 Task: Find connections with filter location Cofradía with filter topic #coachingwith filter profile language English with filter current company Jio with filter school Model Engineering College with filter industry Waste Collection with filter service category DJing with filter keywords title Business Manager
Action: Mouse moved to (662, 93)
Screenshot: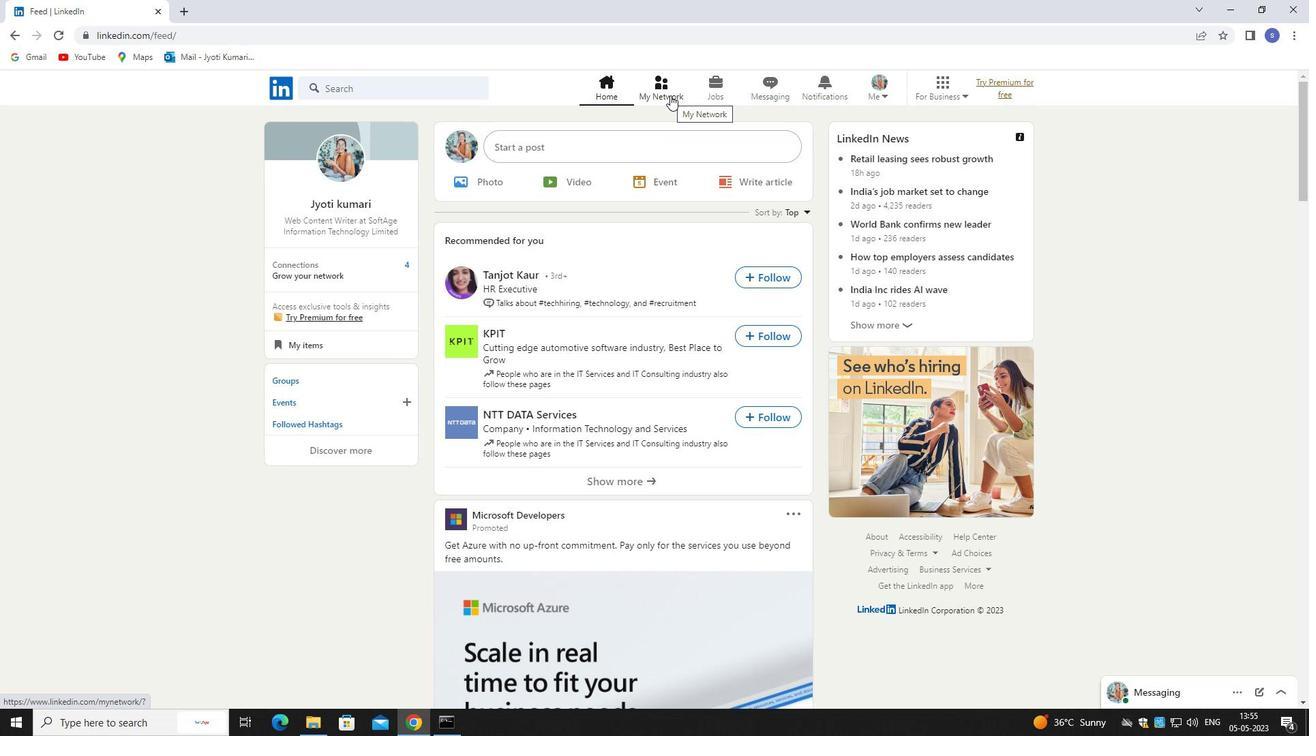 
Action: Mouse pressed left at (662, 93)
Screenshot: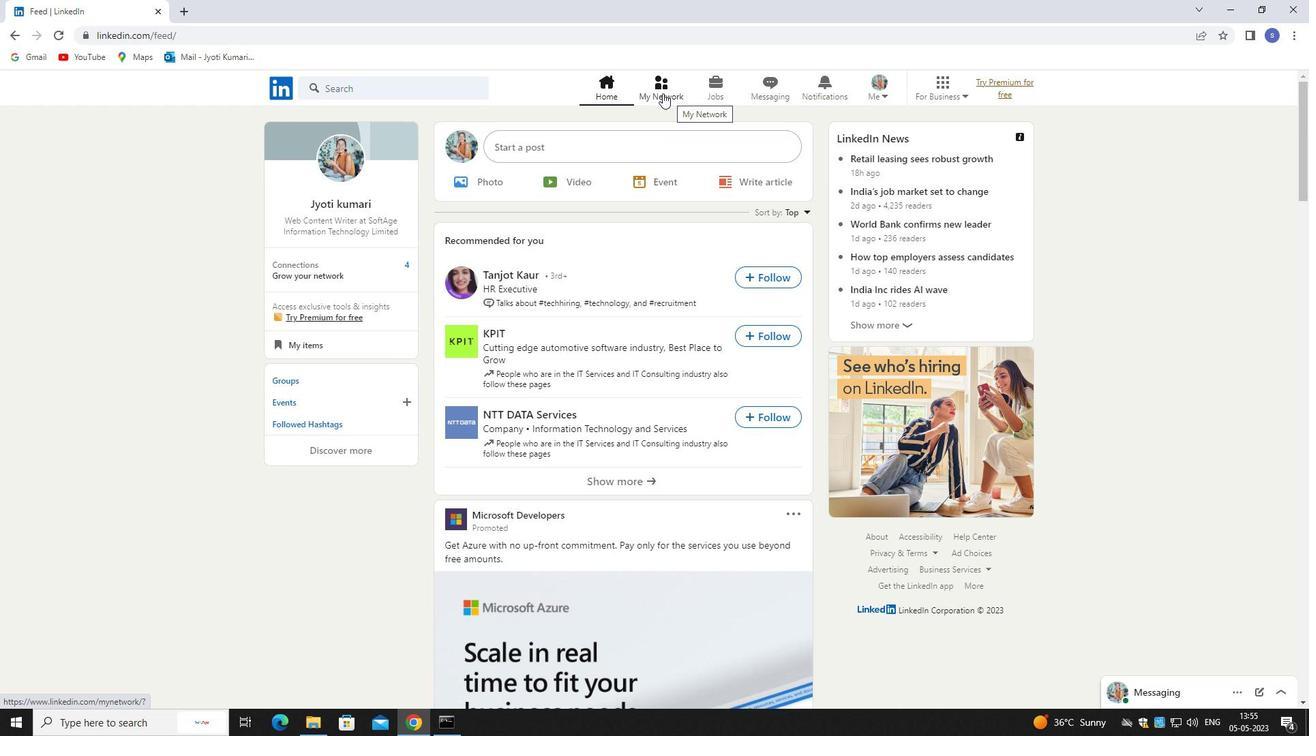 
Action: Mouse moved to (431, 160)
Screenshot: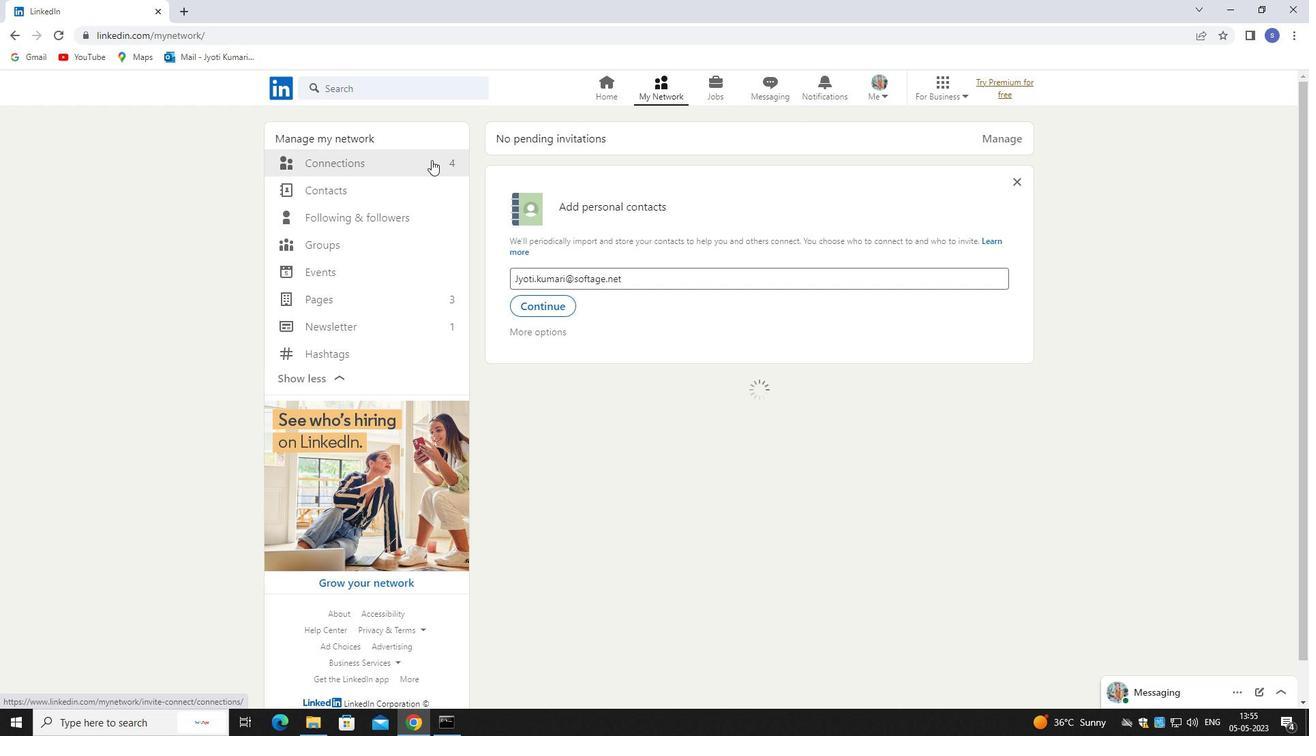 
Action: Mouse pressed left at (431, 160)
Screenshot: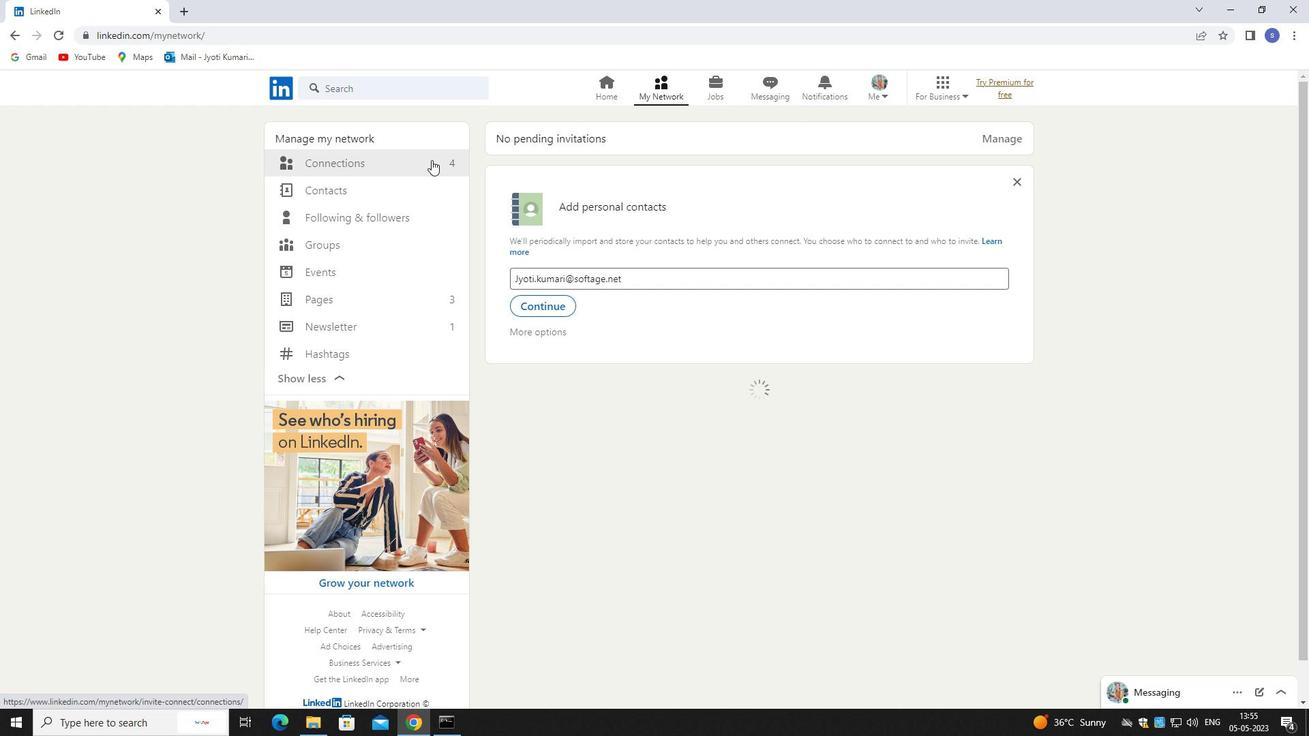 
Action: Mouse moved to (432, 160)
Screenshot: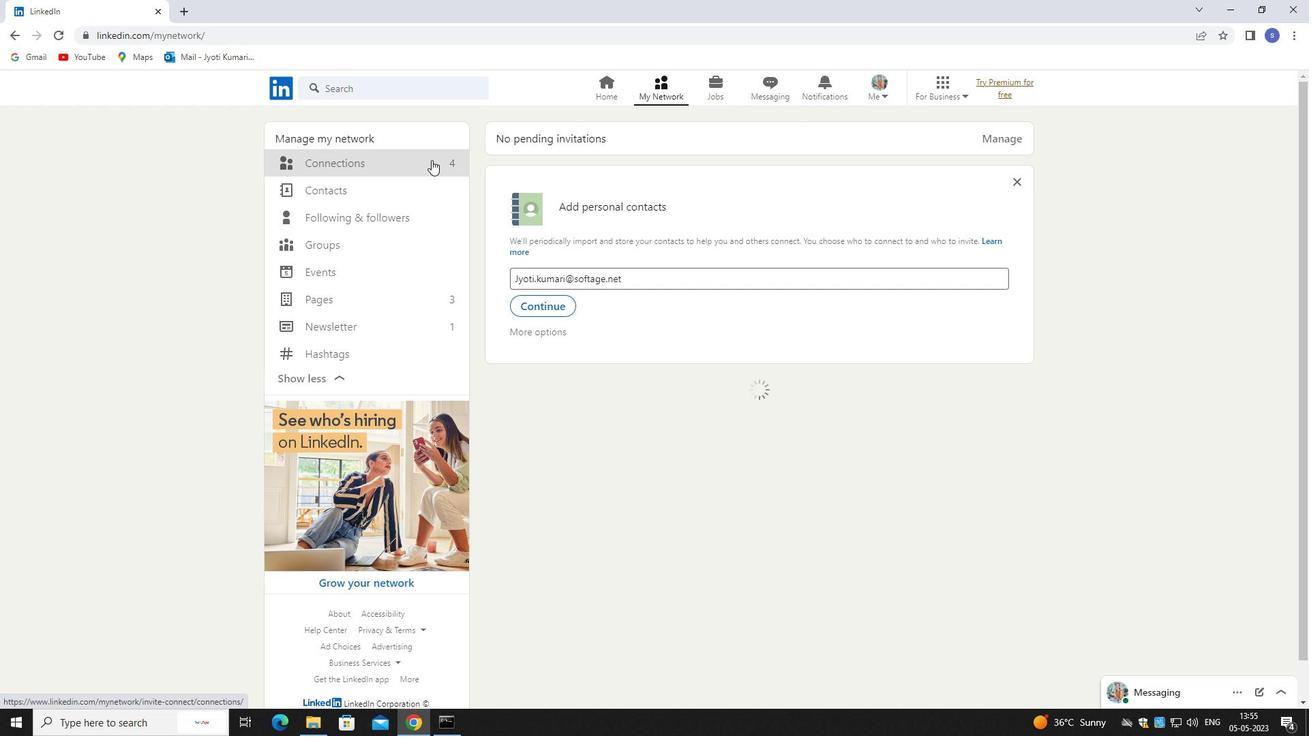 
Action: Mouse pressed left at (432, 160)
Screenshot: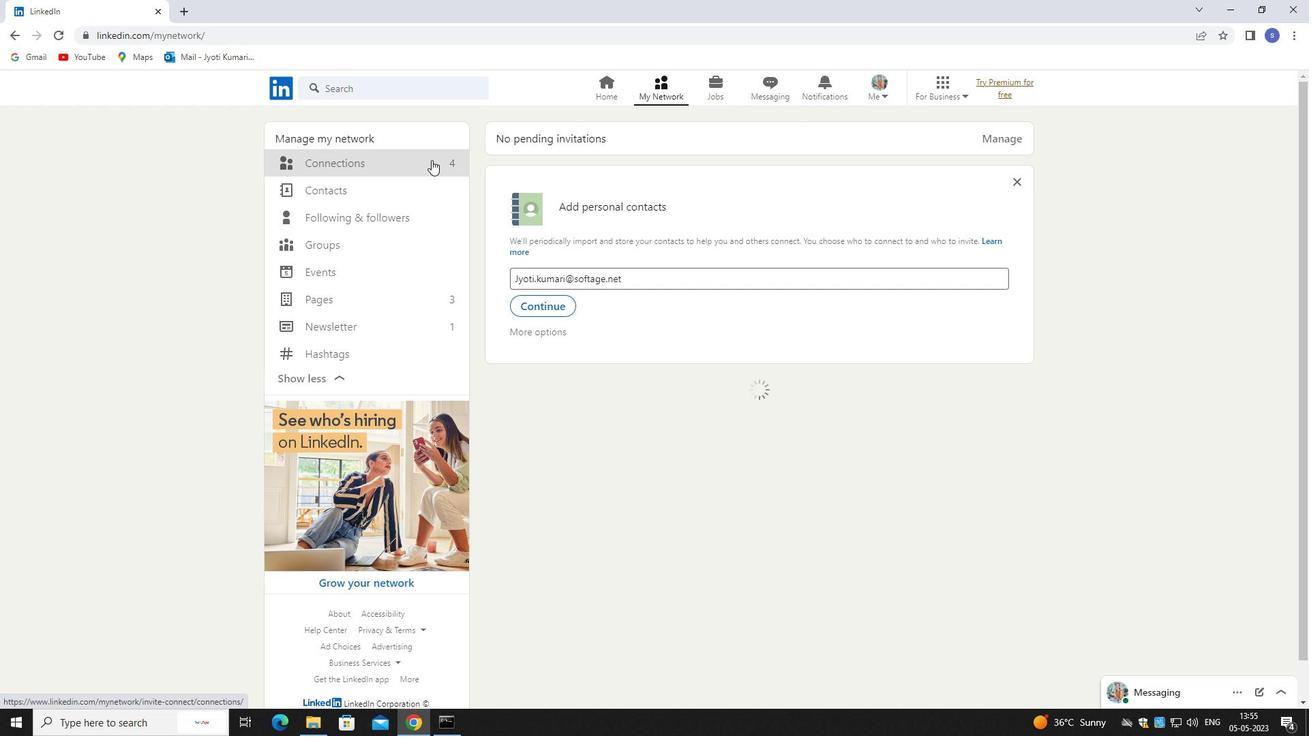 
Action: Mouse moved to (723, 167)
Screenshot: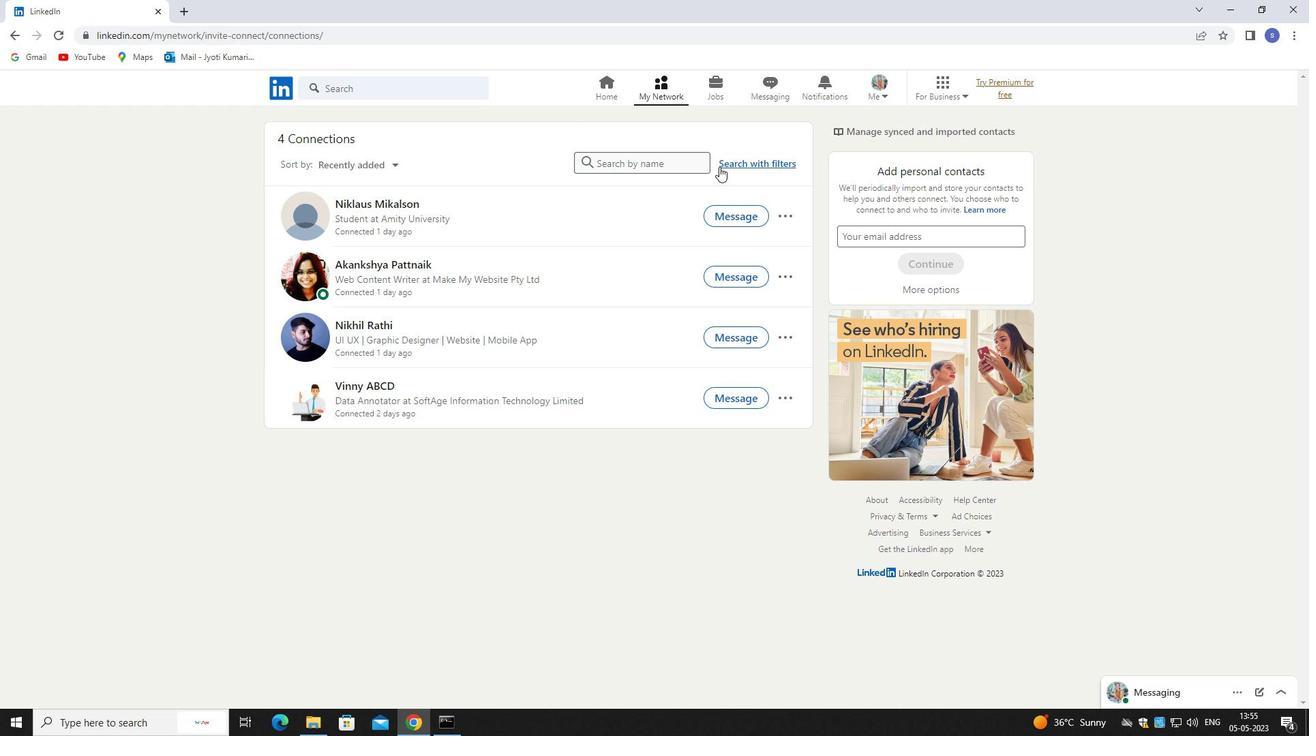 
Action: Mouse pressed left at (723, 167)
Screenshot: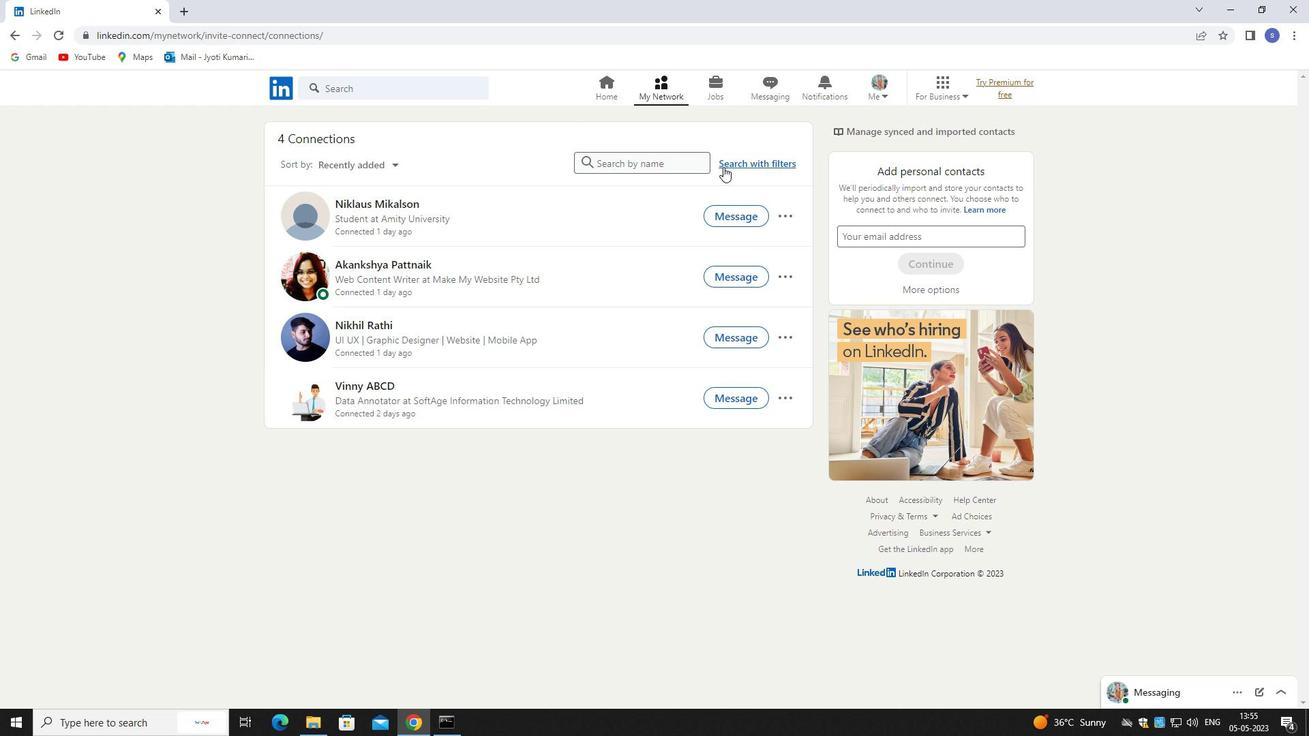 
Action: Mouse moved to (703, 121)
Screenshot: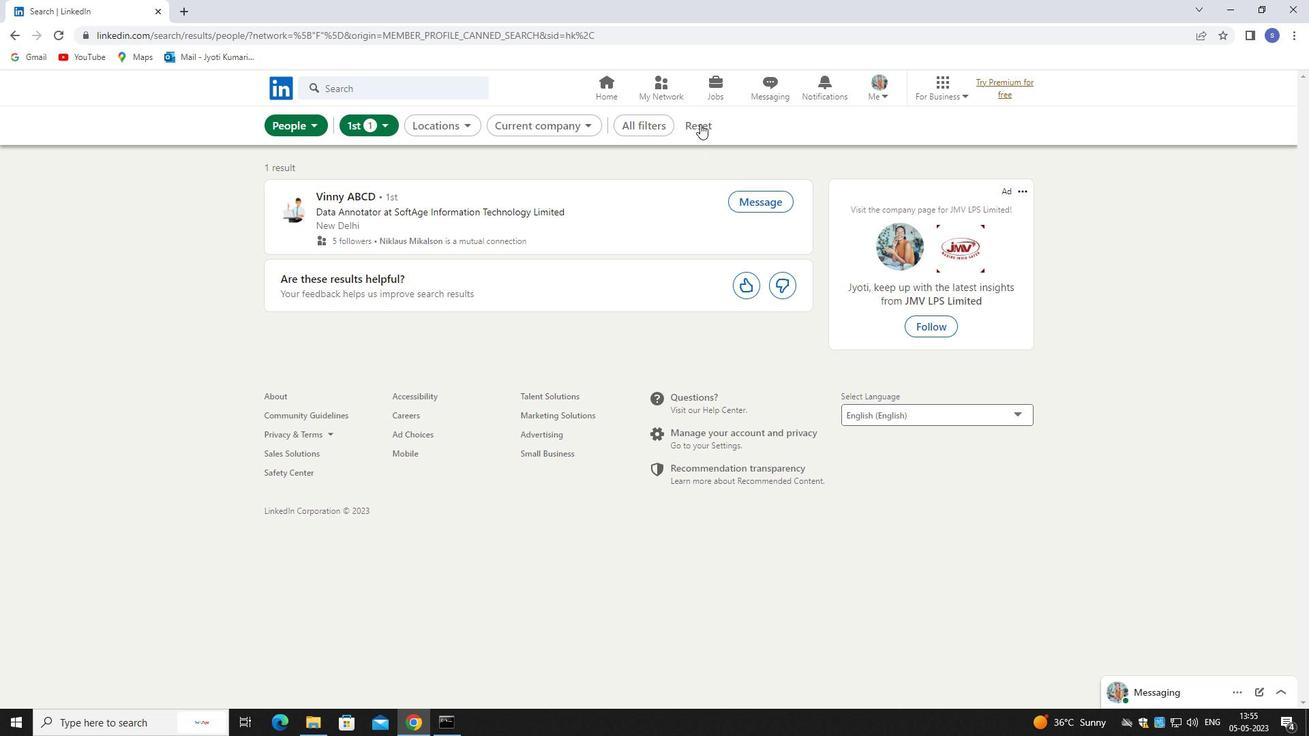
Action: Mouse pressed left at (703, 121)
Screenshot: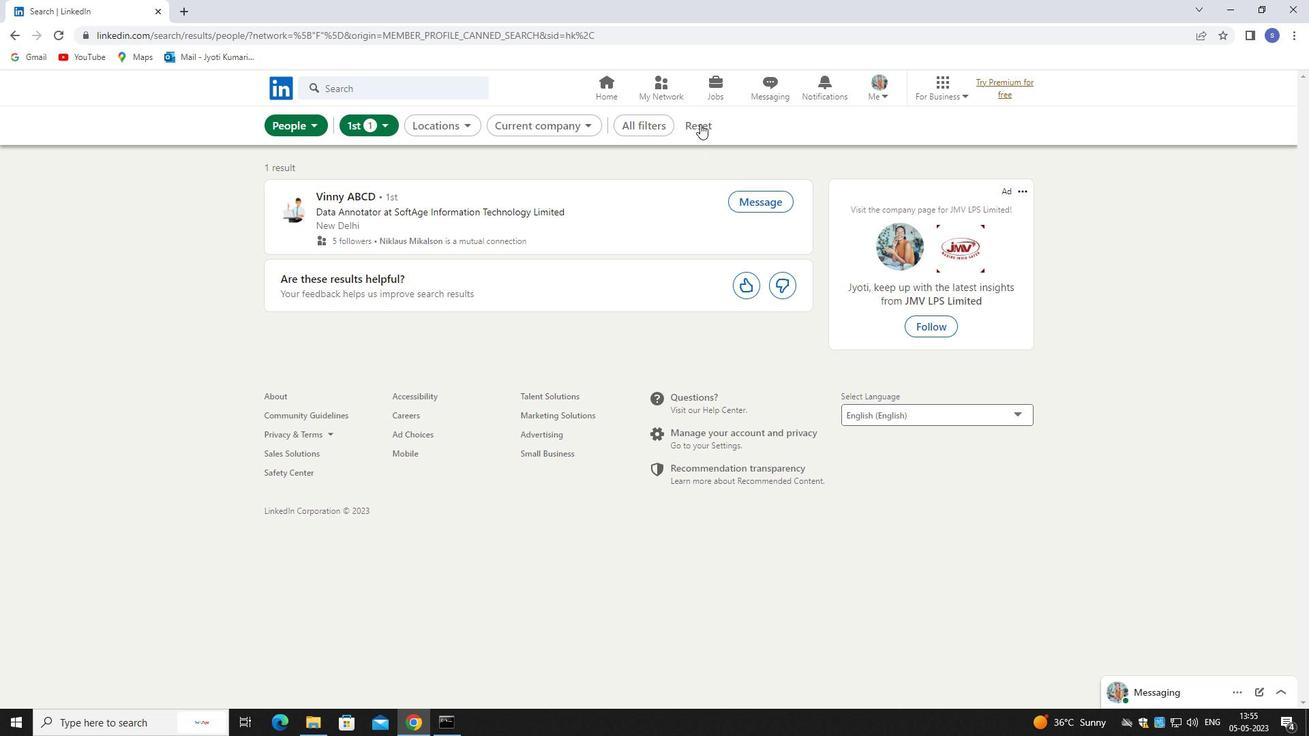
Action: Mouse moved to (659, 125)
Screenshot: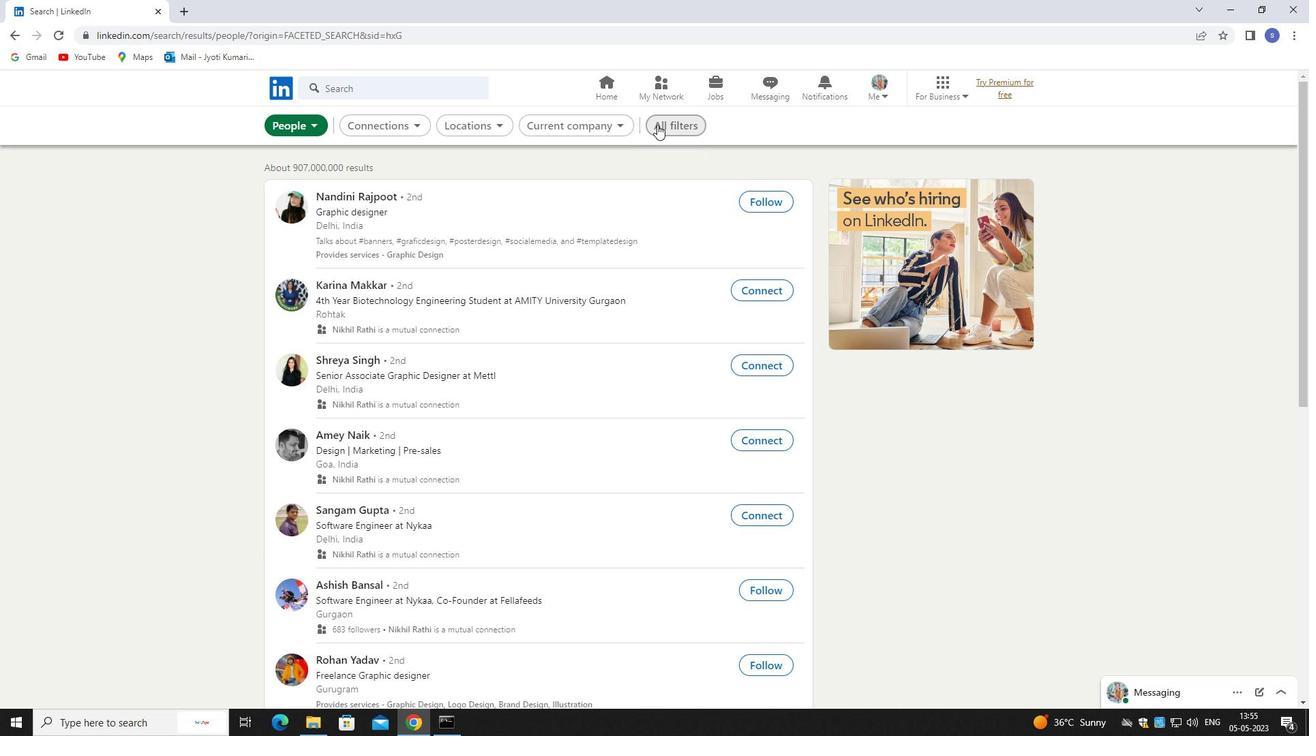 
Action: Mouse pressed left at (659, 125)
Screenshot: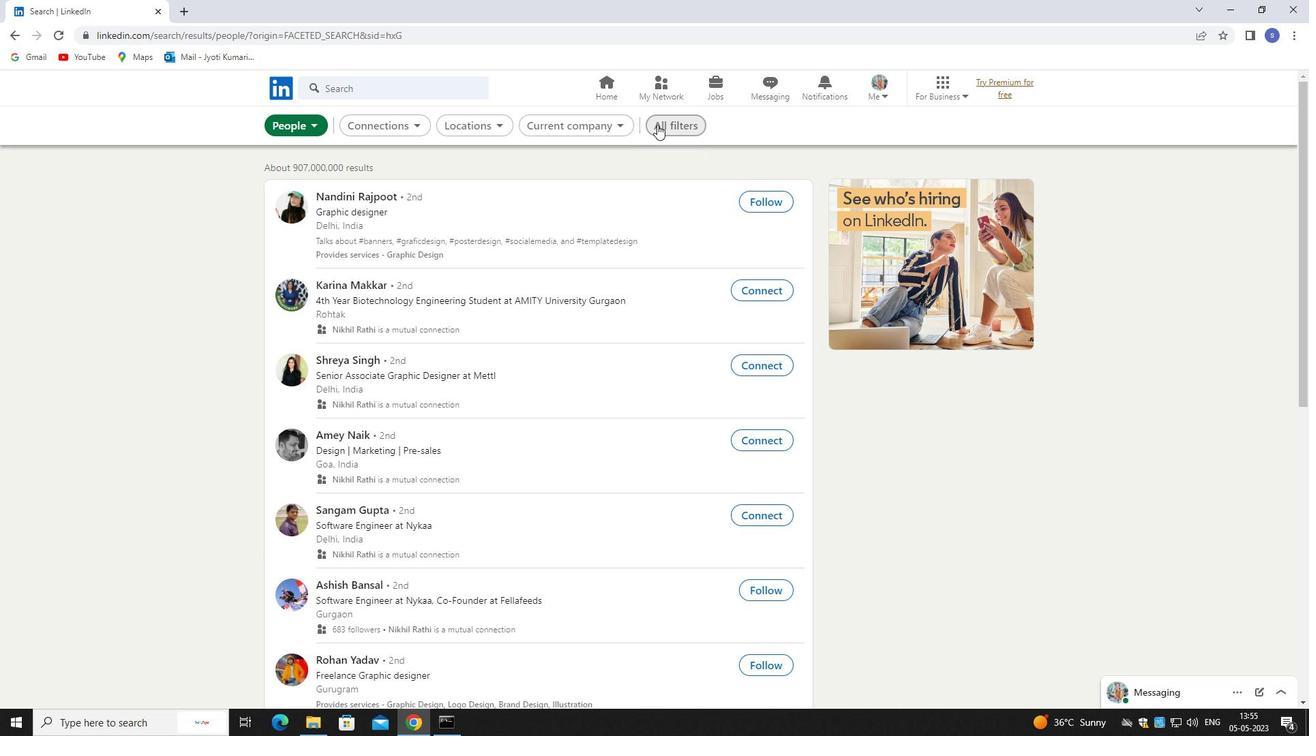 
Action: Mouse moved to (1137, 536)
Screenshot: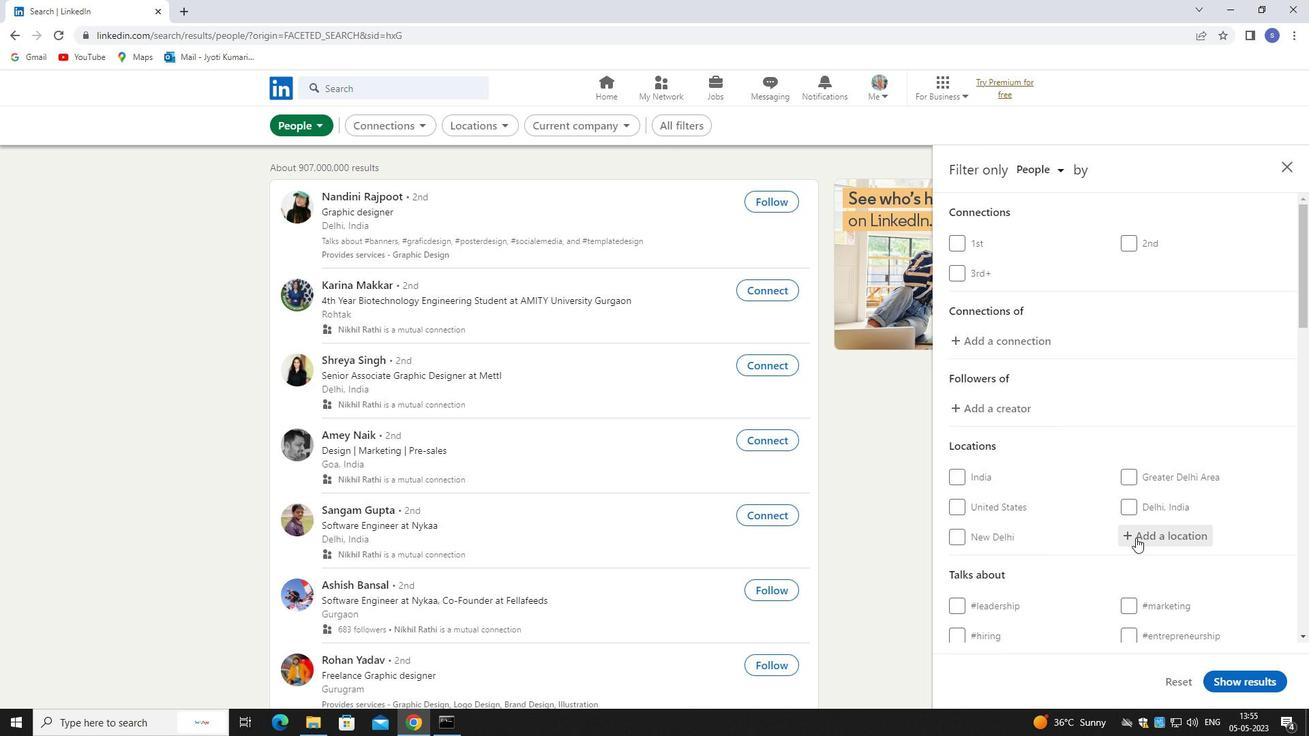 
Action: Mouse pressed left at (1137, 536)
Screenshot: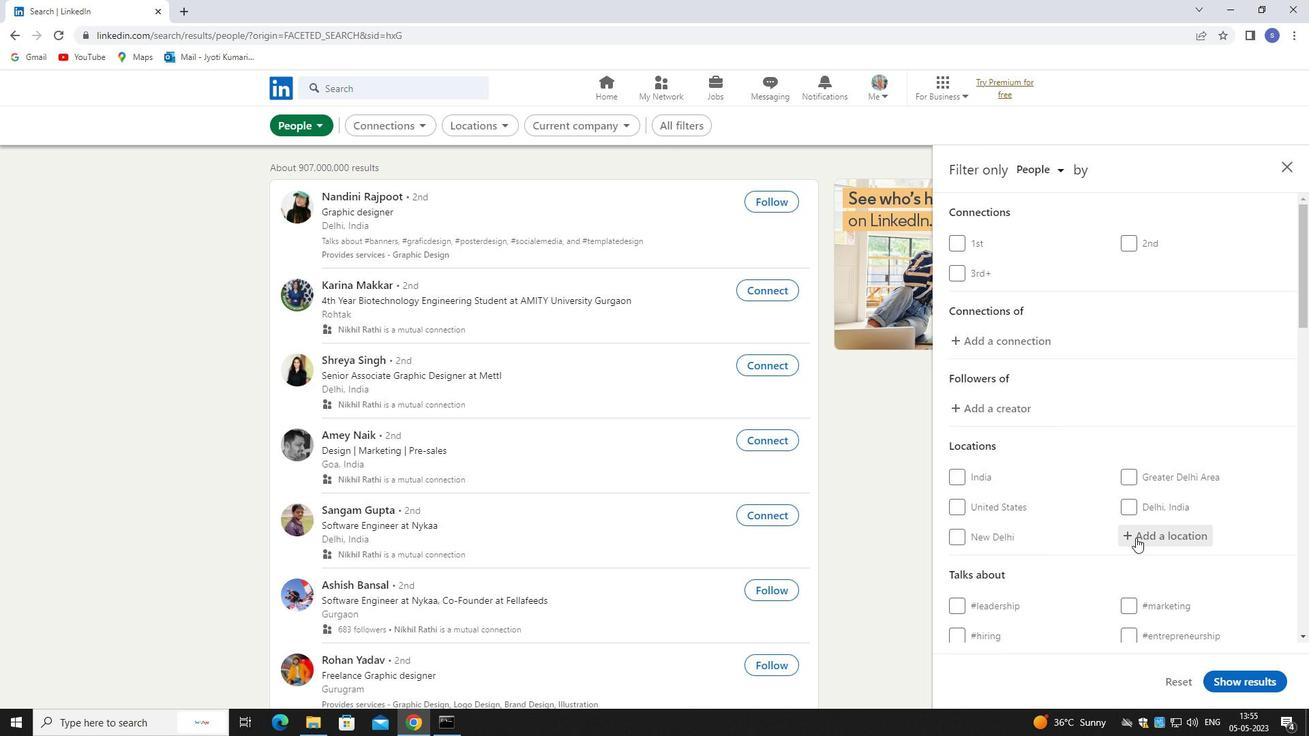 
Action: Key pressed cofra
Screenshot: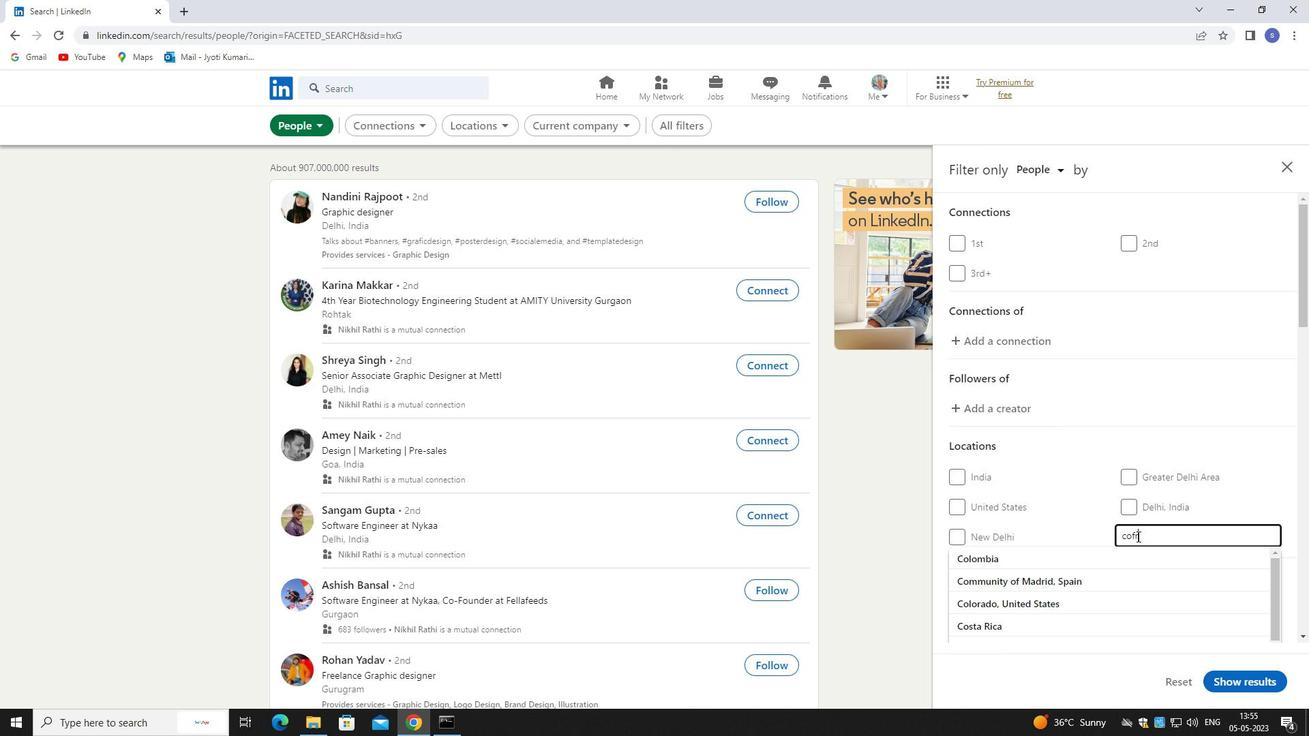 
Action: Mouse moved to (1154, 555)
Screenshot: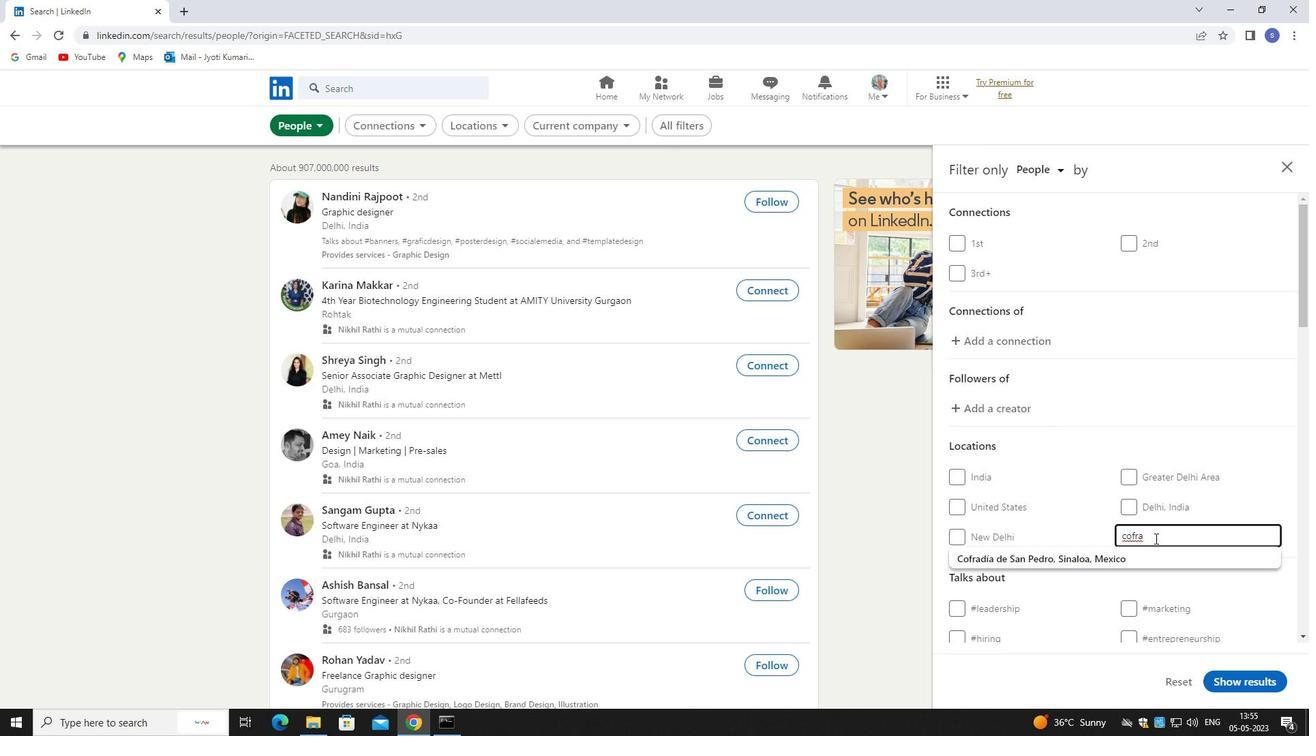 
Action: Mouse pressed left at (1154, 555)
Screenshot: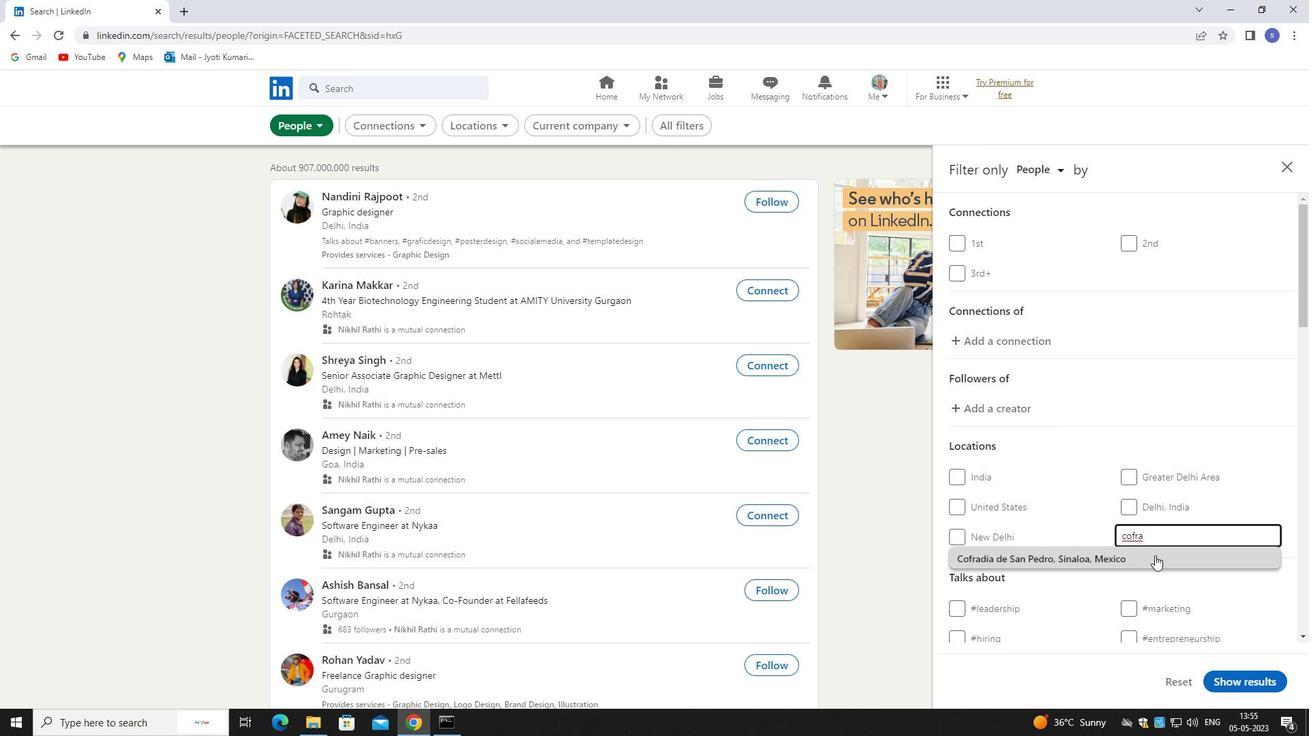 
Action: Mouse moved to (1154, 556)
Screenshot: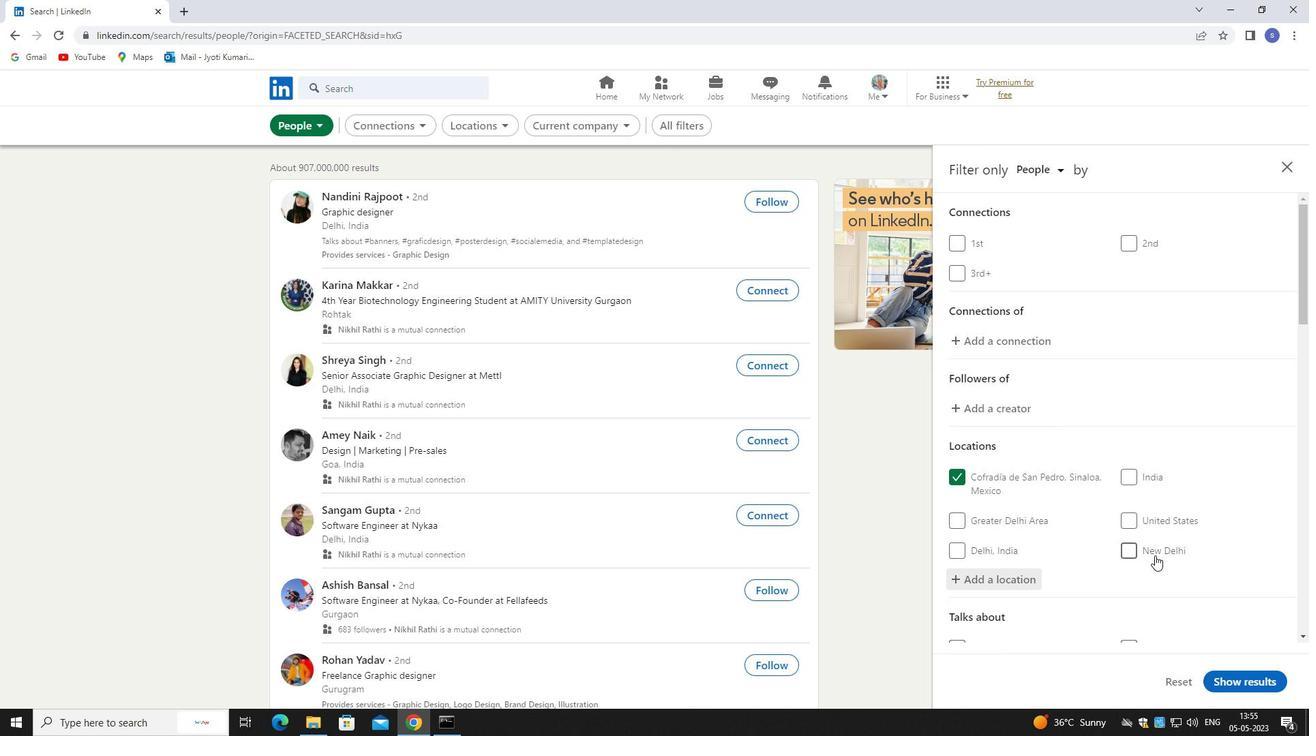
Action: Mouse scrolled (1154, 555) with delta (0, 0)
Screenshot: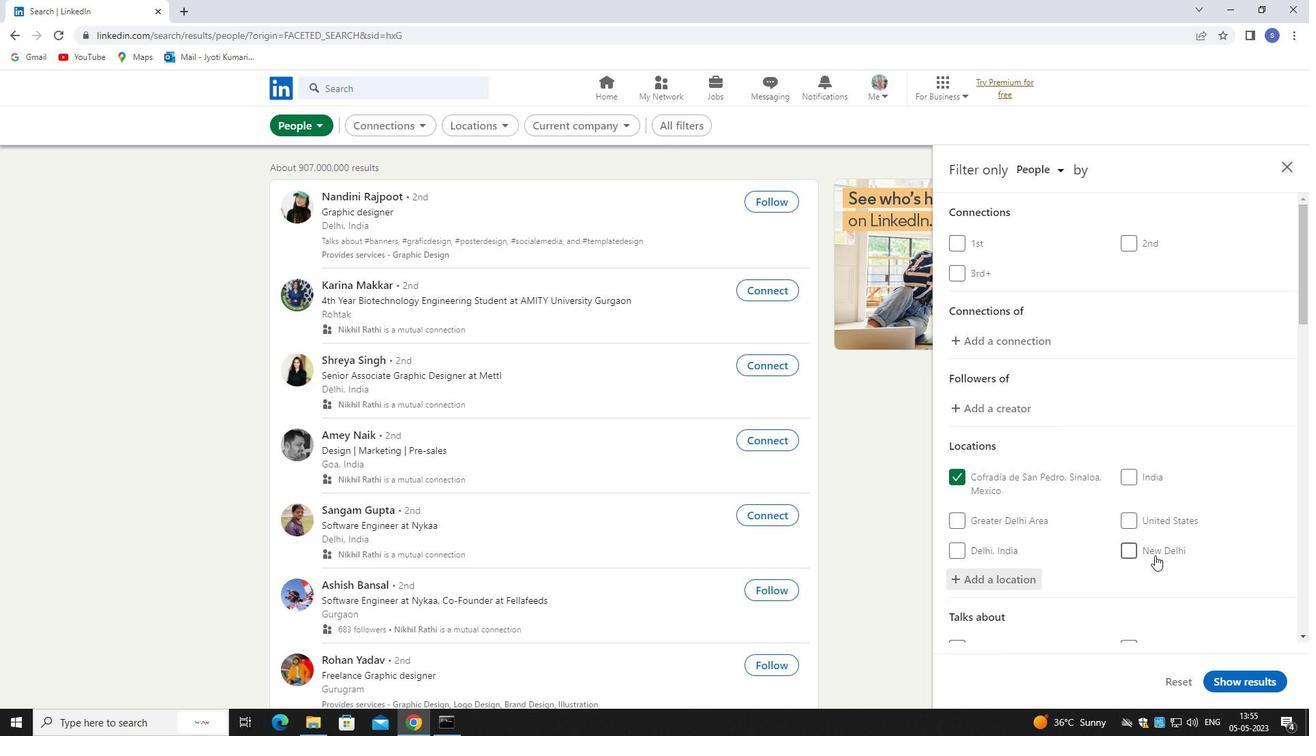 
Action: Mouse moved to (1154, 556)
Screenshot: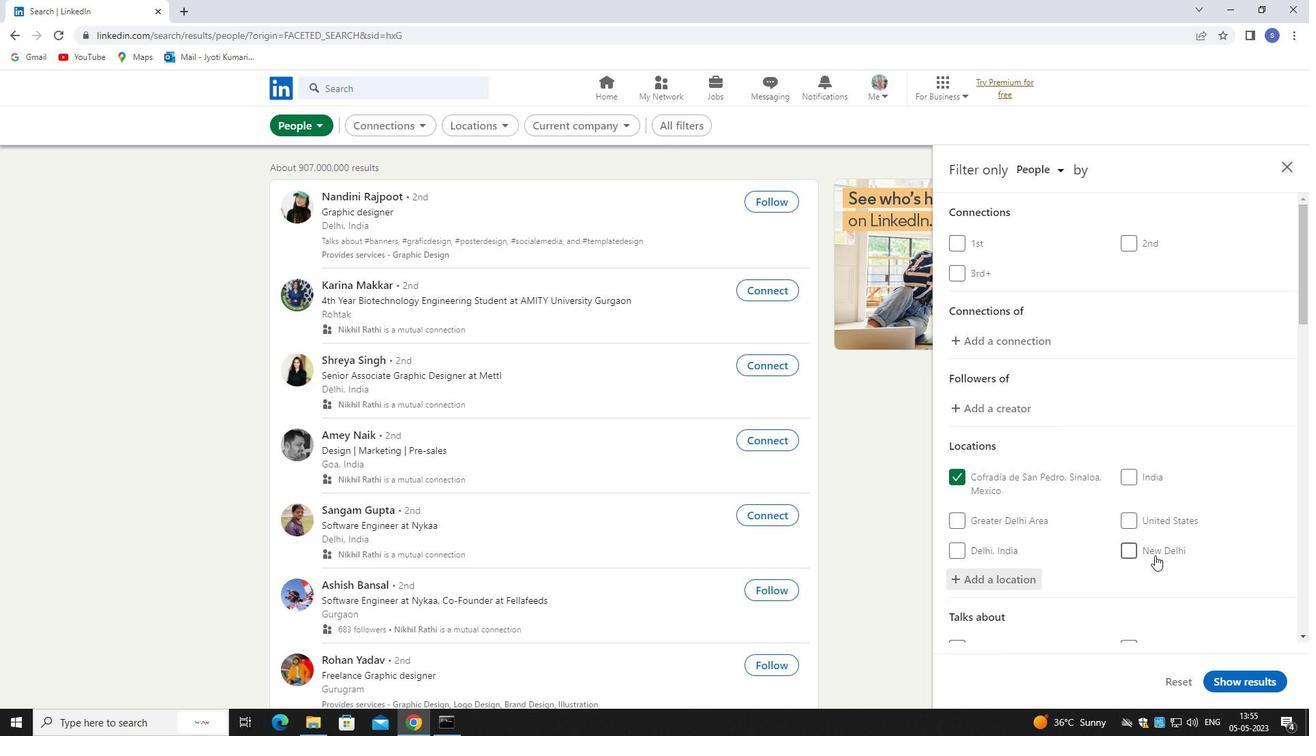 
Action: Mouse scrolled (1154, 555) with delta (0, 0)
Screenshot: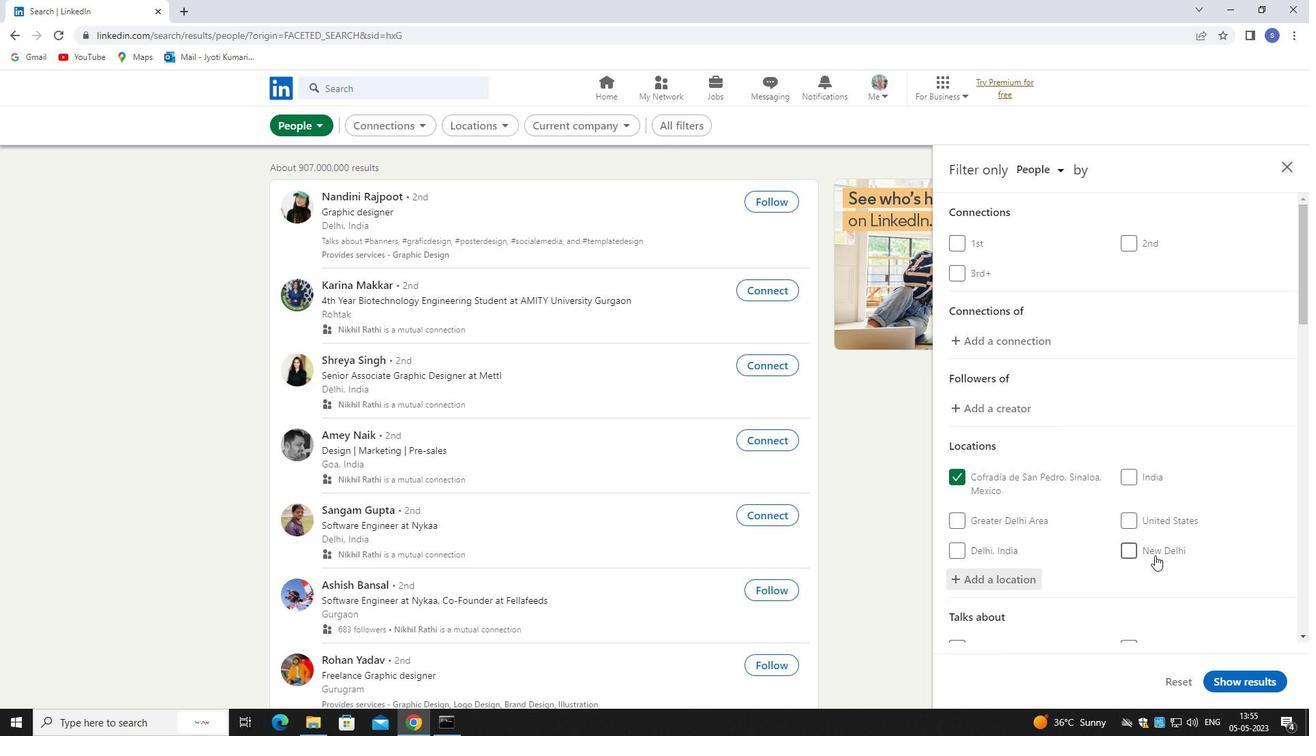 
Action: Mouse moved to (1152, 554)
Screenshot: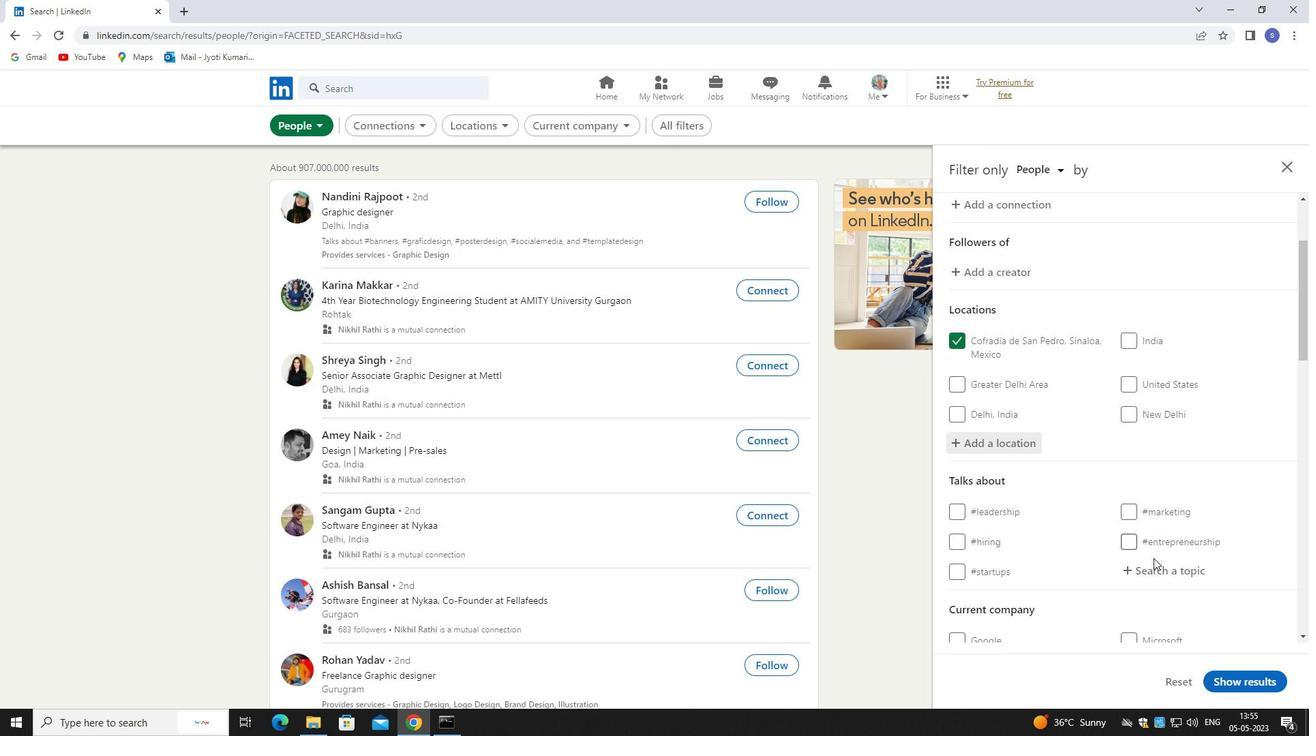 
Action: Mouse scrolled (1152, 554) with delta (0, 0)
Screenshot: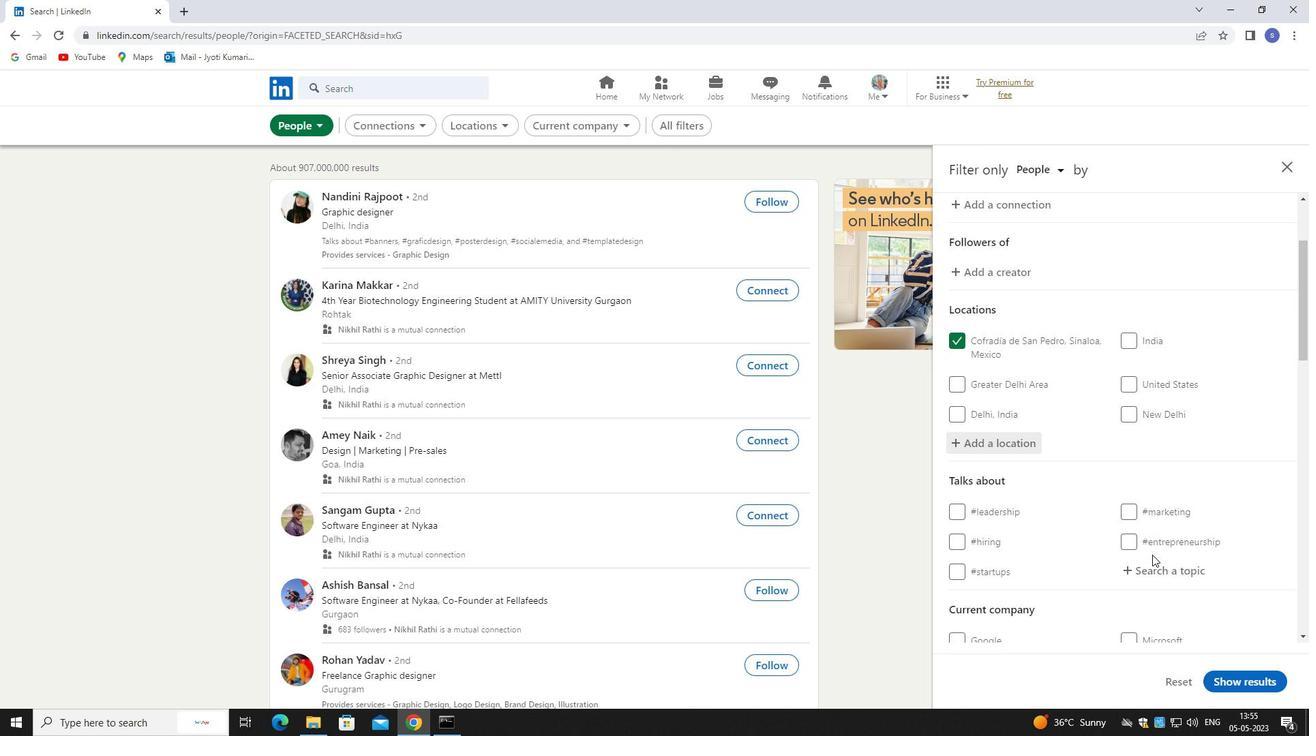 
Action: Mouse moved to (1170, 504)
Screenshot: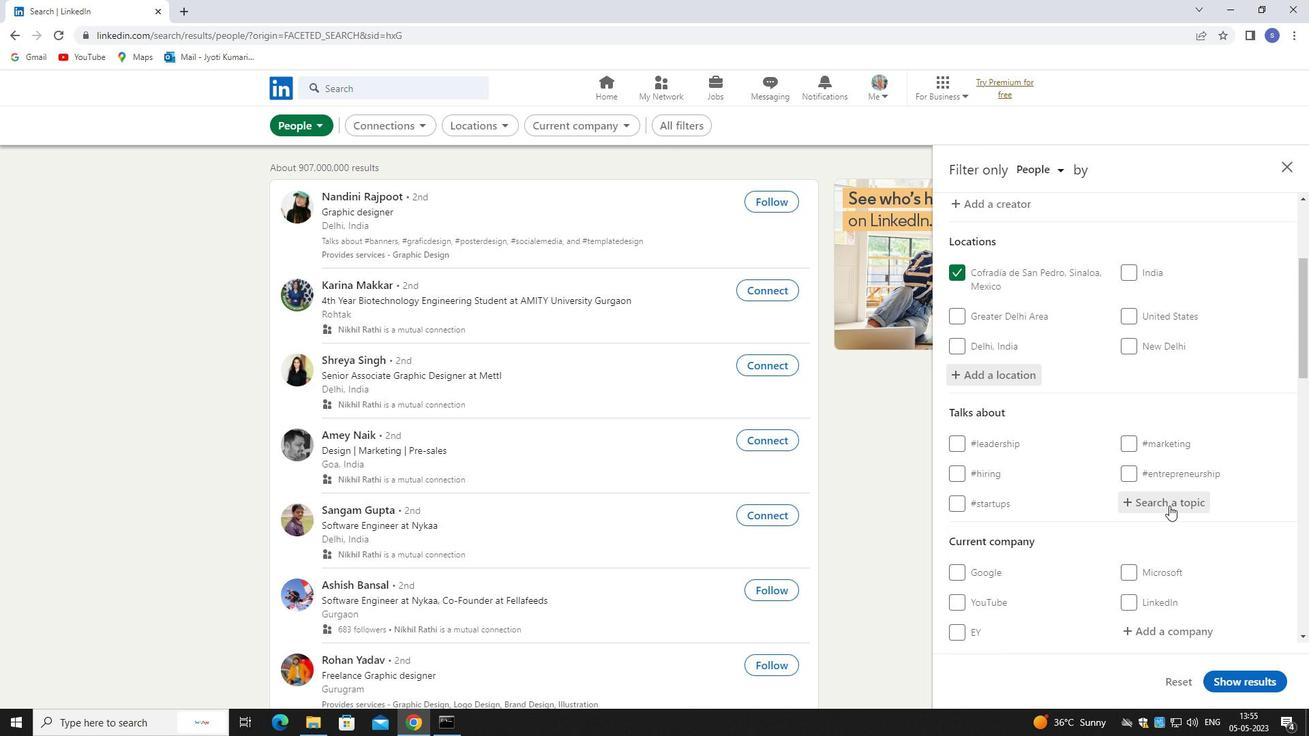 
Action: Mouse pressed left at (1170, 504)
Screenshot: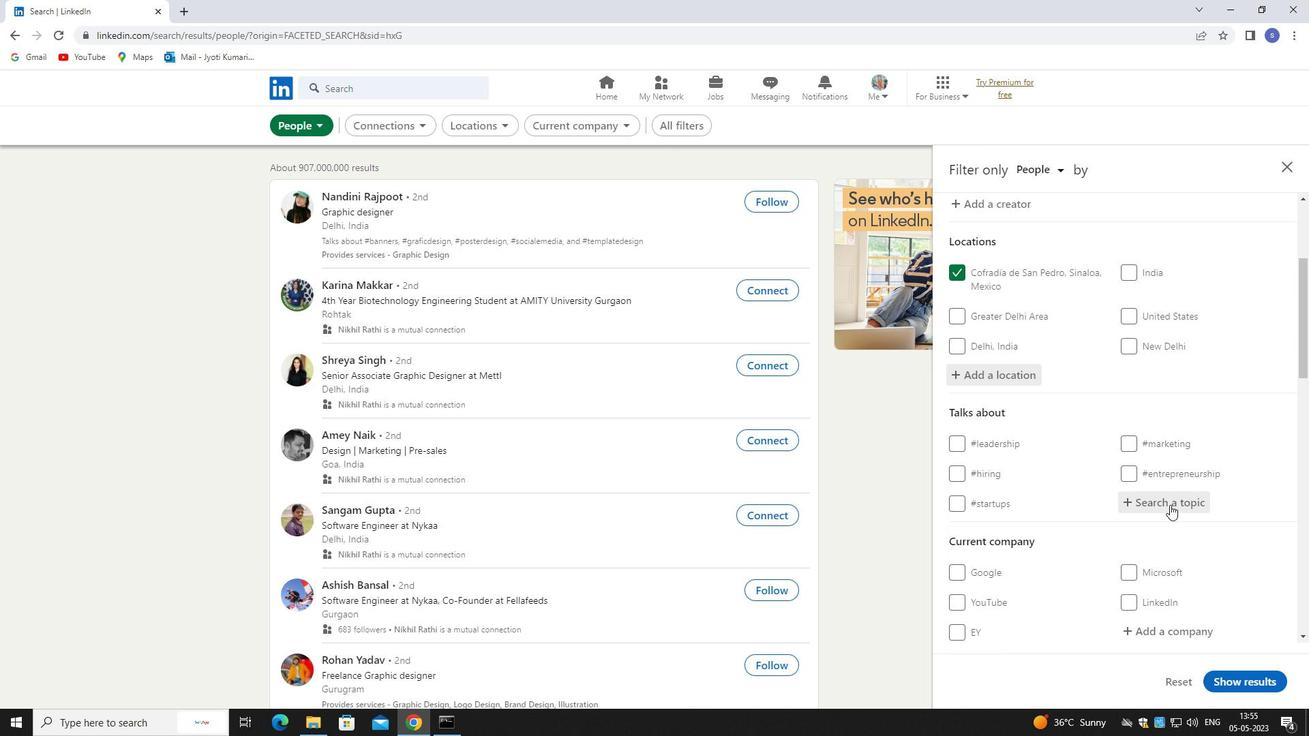 
Action: Mouse moved to (1168, 503)
Screenshot: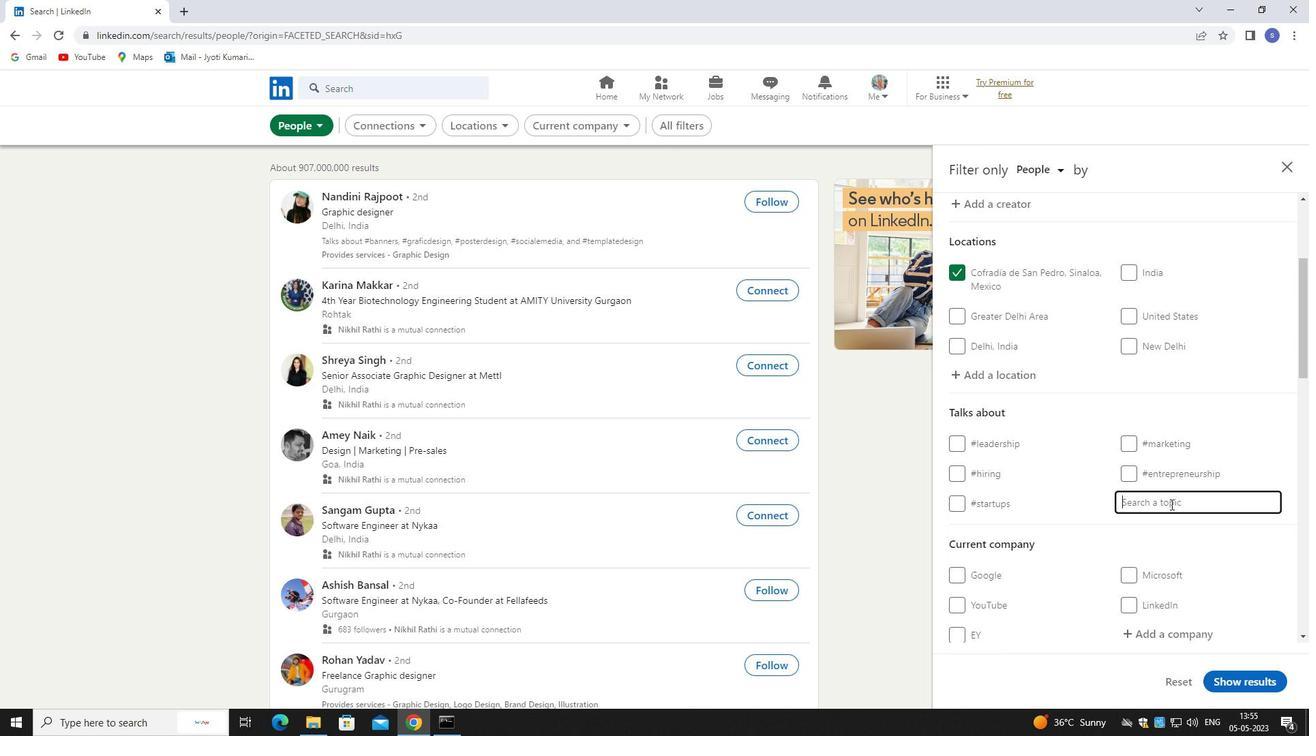 
Action: Key pressed coachin
Screenshot: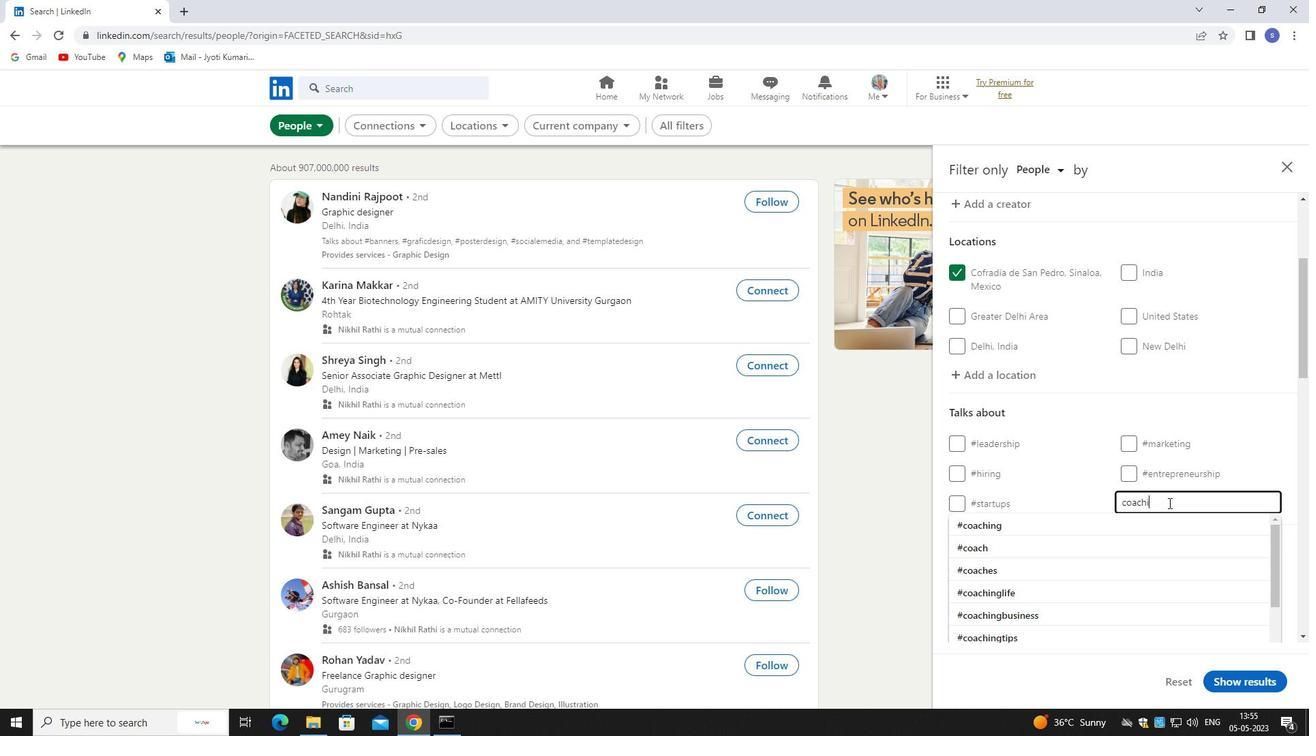 
Action: Mouse moved to (1016, 518)
Screenshot: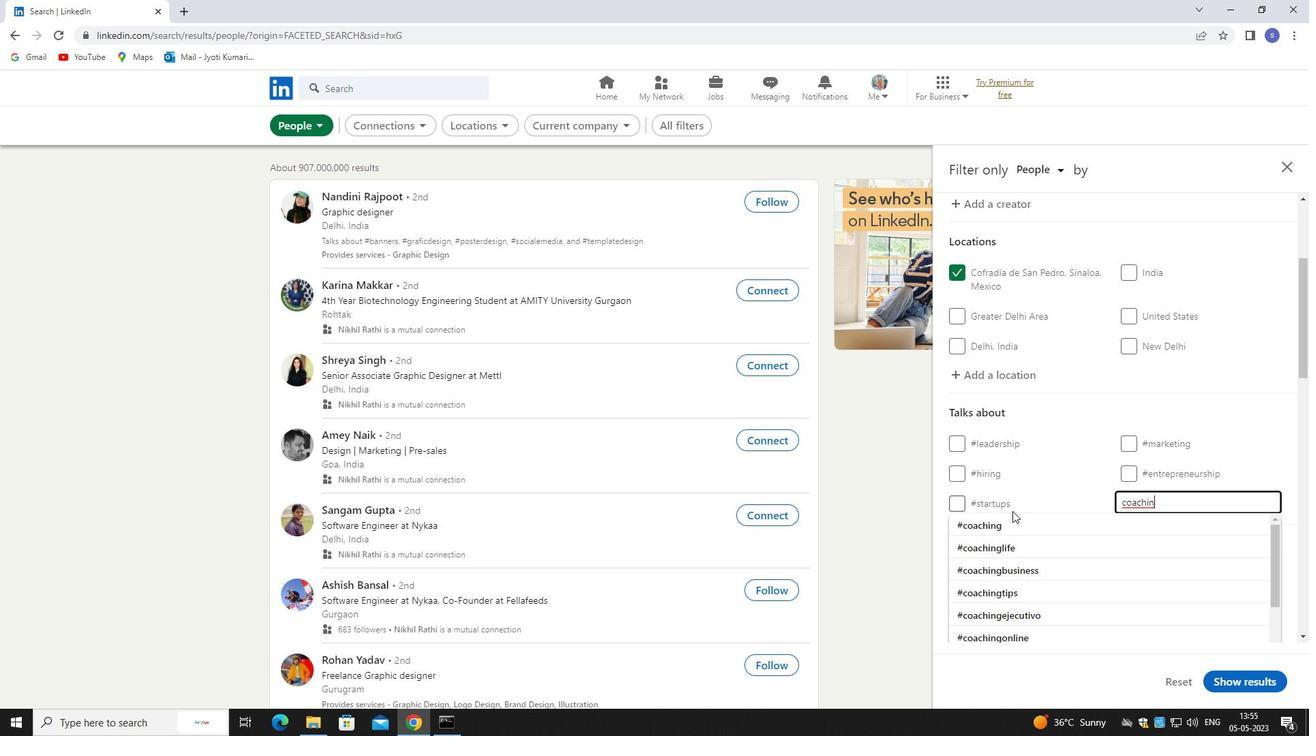 
Action: Mouse pressed left at (1016, 518)
Screenshot: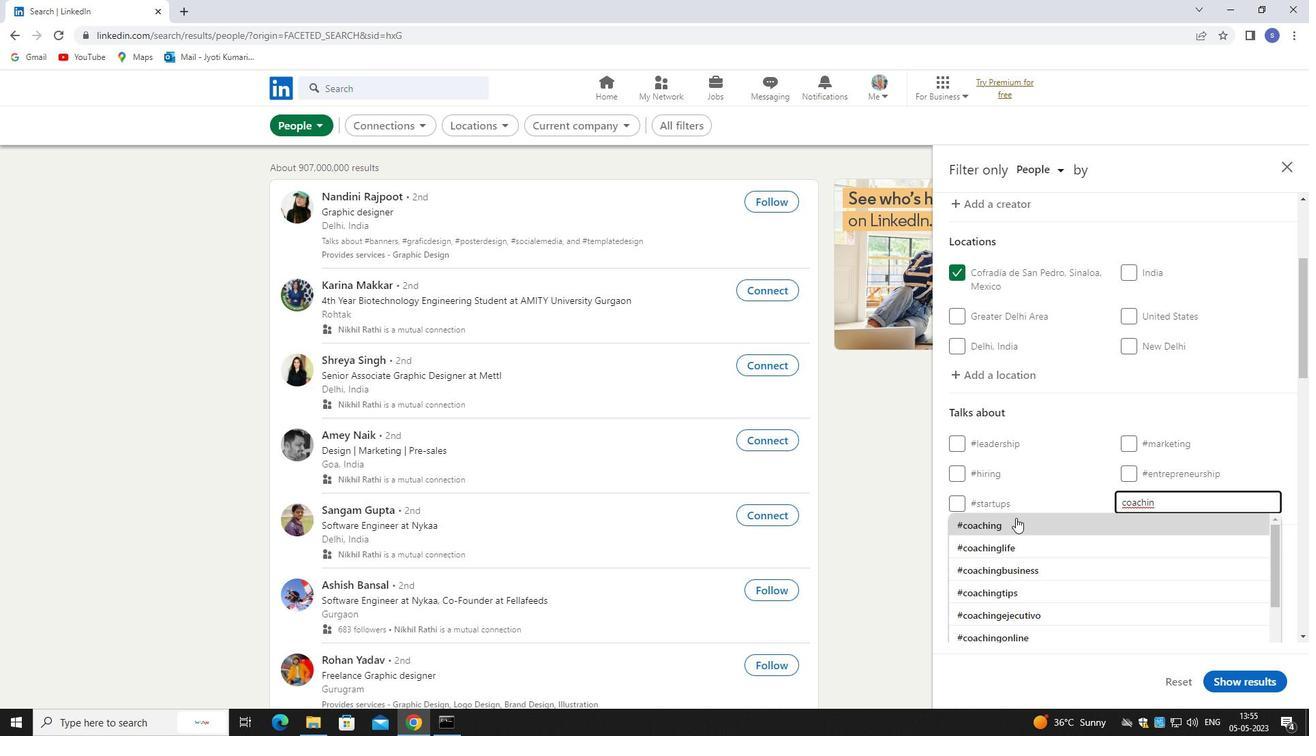 
Action: Mouse moved to (1025, 543)
Screenshot: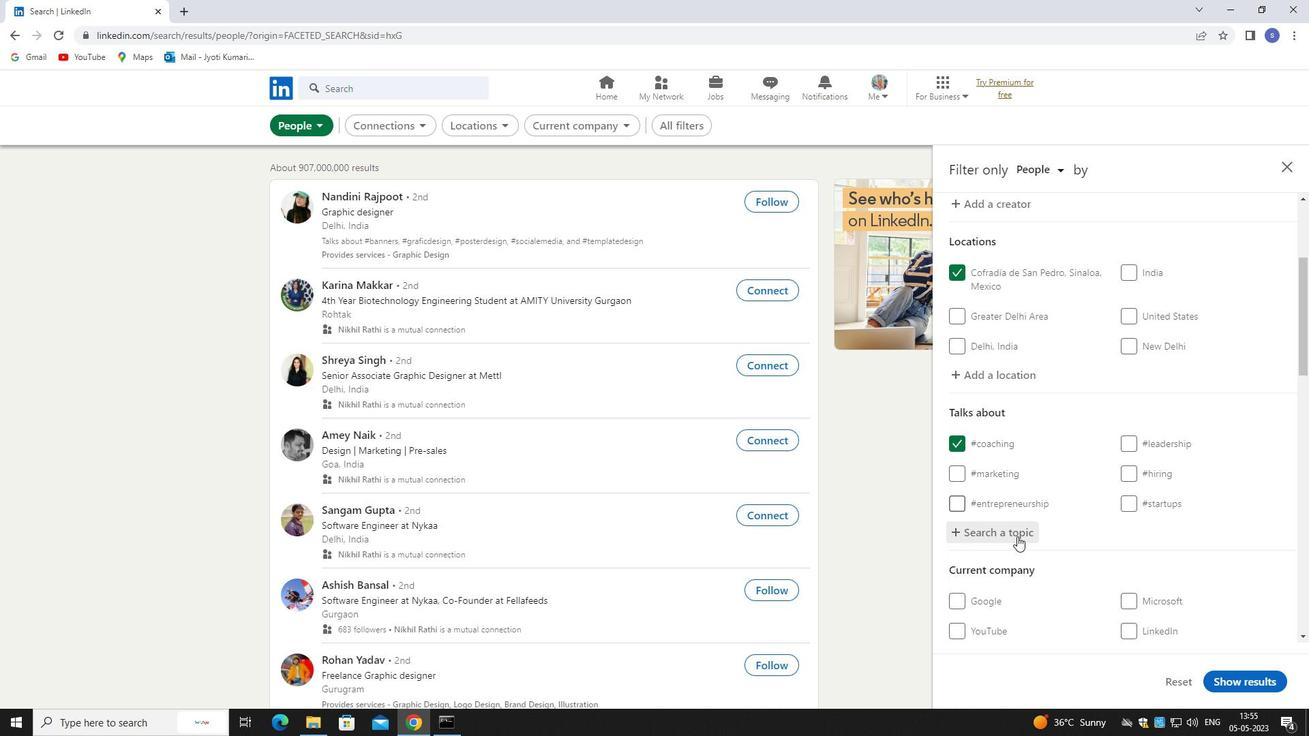 
Action: Mouse scrolled (1025, 542) with delta (0, 0)
Screenshot: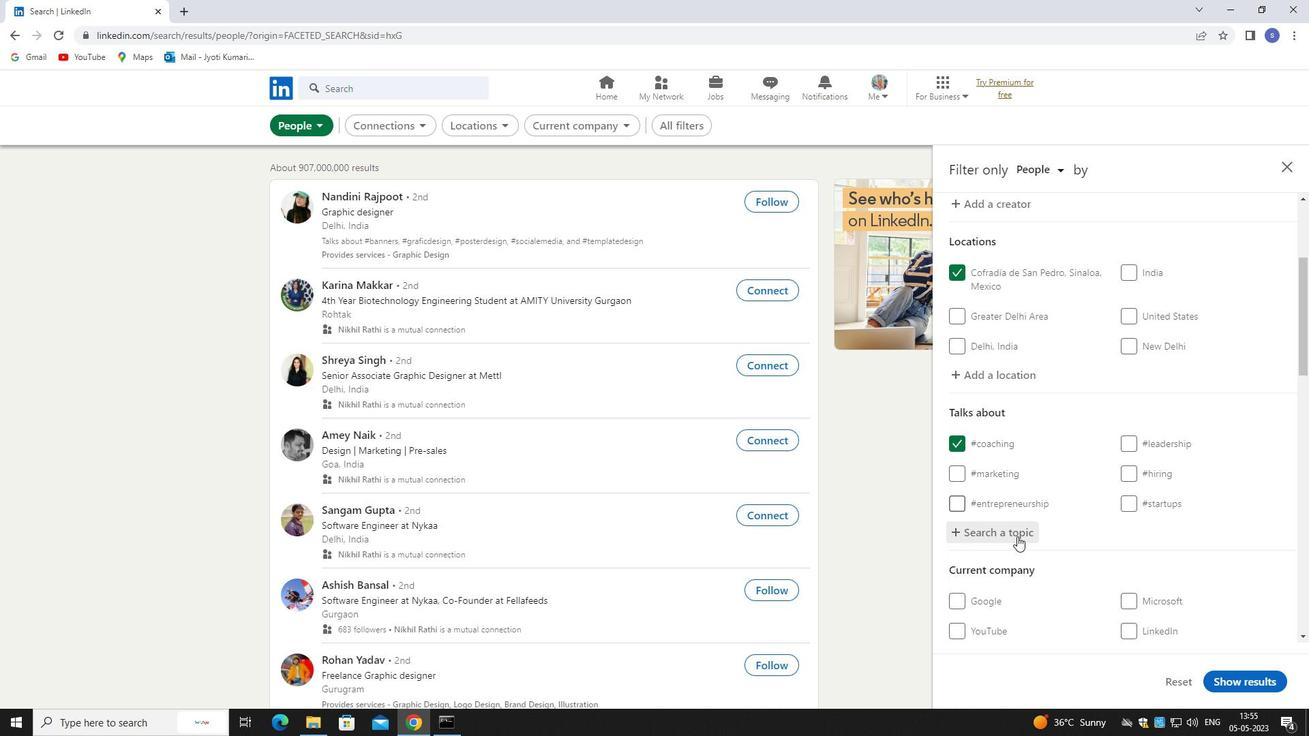 
Action: Mouse moved to (1036, 544)
Screenshot: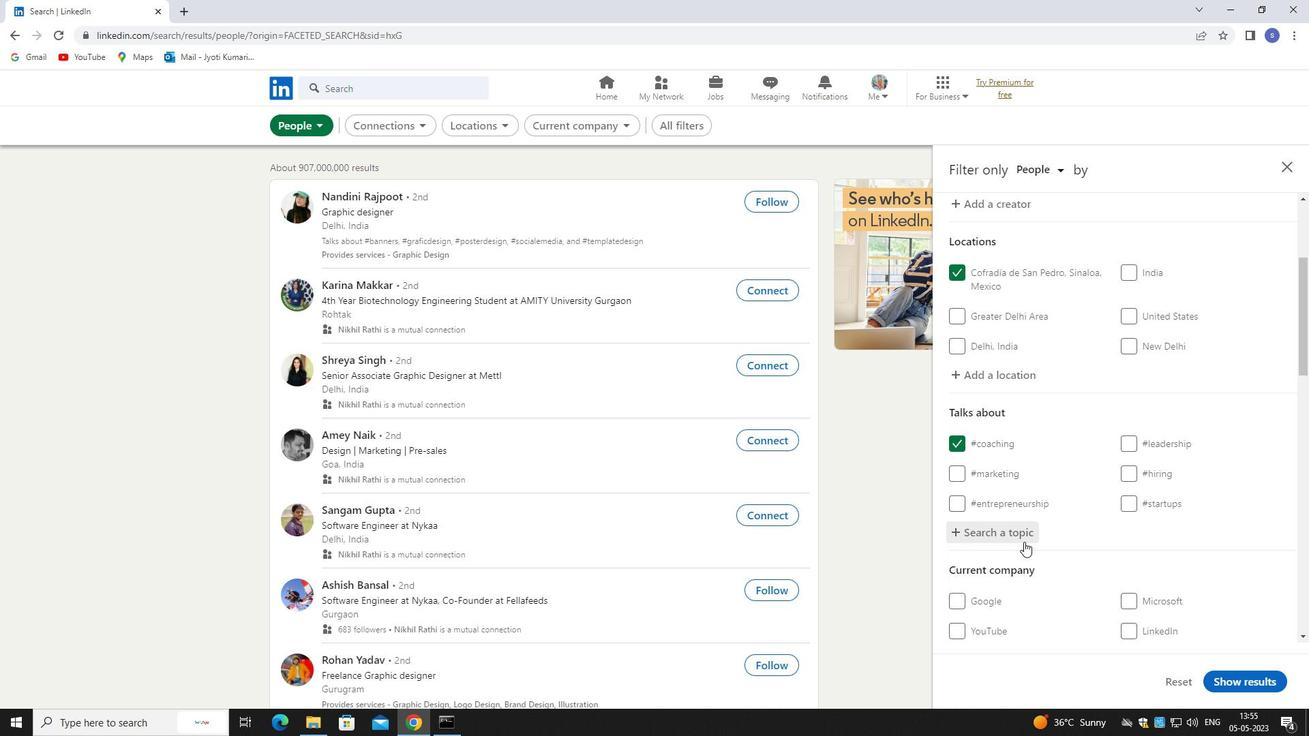 
Action: Mouse scrolled (1036, 543) with delta (0, 0)
Screenshot: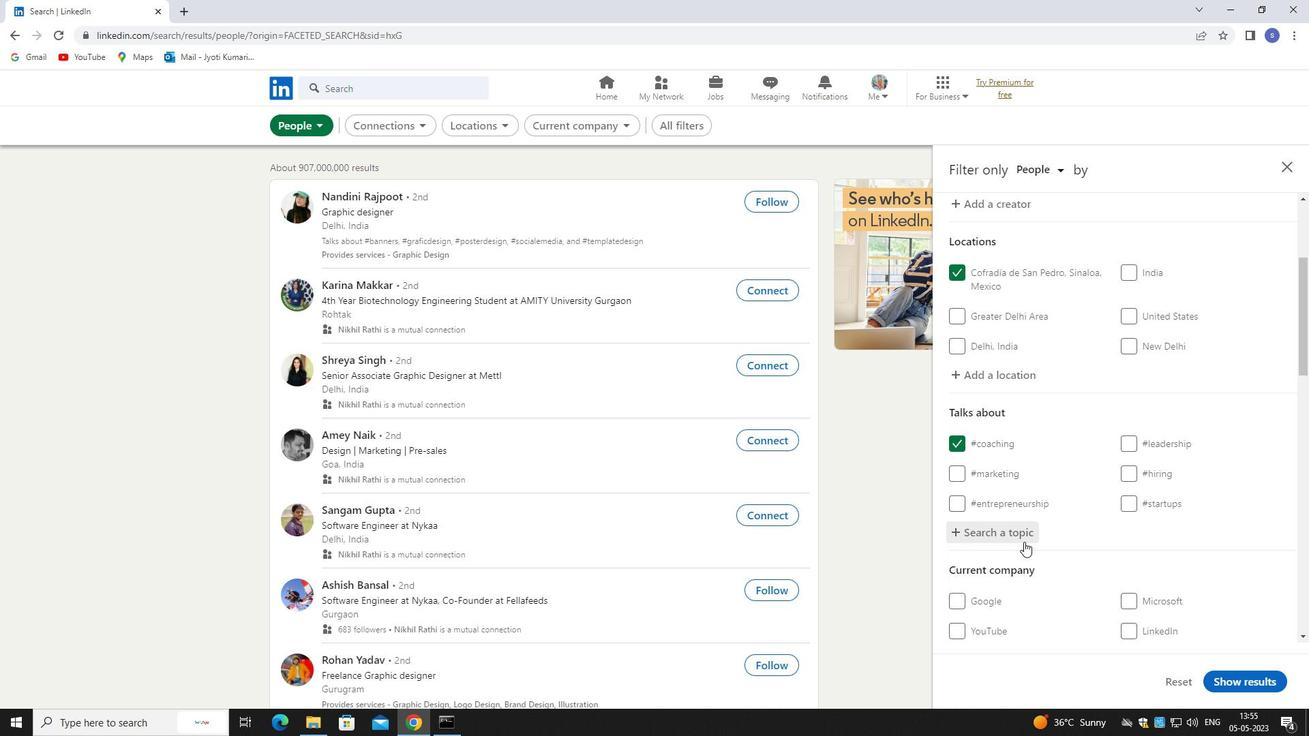 
Action: Mouse moved to (1036, 544)
Screenshot: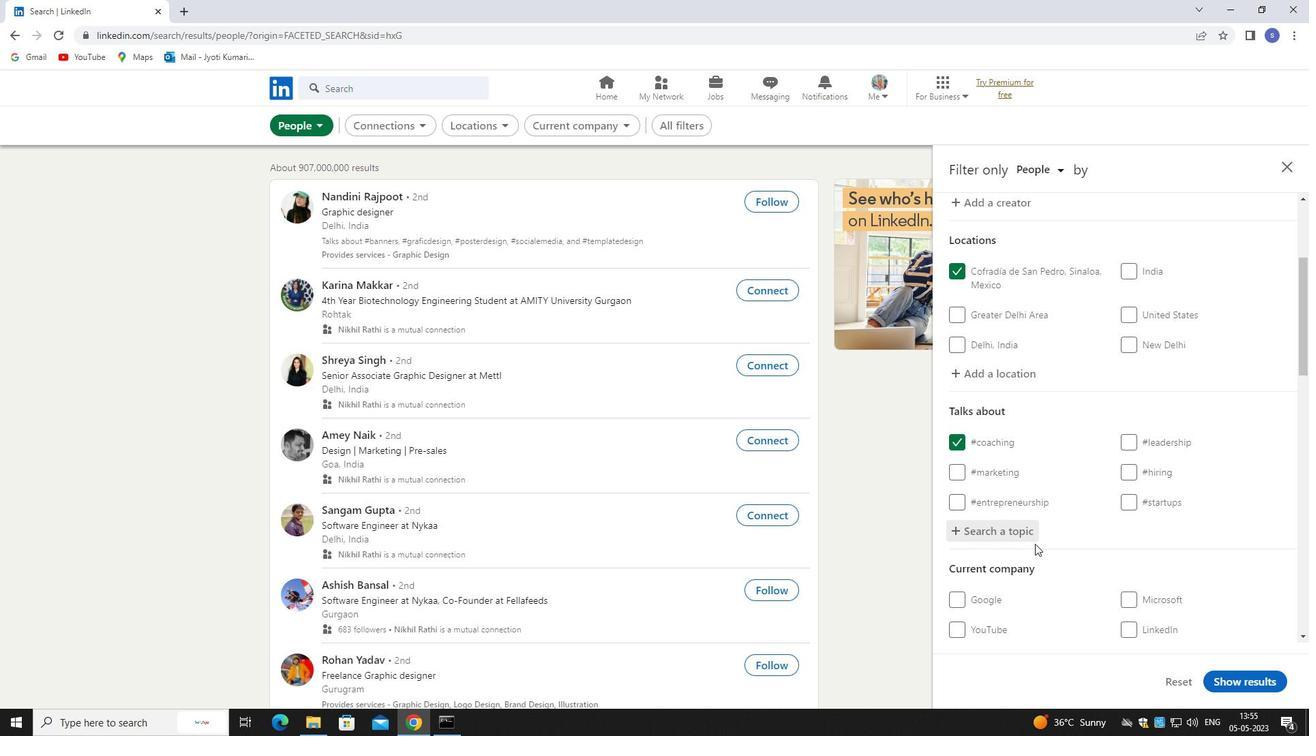 
Action: Mouse scrolled (1036, 543) with delta (0, 0)
Screenshot: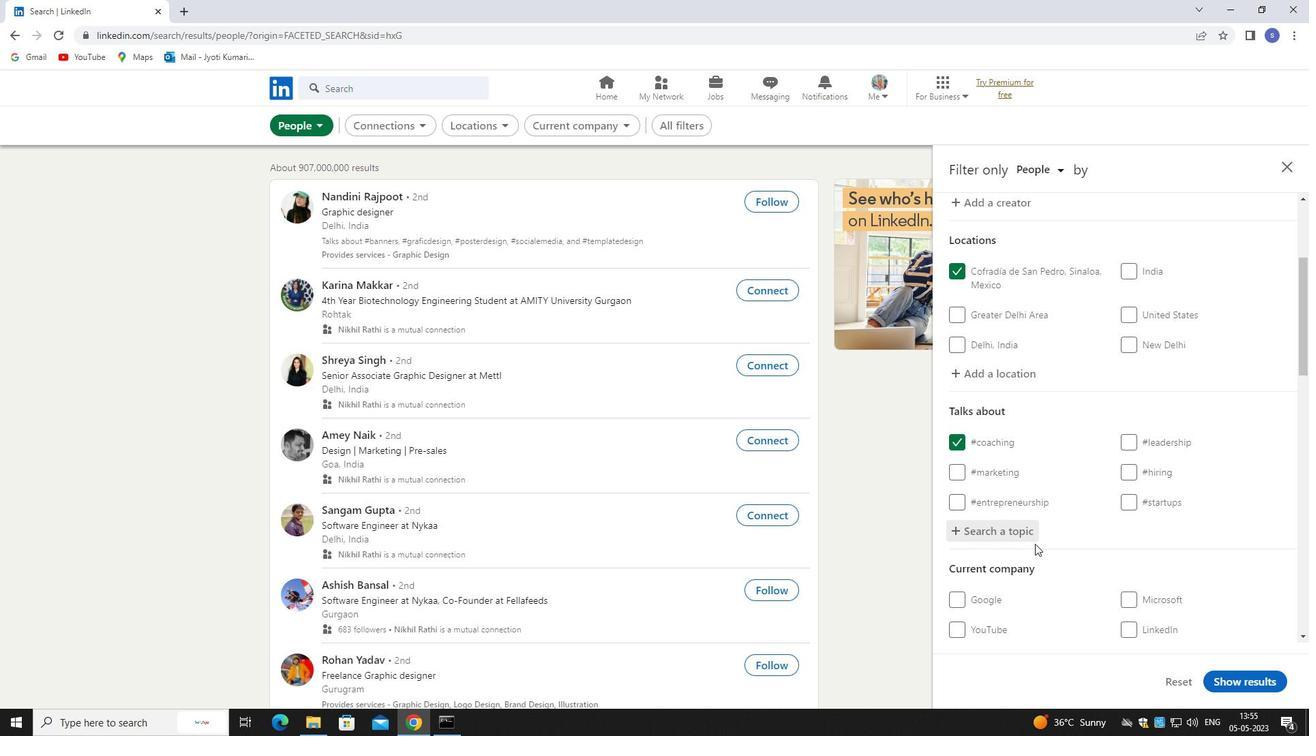 
Action: Mouse moved to (1153, 457)
Screenshot: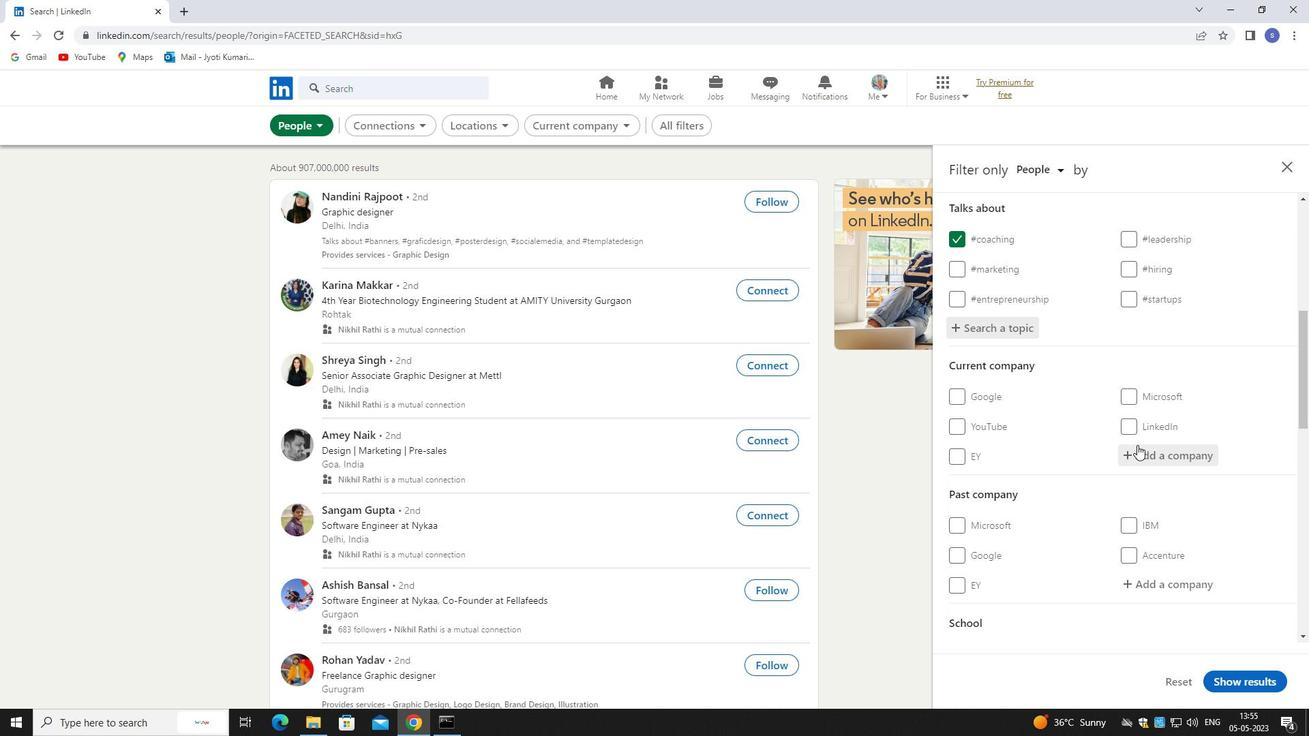 
Action: Mouse pressed left at (1153, 457)
Screenshot: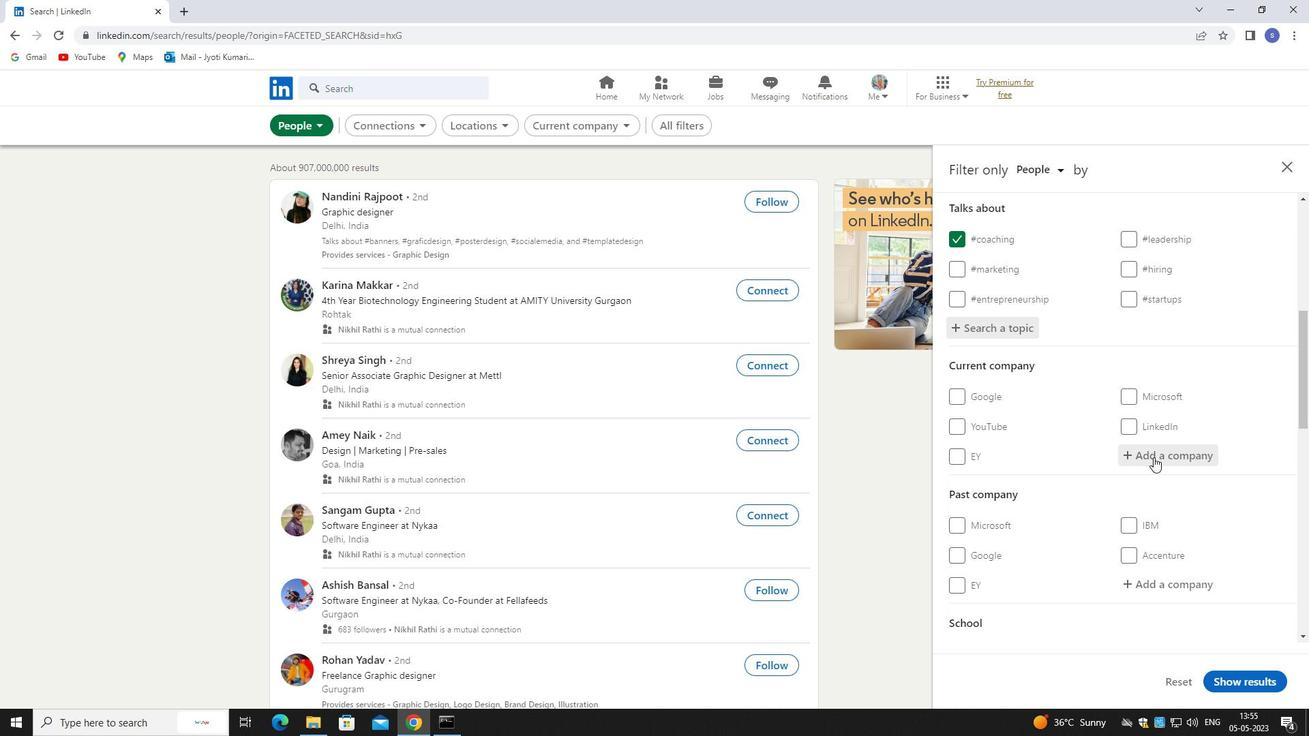 
Action: Mouse moved to (1150, 458)
Screenshot: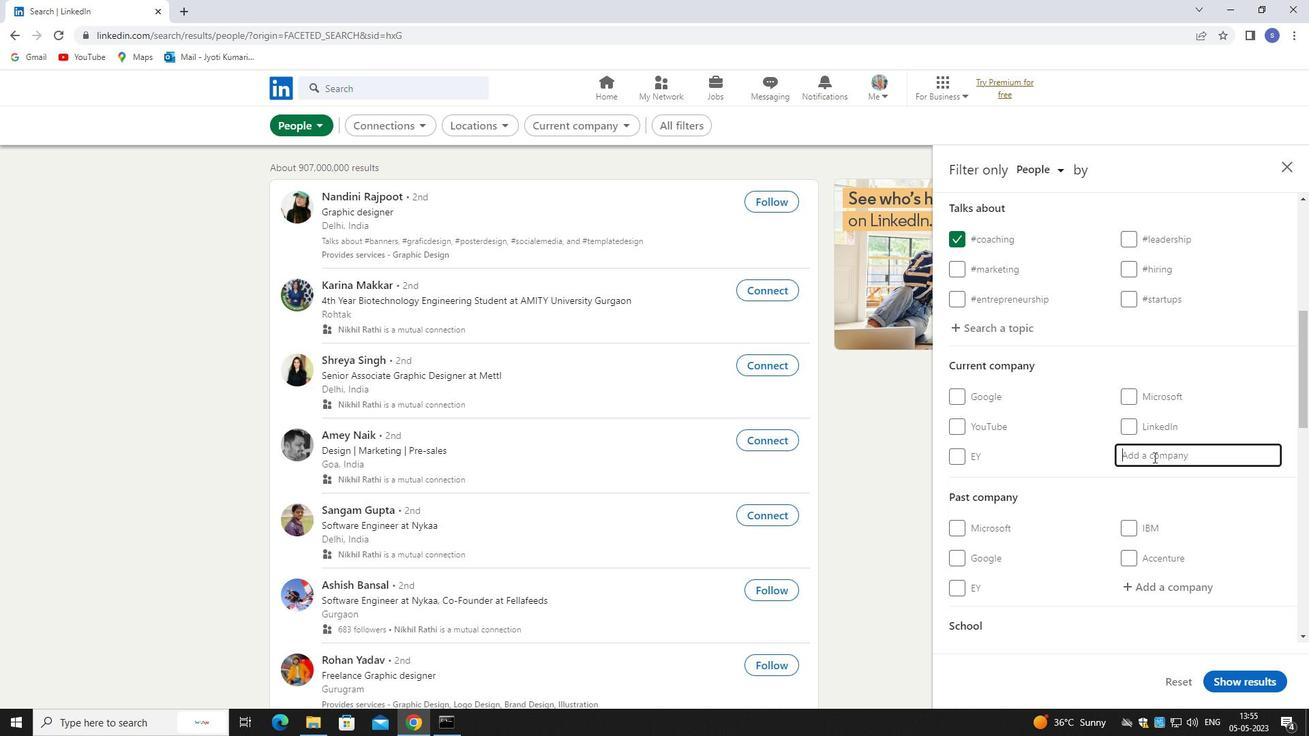 
Action: Key pressed jio
Screenshot: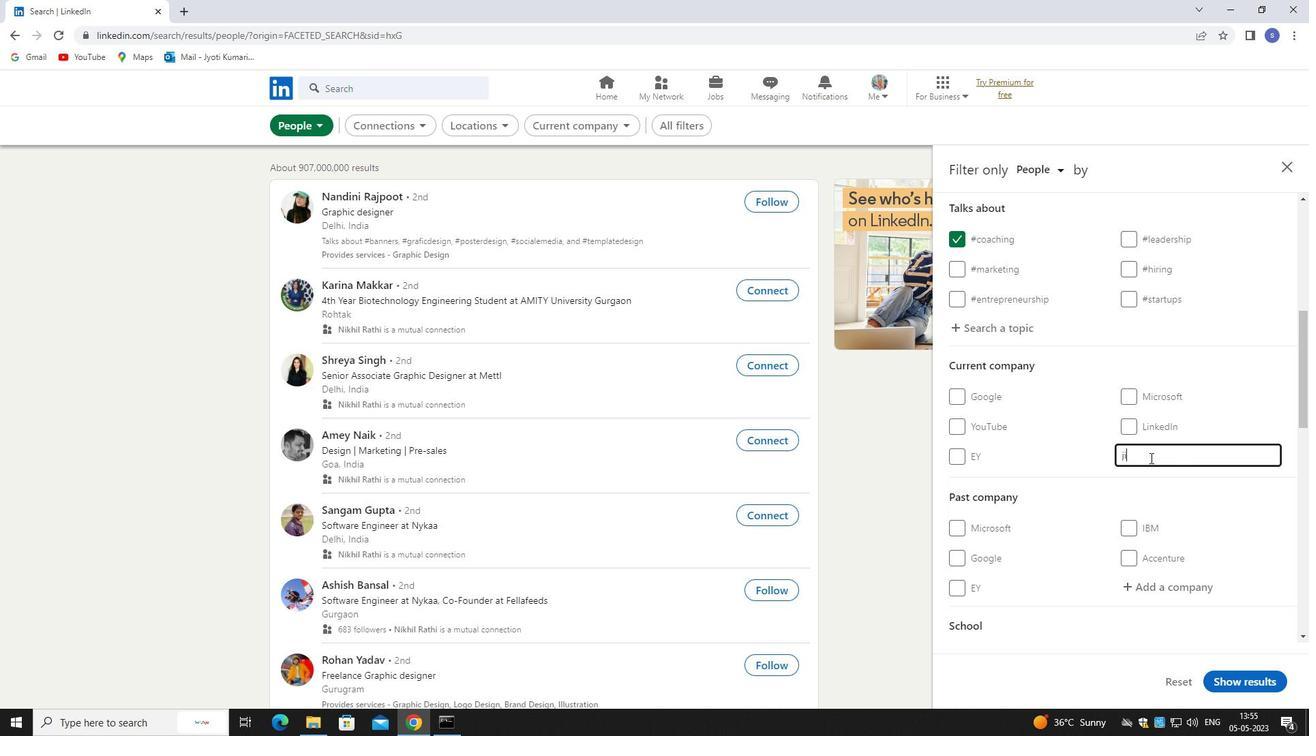 
Action: Mouse moved to (1150, 481)
Screenshot: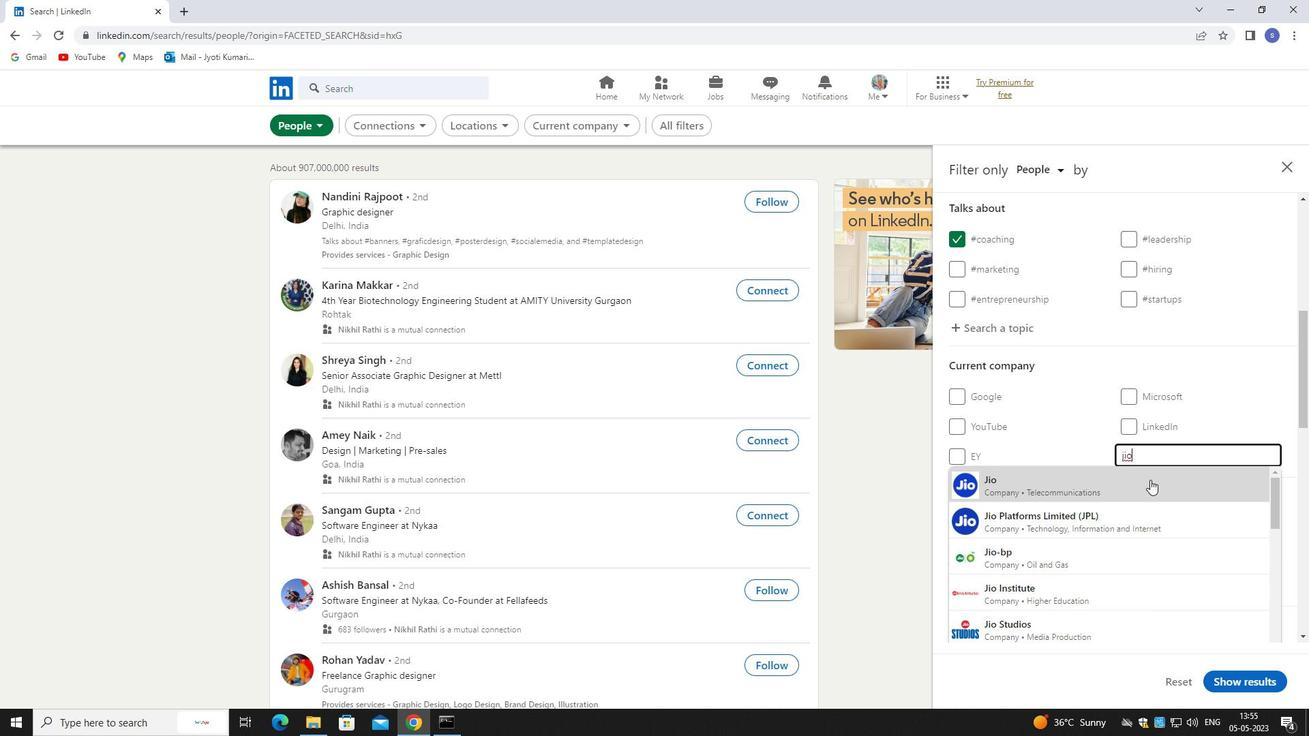 
Action: Mouse pressed left at (1150, 481)
Screenshot: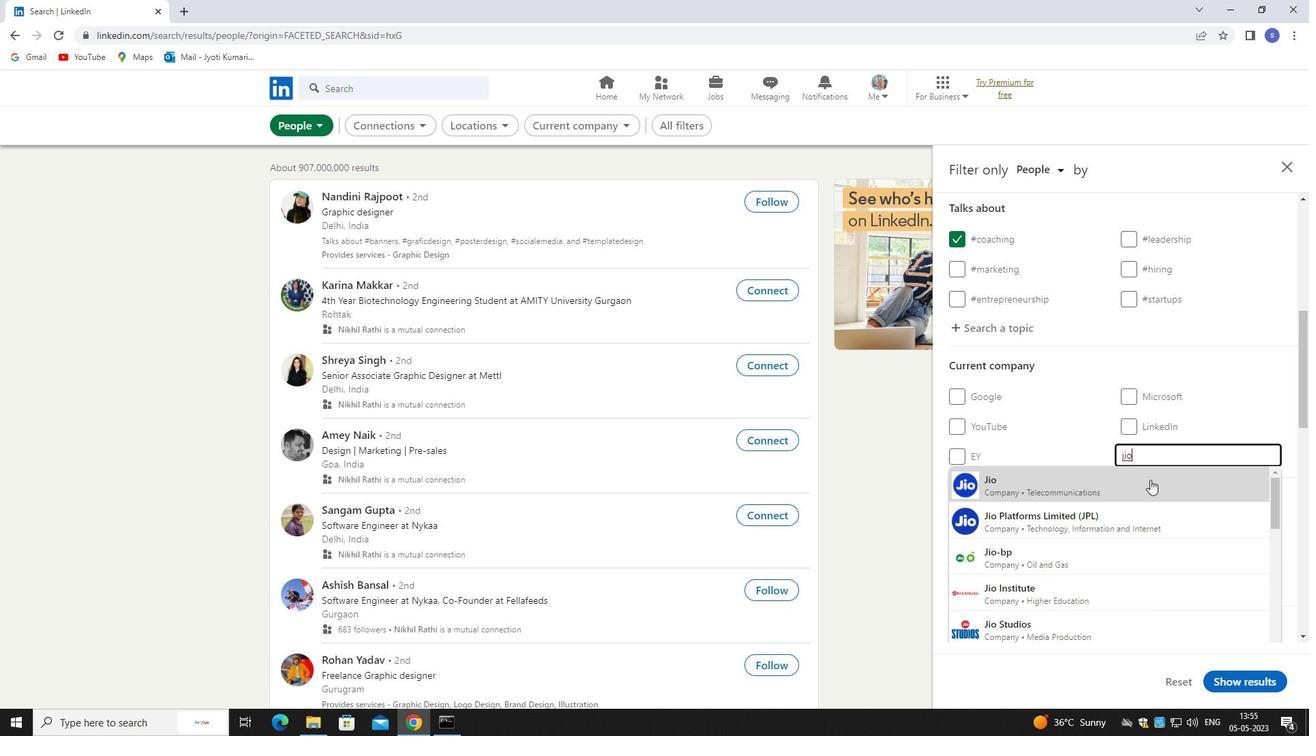 
Action: Mouse moved to (1150, 482)
Screenshot: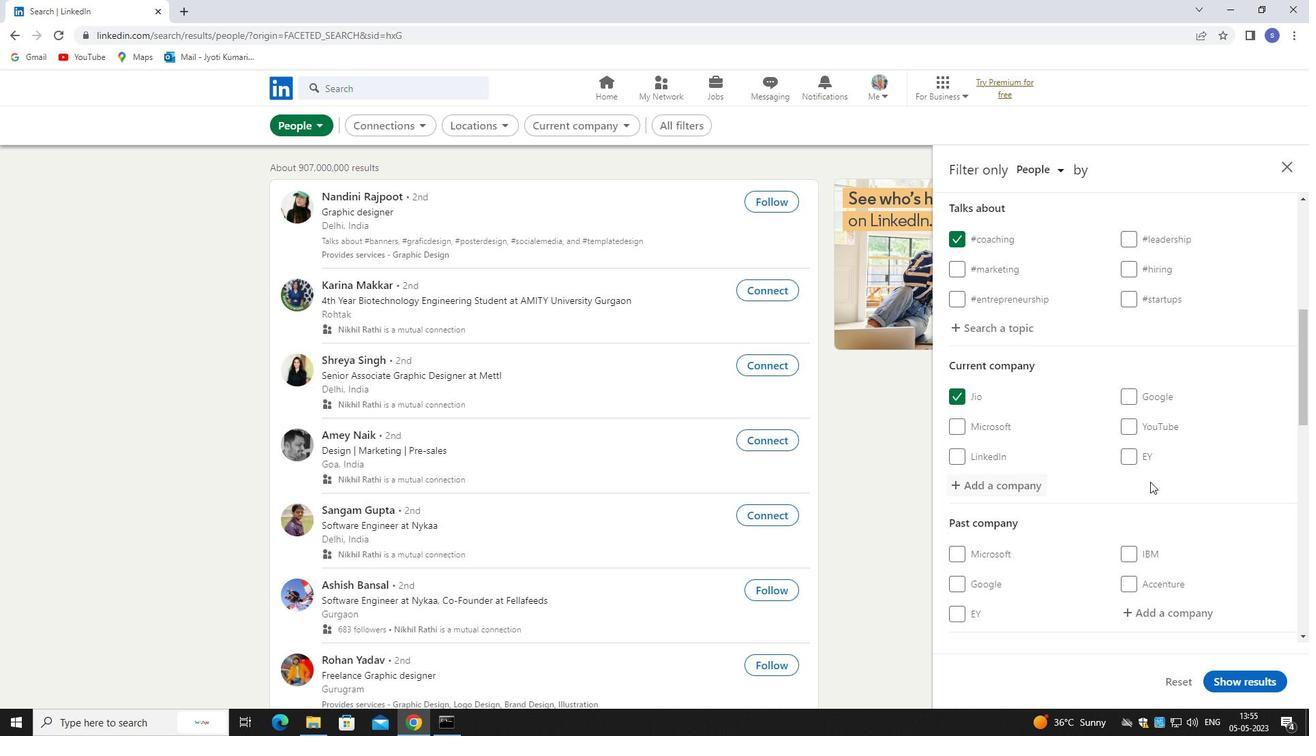 
Action: Mouse scrolled (1150, 481) with delta (0, 0)
Screenshot: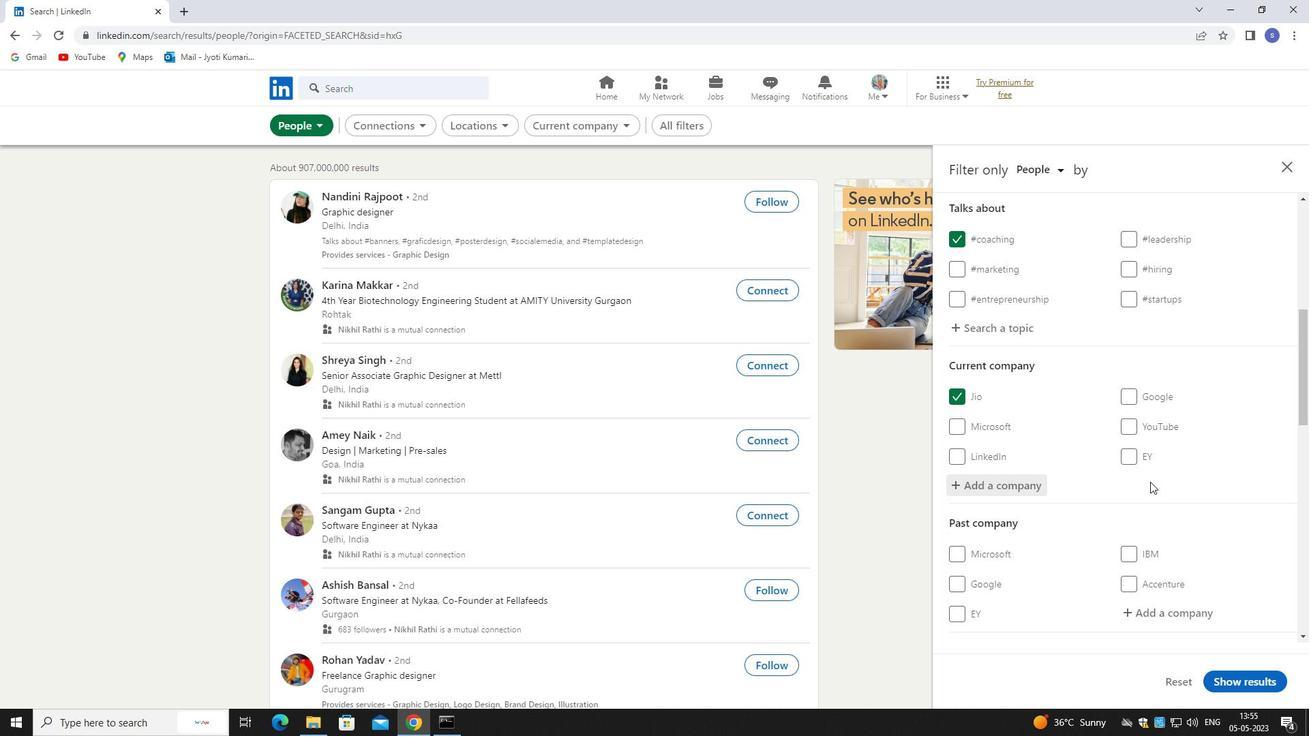 
Action: Mouse scrolled (1150, 481) with delta (0, 0)
Screenshot: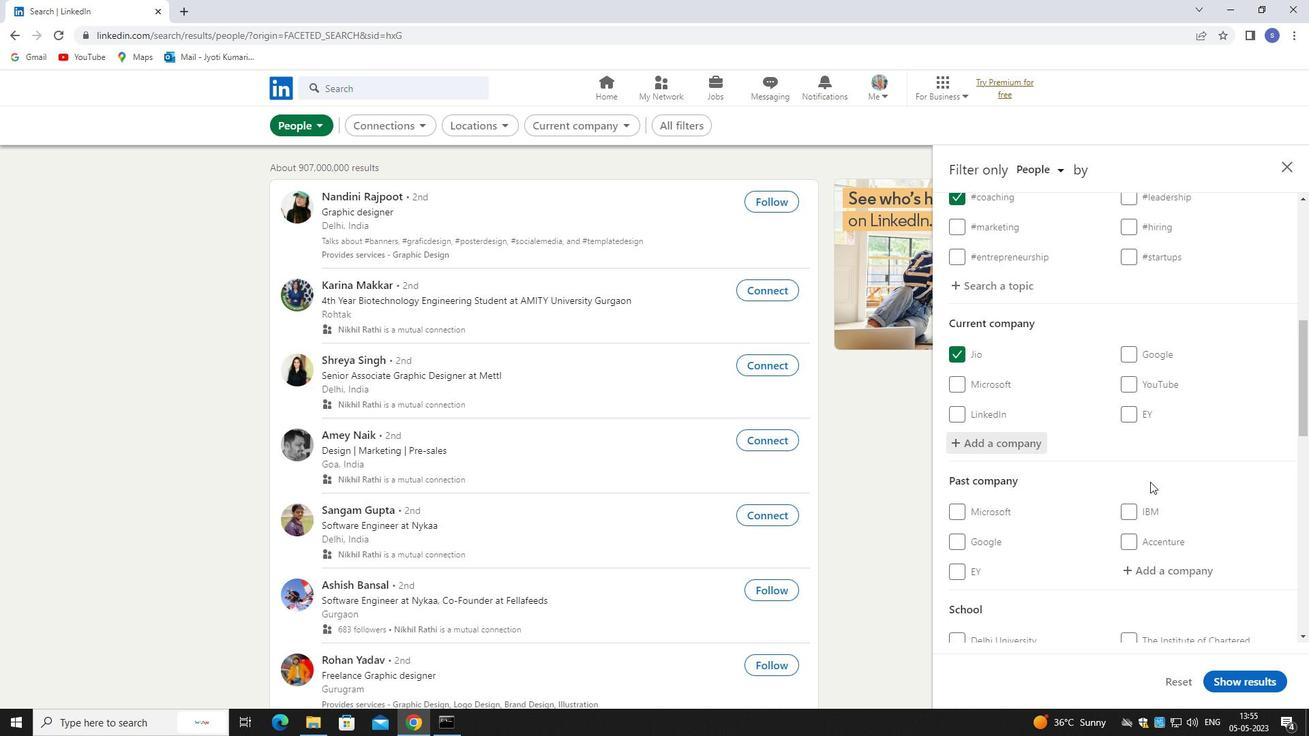 
Action: Mouse moved to (1149, 482)
Screenshot: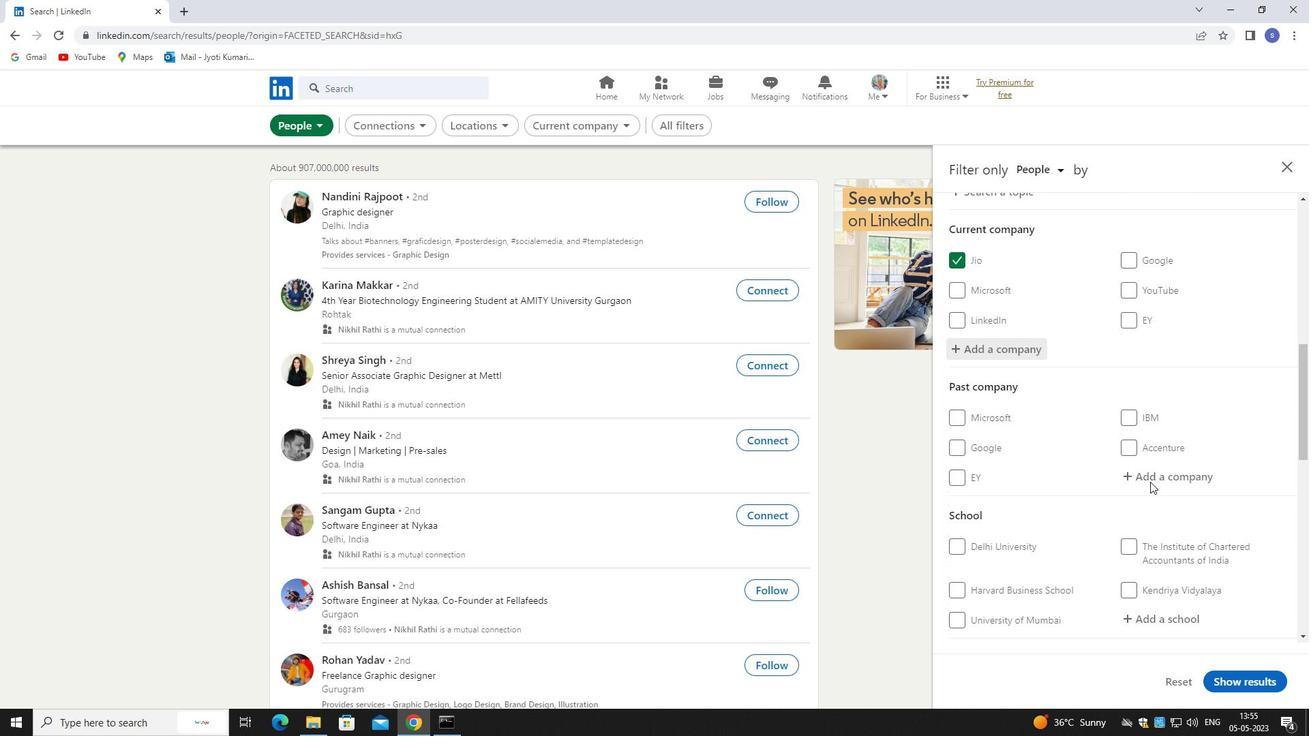 
Action: Mouse scrolled (1149, 481) with delta (0, 0)
Screenshot: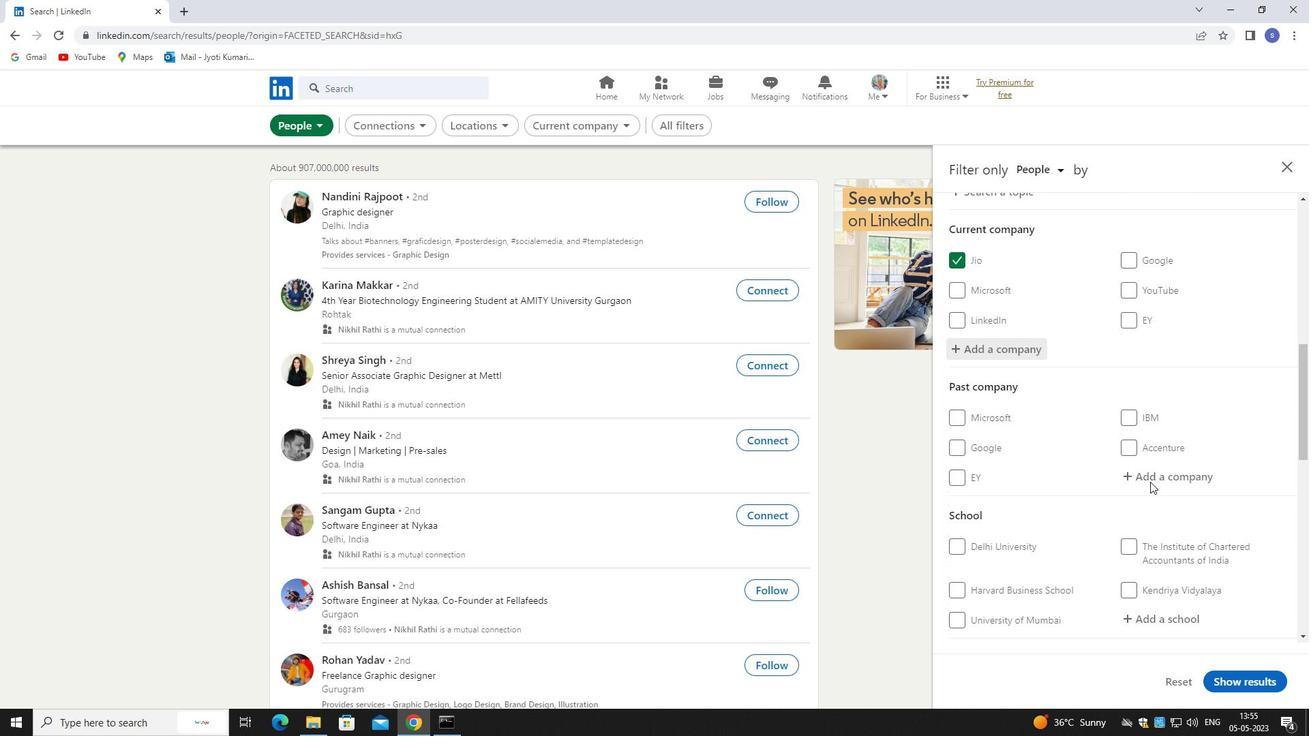 
Action: Mouse moved to (1165, 551)
Screenshot: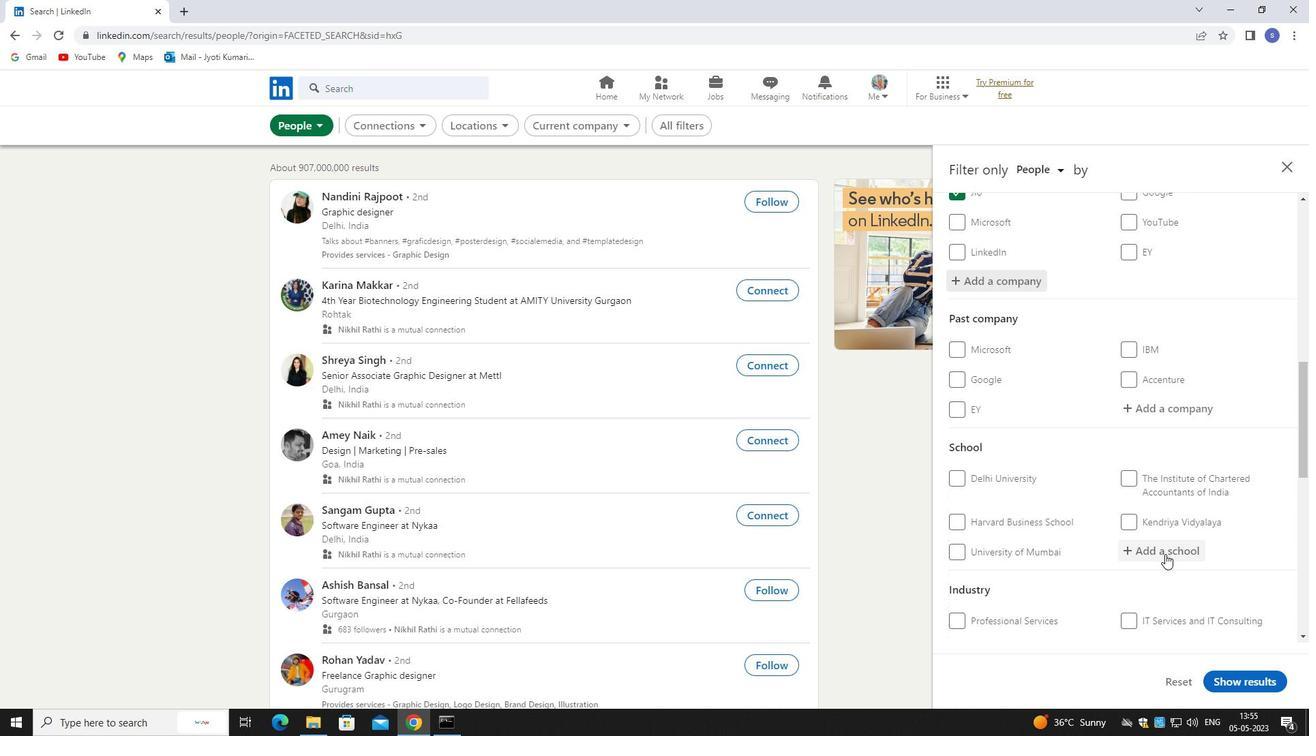 
Action: Mouse pressed left at (1165, 551)
Screenshot: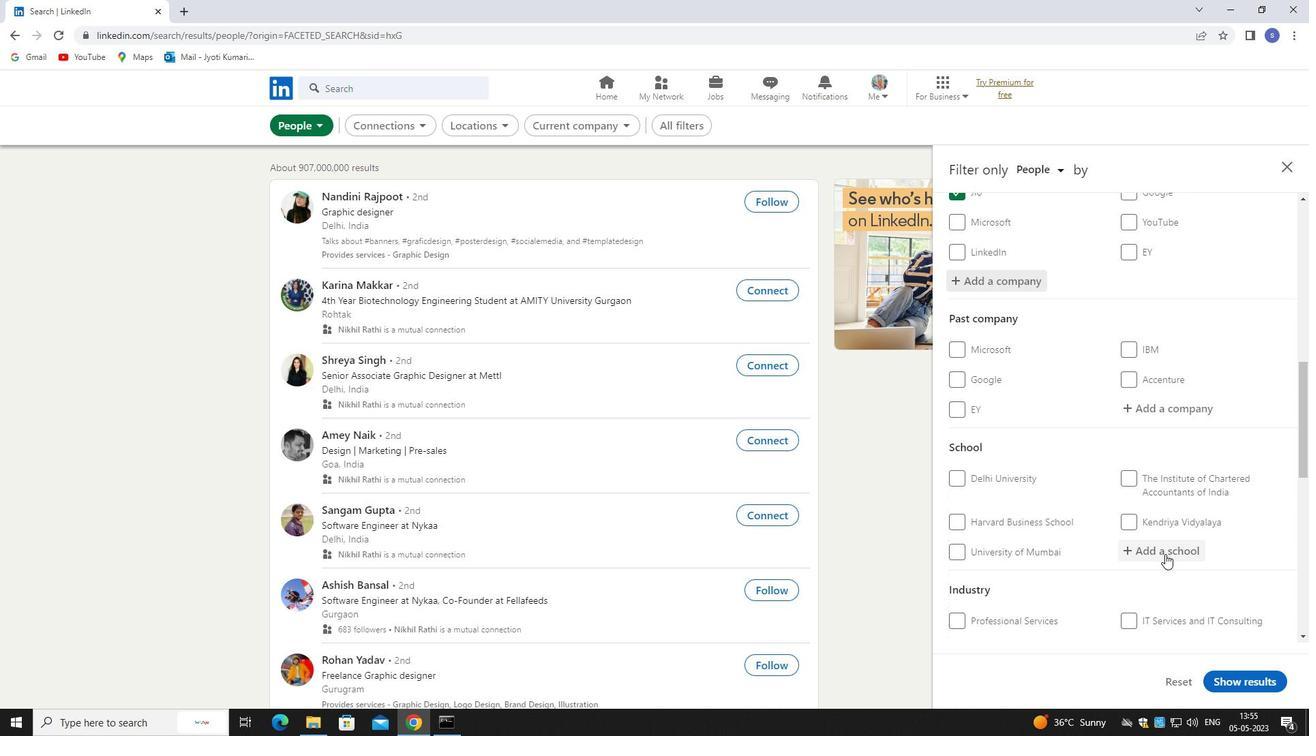 
Action: Mouse moved to (1167, 551)
Screenshot: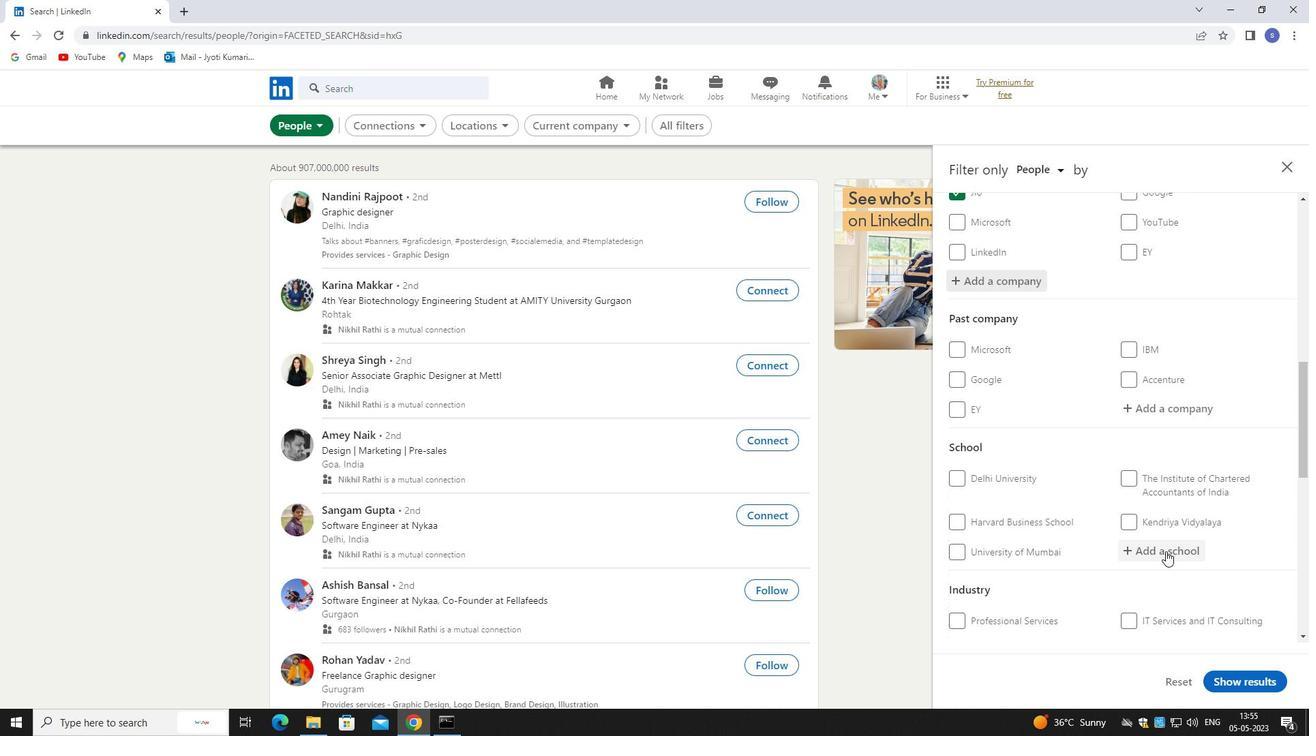 
Action: Key pressed model
Screenshot: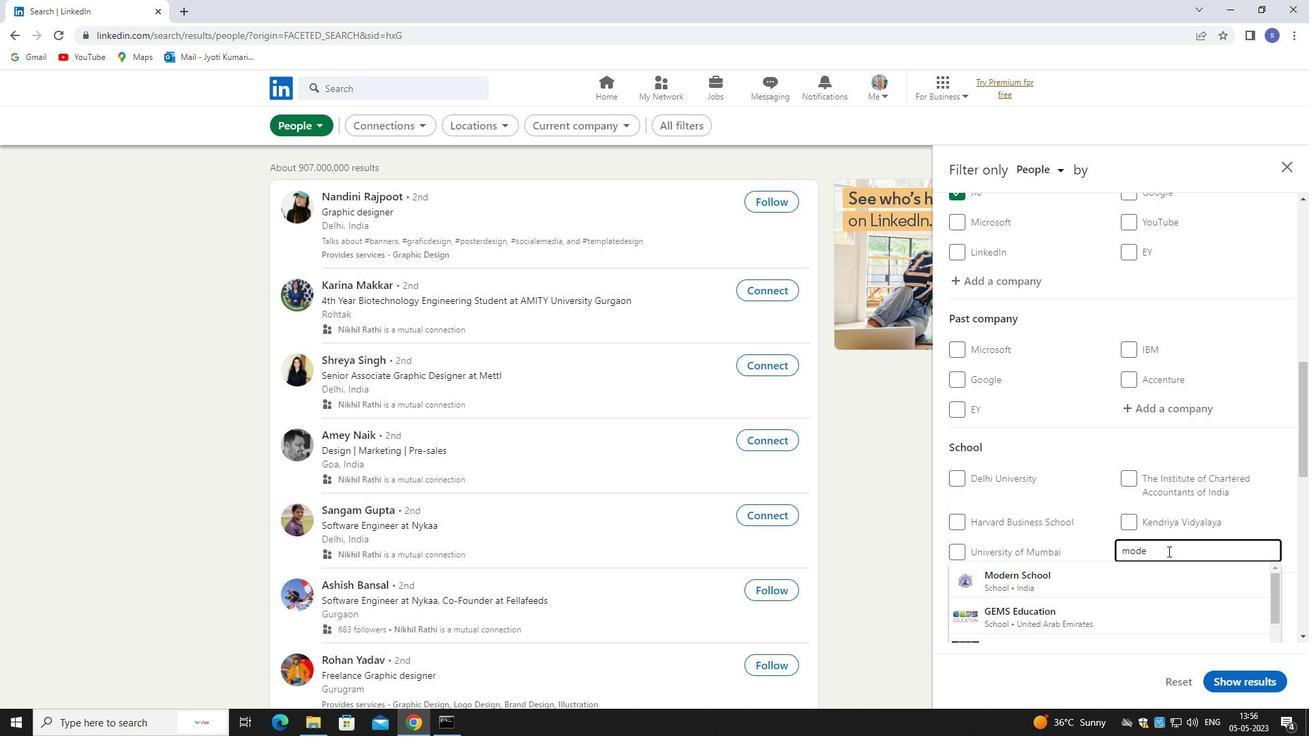 
Action: Mouse moved to (1163, 576)
Screenshot: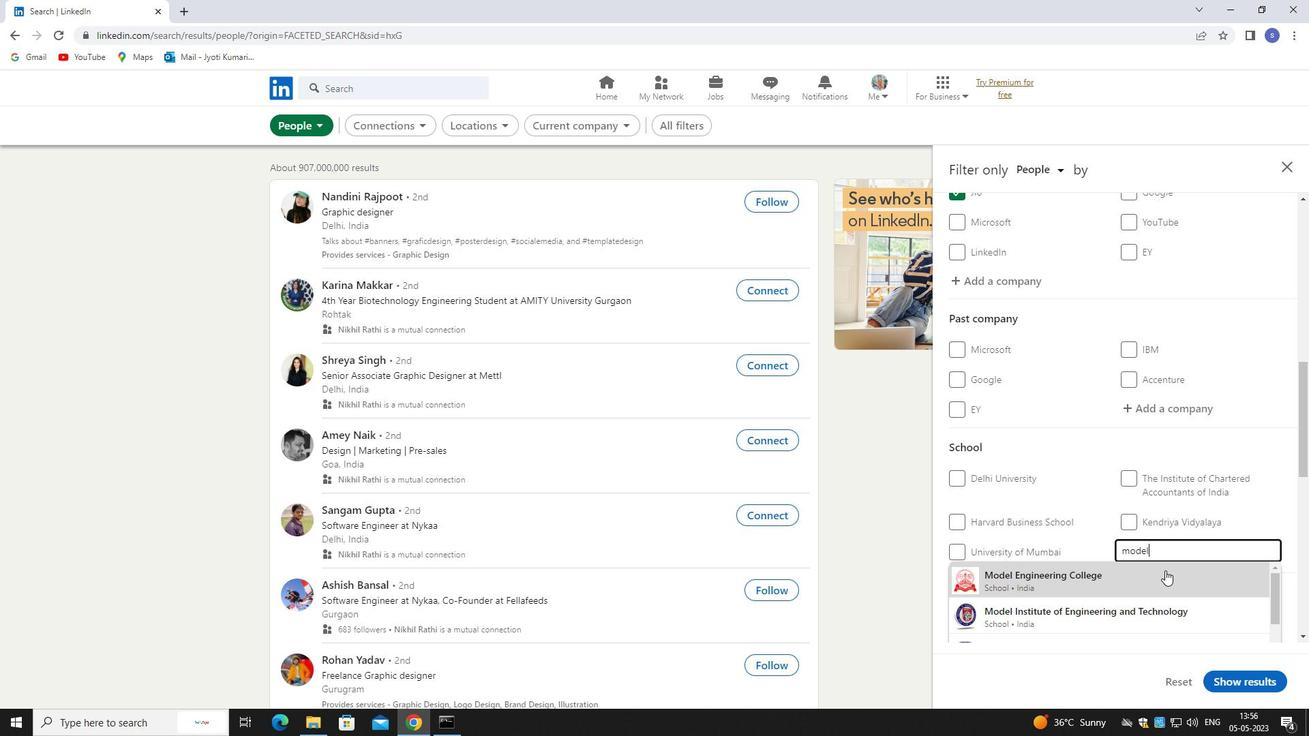 
Action: Mouse pressed left at (1163, 576)
Screenshot: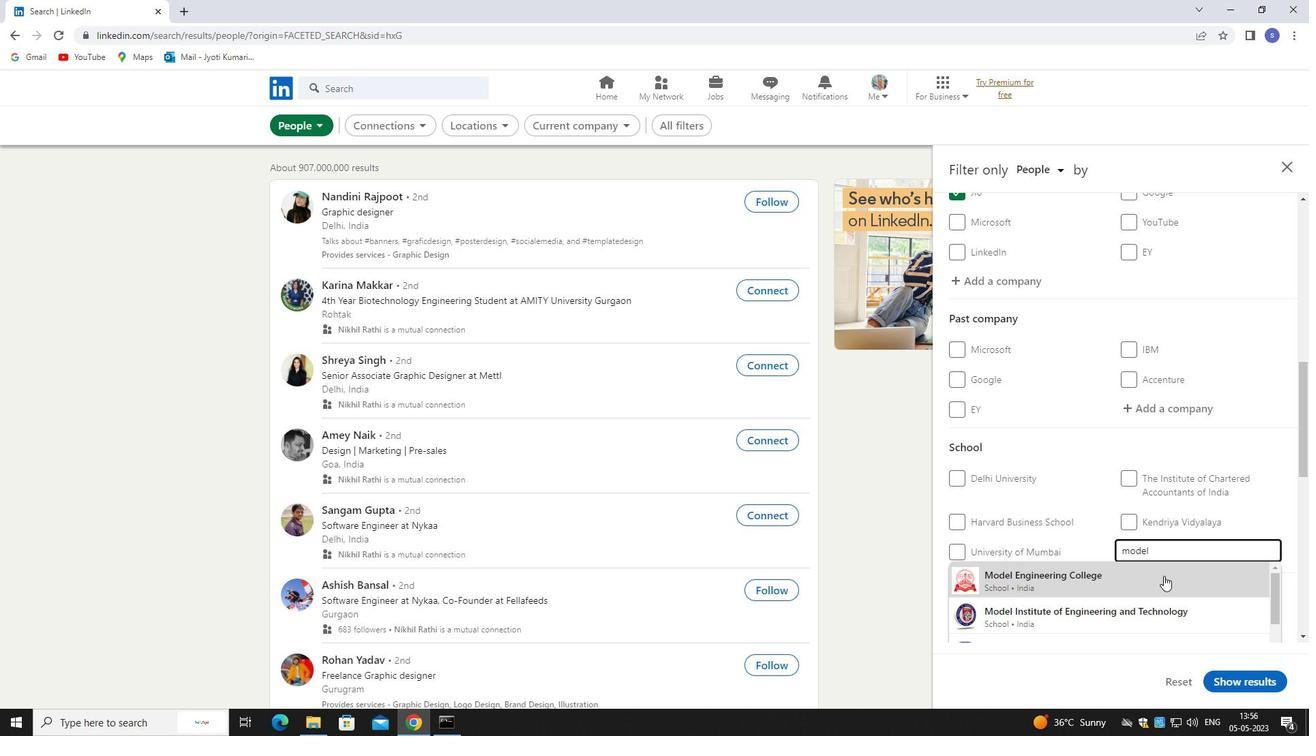 
Action: Mouse scrolled (1163, 575) with delta (0, 0)
Screenshot: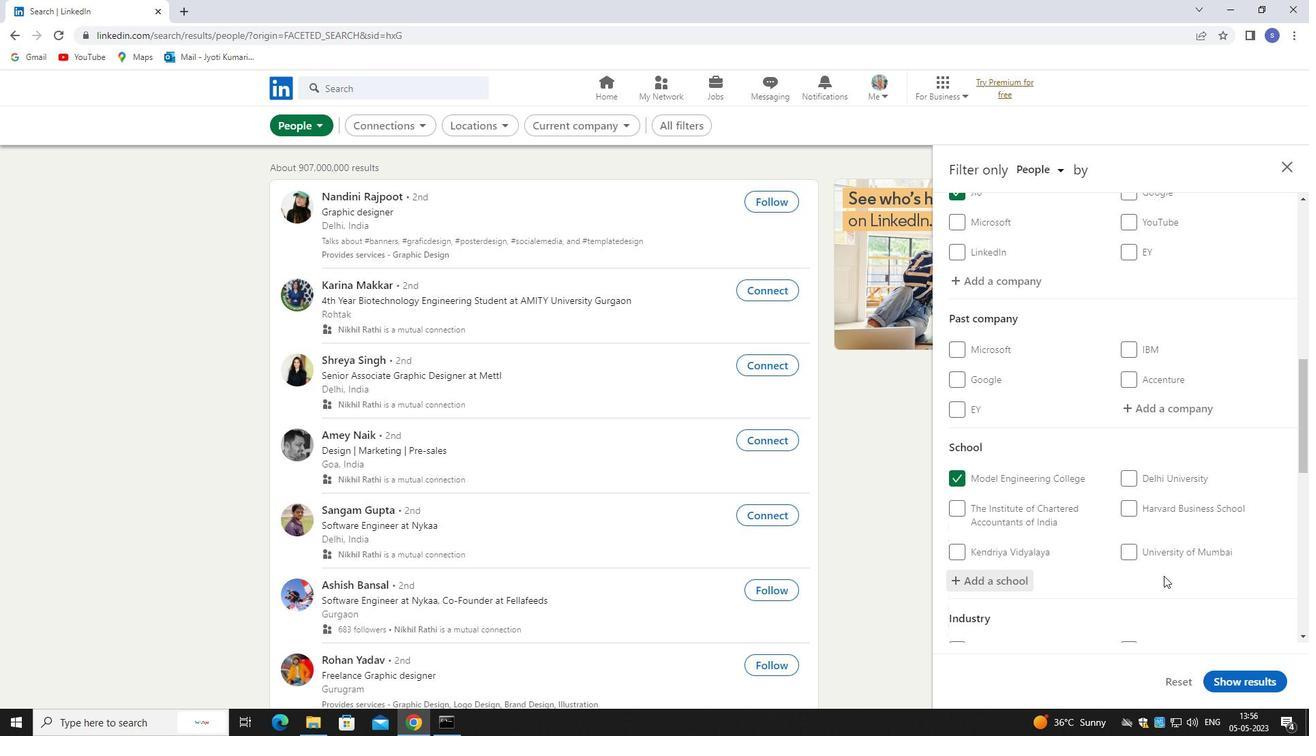 
Action: Mouse scrolled (1163, 575) with delta (0, 0)
Screenshot: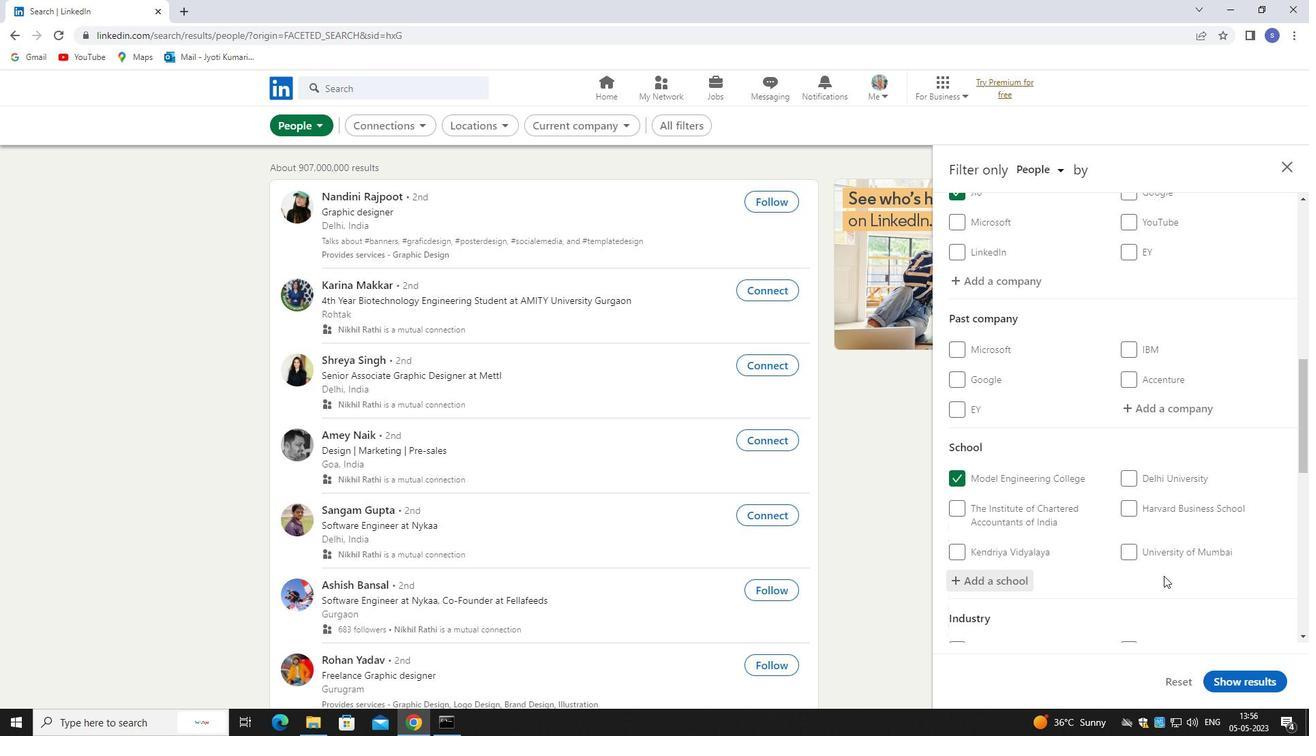 
Action: Mouse scrolled (1163, 575) with delta (0, 0)
Screenshot: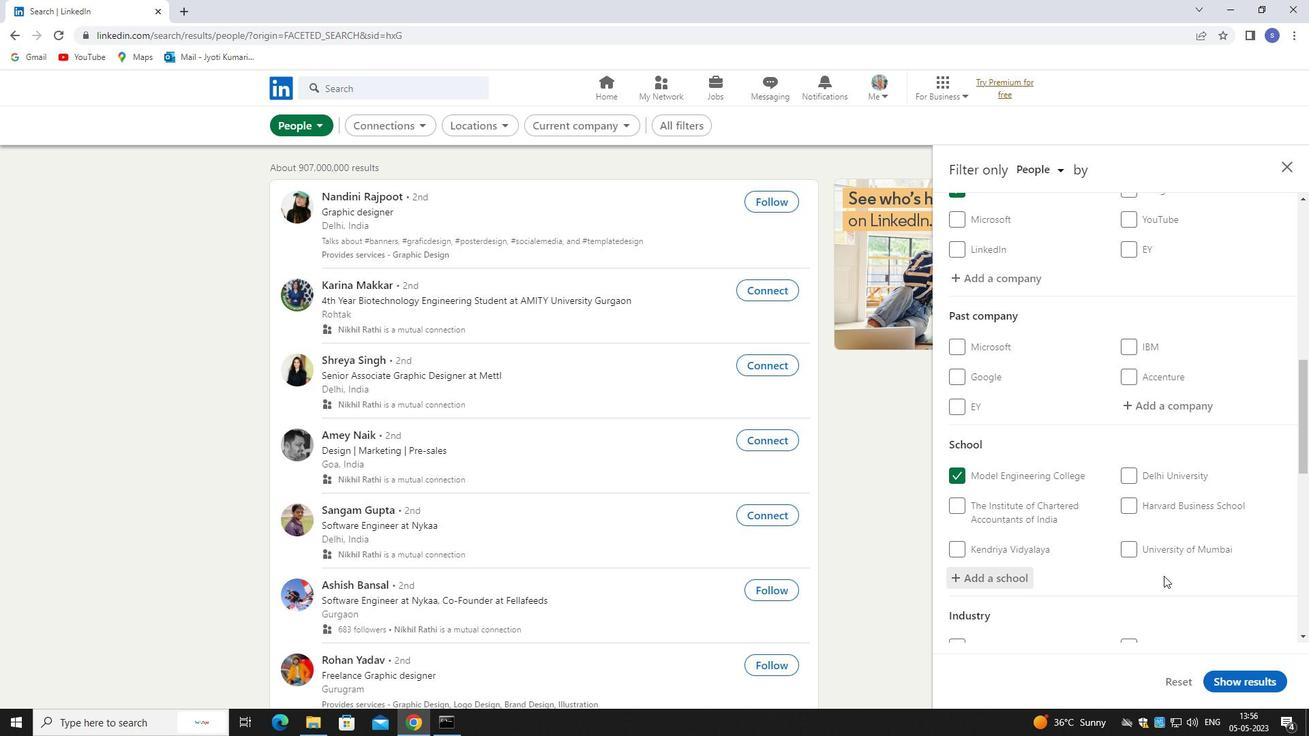 
Action: Mouse moved to (1165, 522)
Screenshot: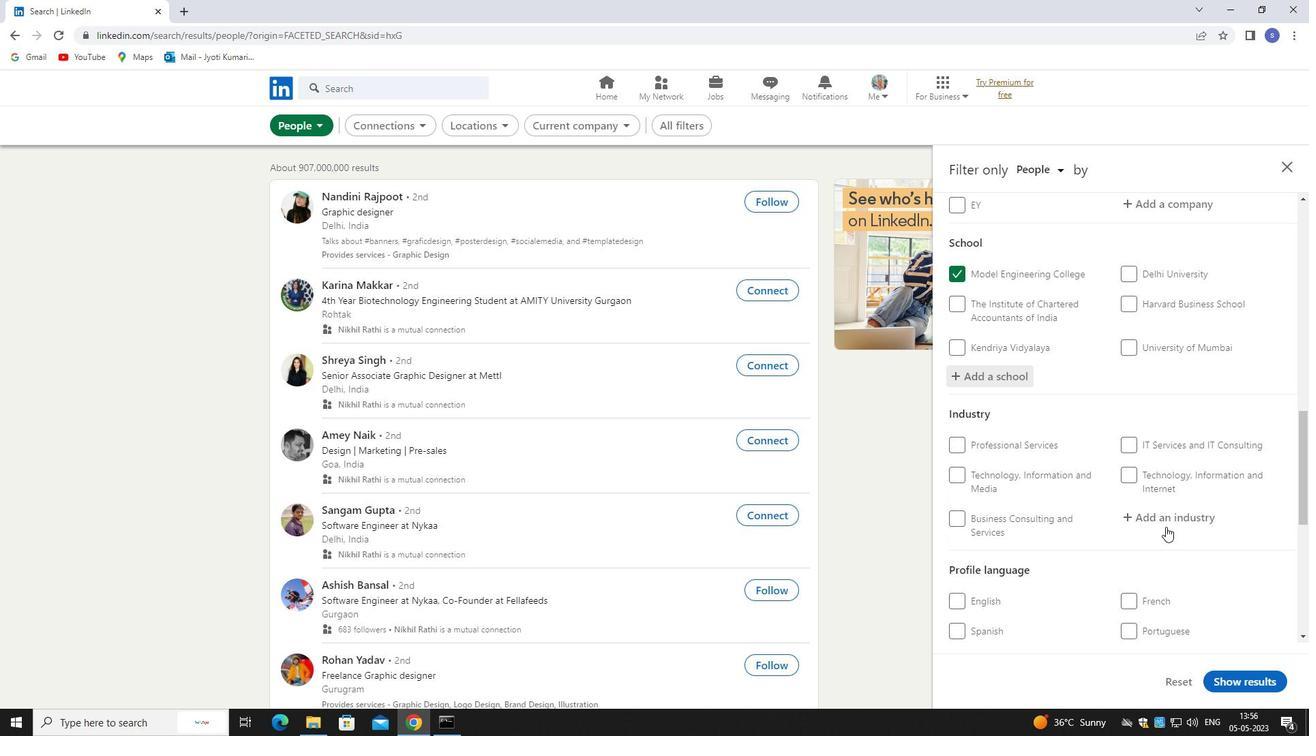 
Action: Mouse pressed left at (1165, 522)
Screenshot: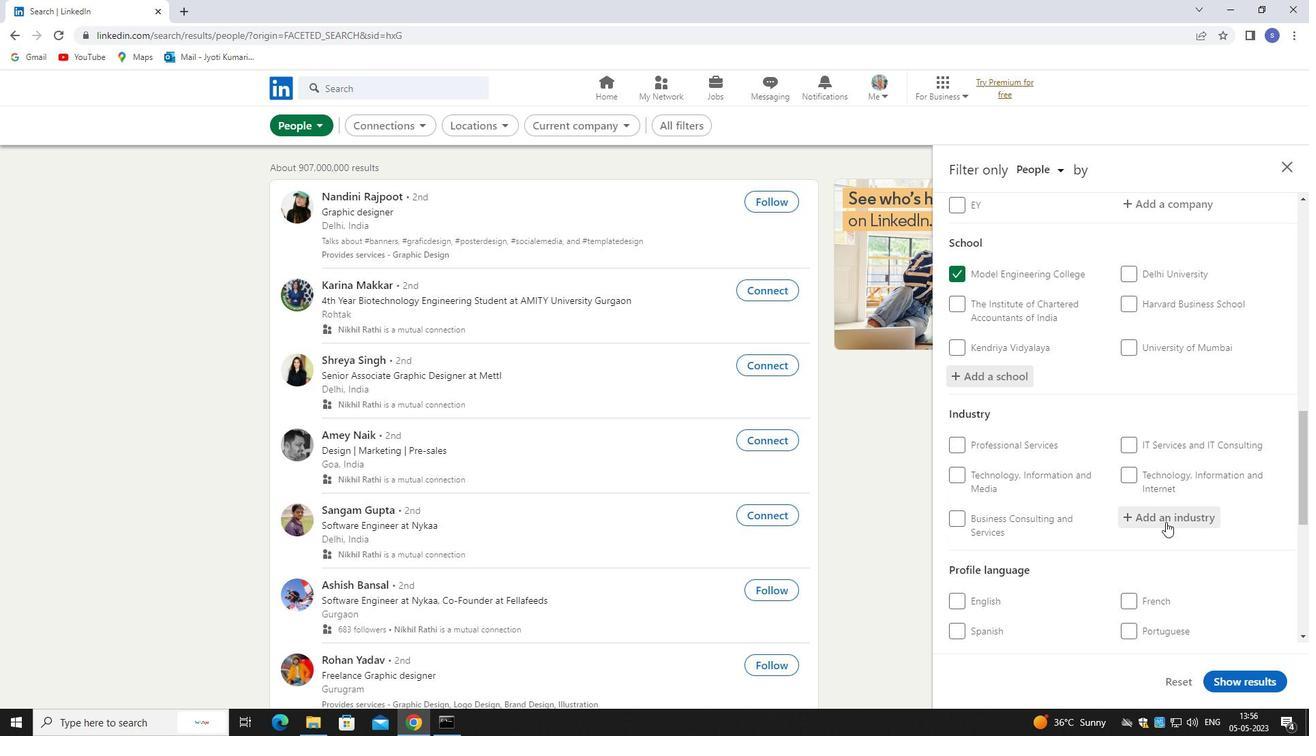 
Action: Mouse moved to (1161, 523)
Screenshot: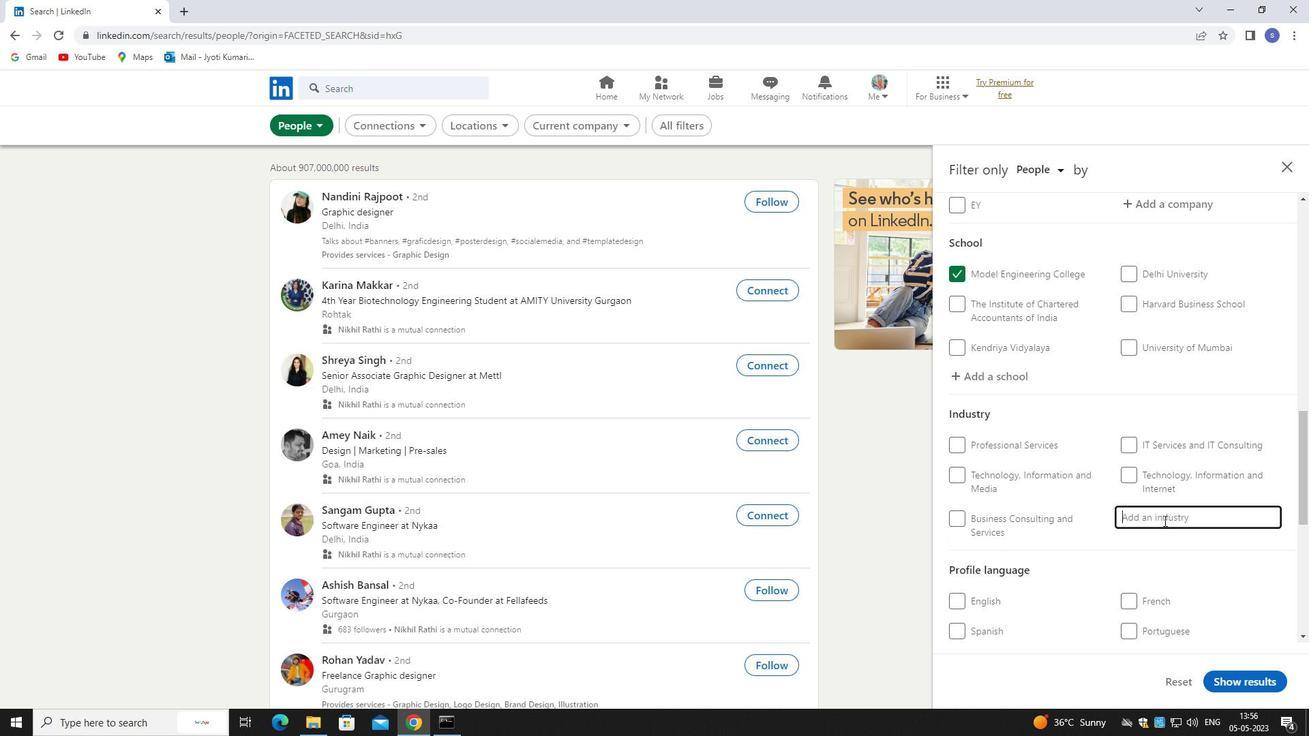 
Action: Key pressed waste<Key.space>
Screenshot: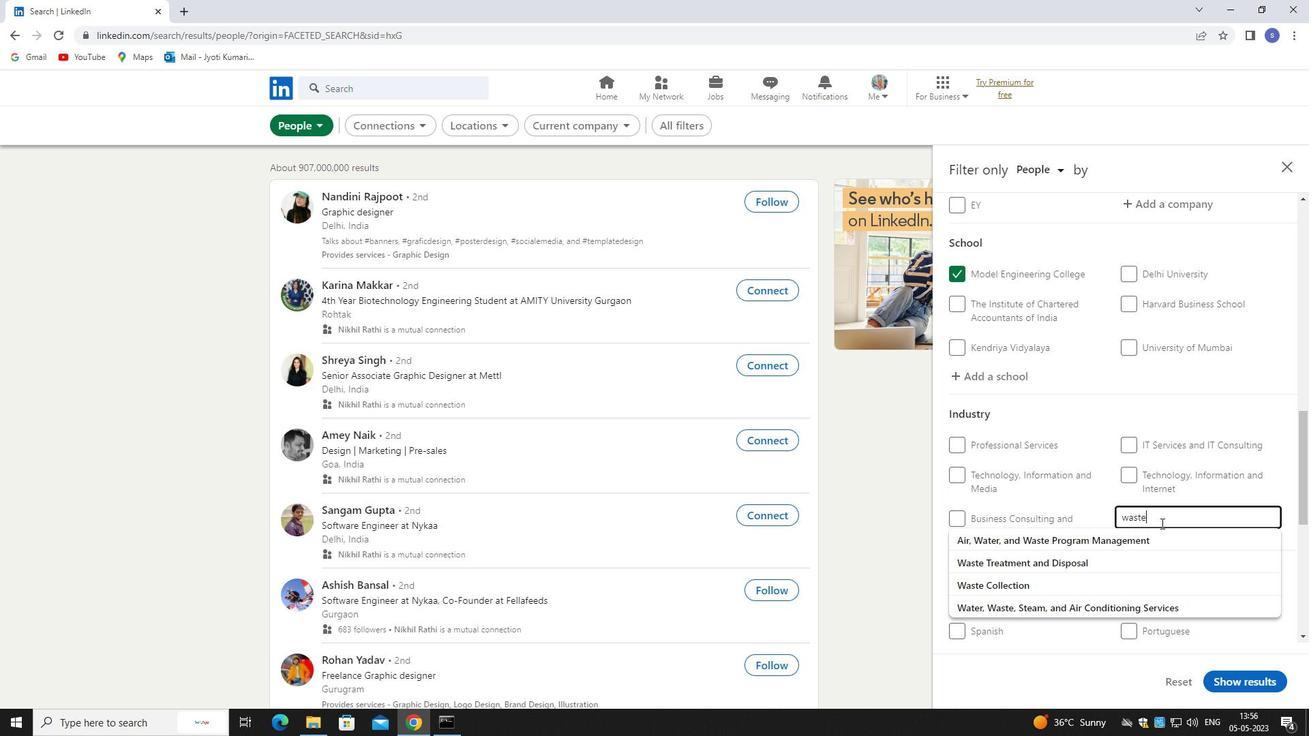
Action: Mouse moved to (1130, 580)
Screenshot: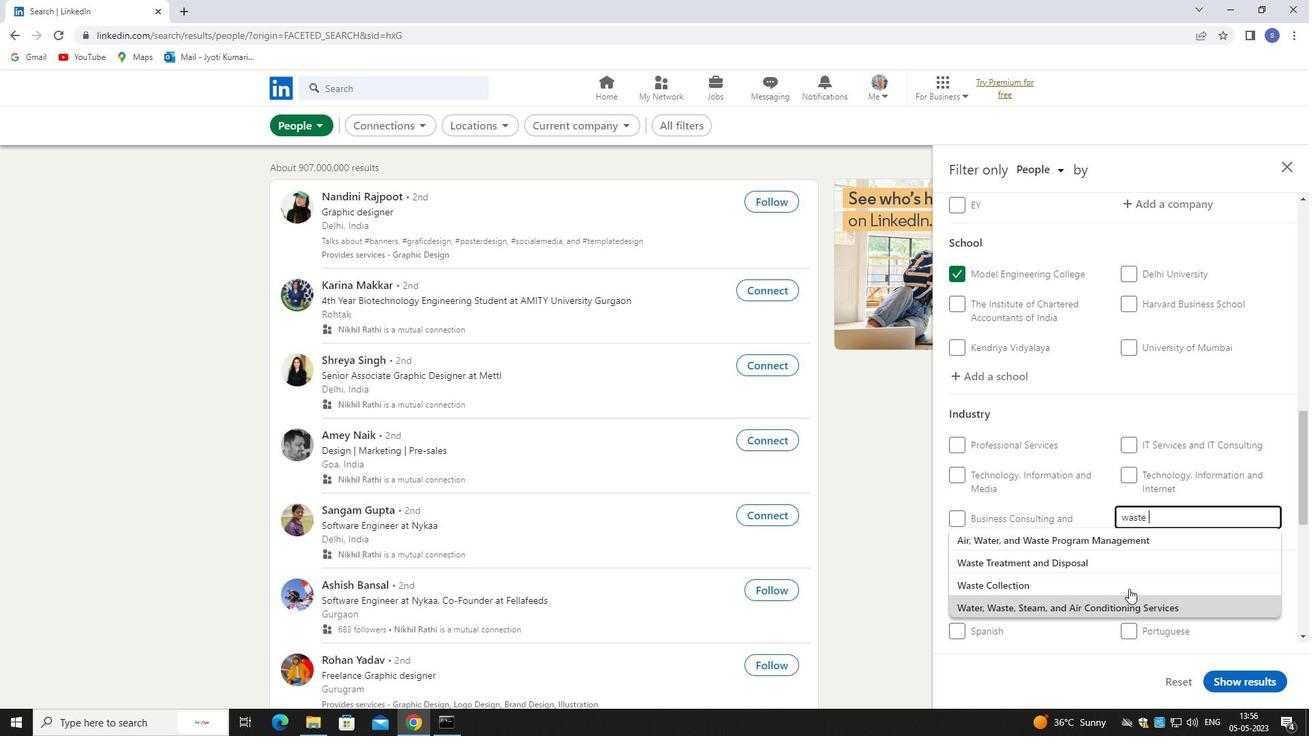 
Action: Mouse pressed left at (1130, 580)
Screenshot: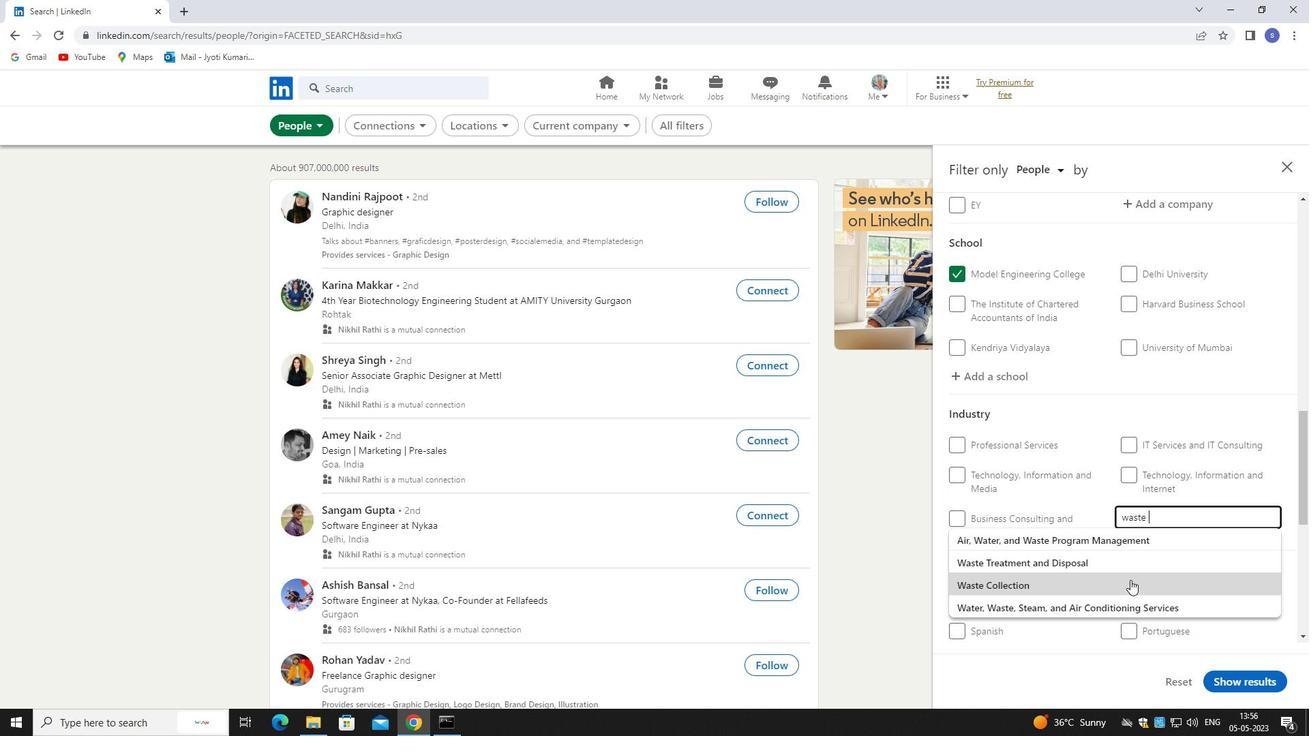 
Action: Mouse moved to (1130, 579)
Screenshot: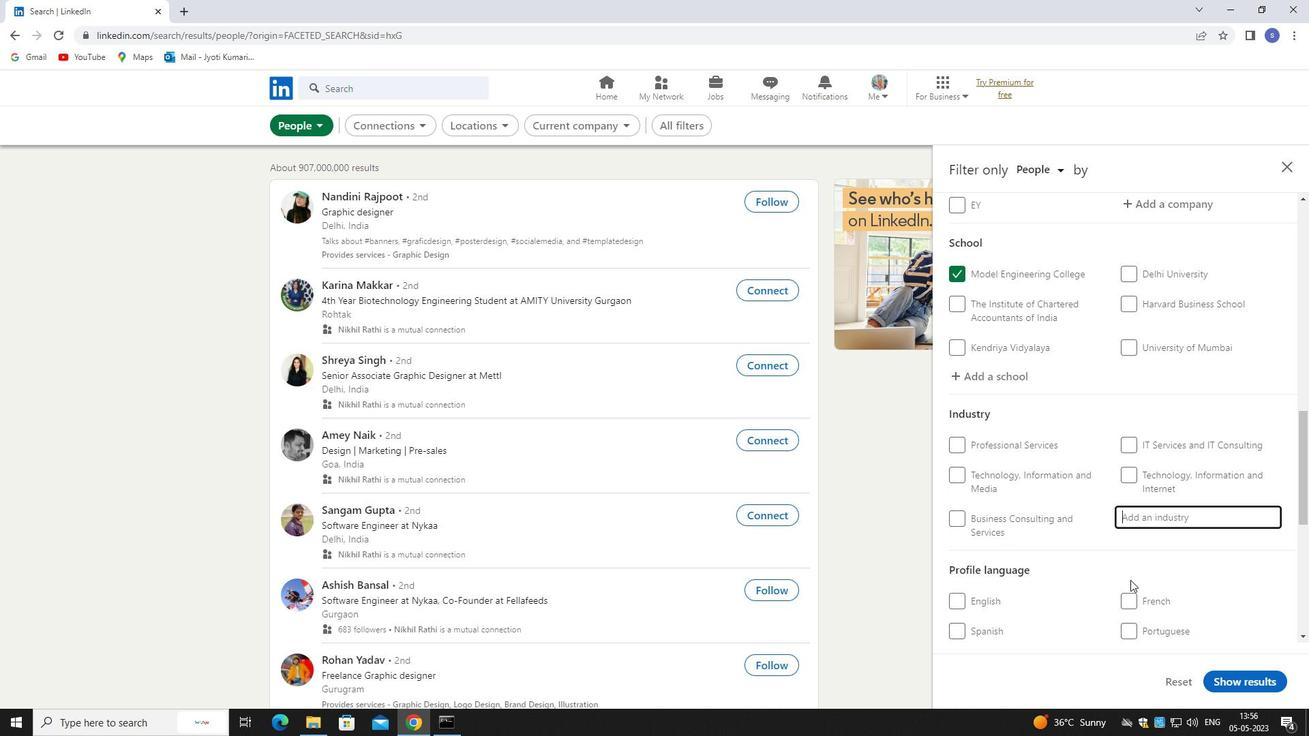 
Action: Mouse scrolled (1130, 578) with delta (0, 0)
Screenshot: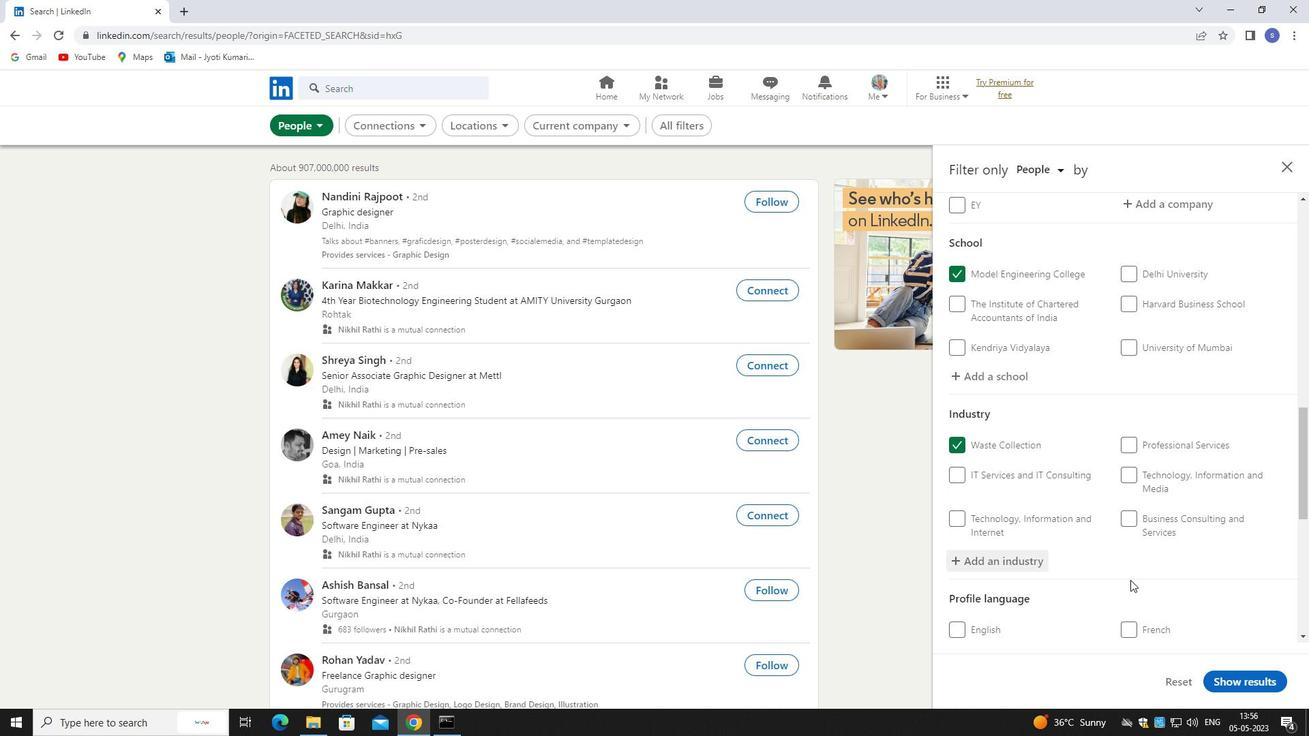 
Action: Mouse moved to (1131, 579)
Screenshot: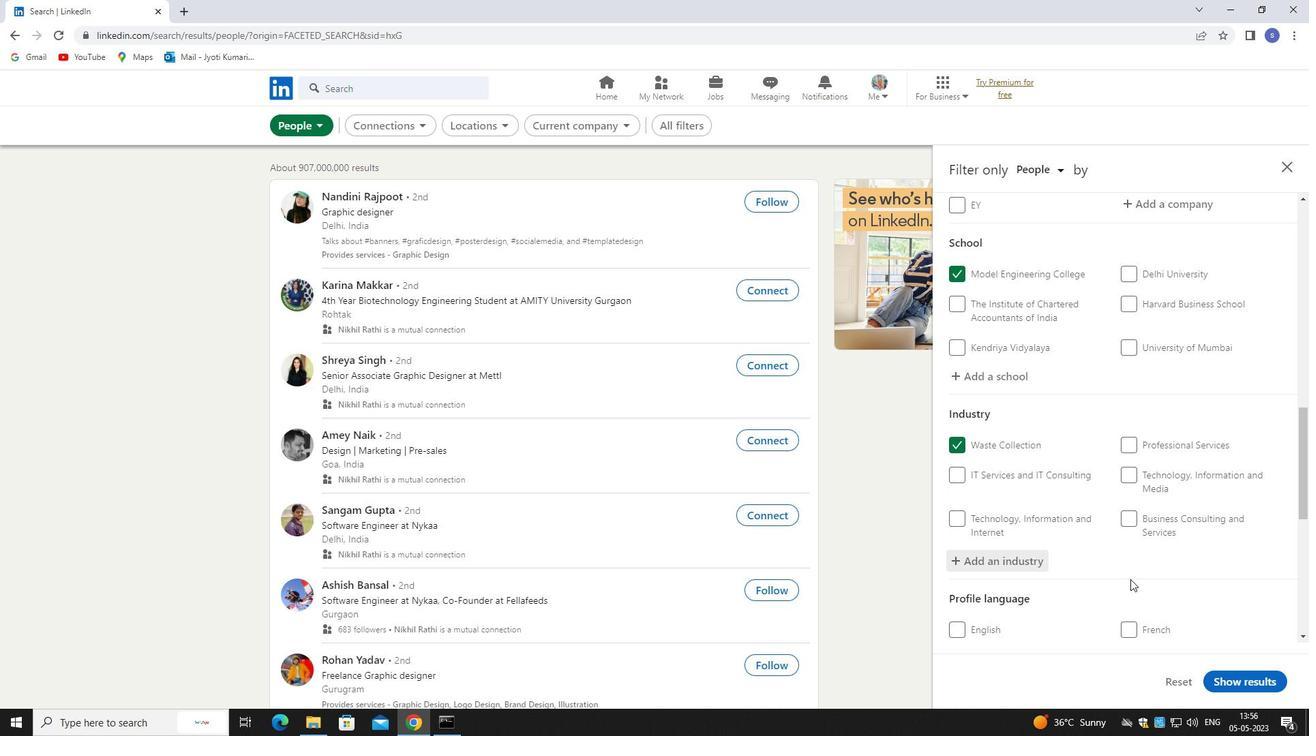 
Action: Mouse scrolled (1131, 578) with delta (0, 0)
Screenshot: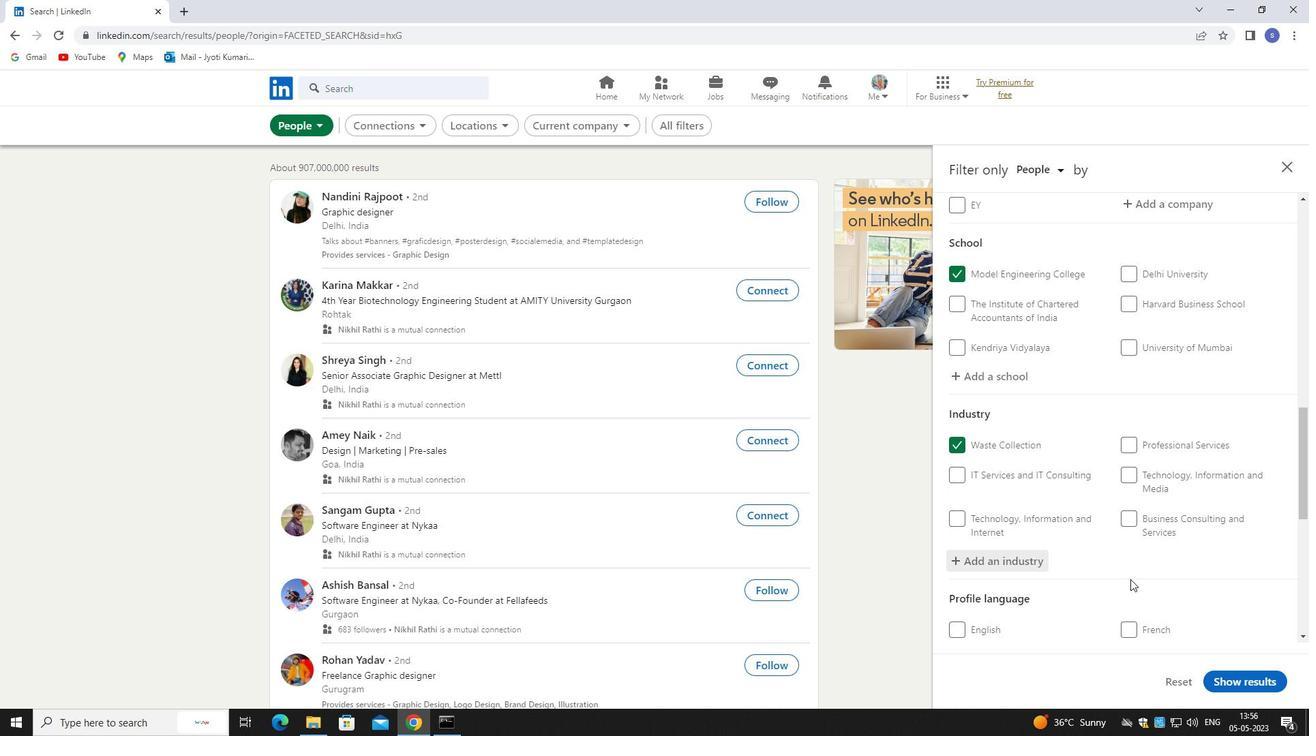 
Action: Mouse scrolled (1131, 578) with delta (0, 0)
Screenshot: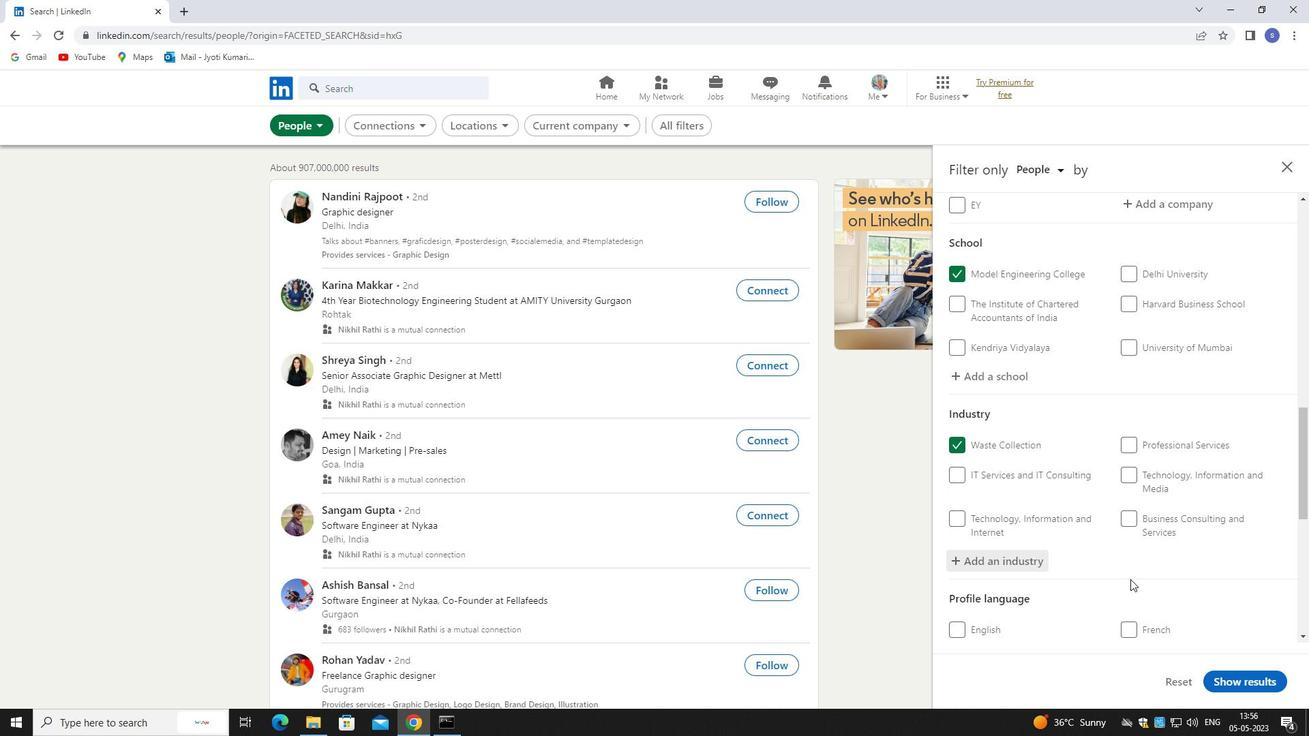 
Action: Mouse scrolled (1131, 578) with delta (0, 0)
Screenshot: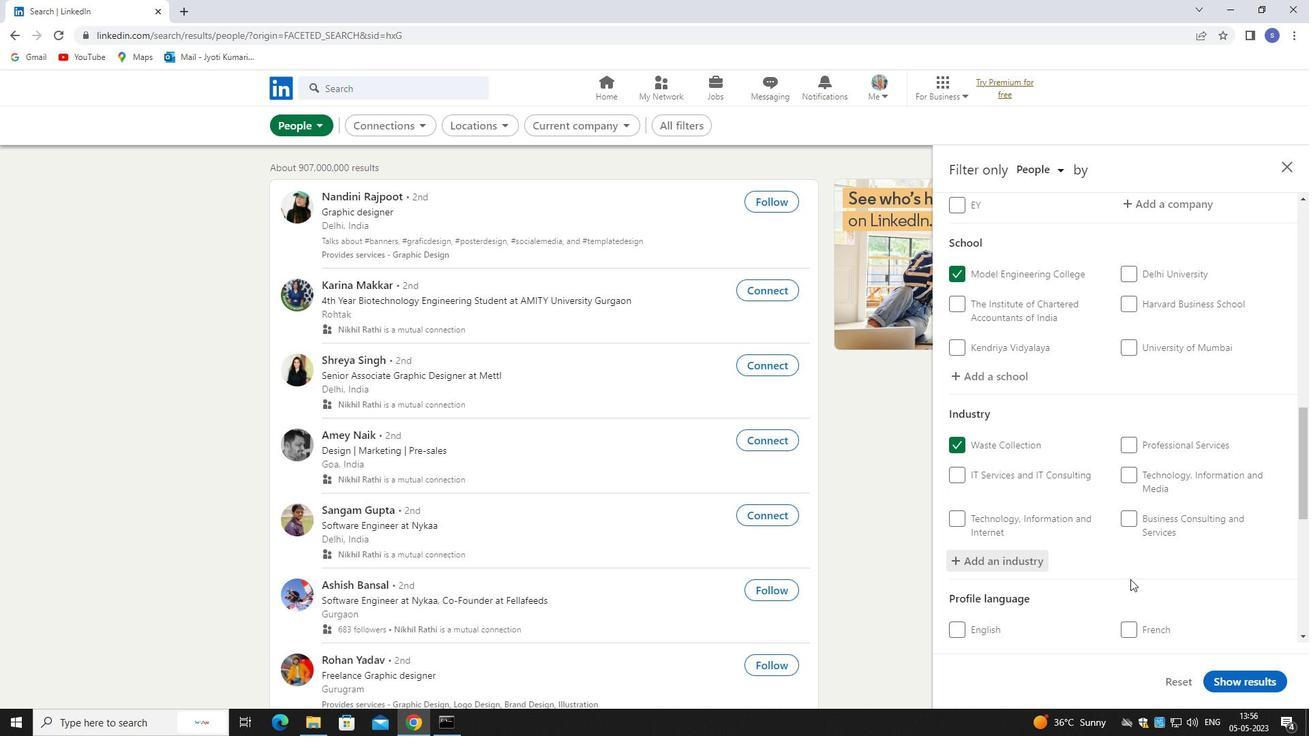 
Action: Mouse moved to (981, 358)
Screenshot: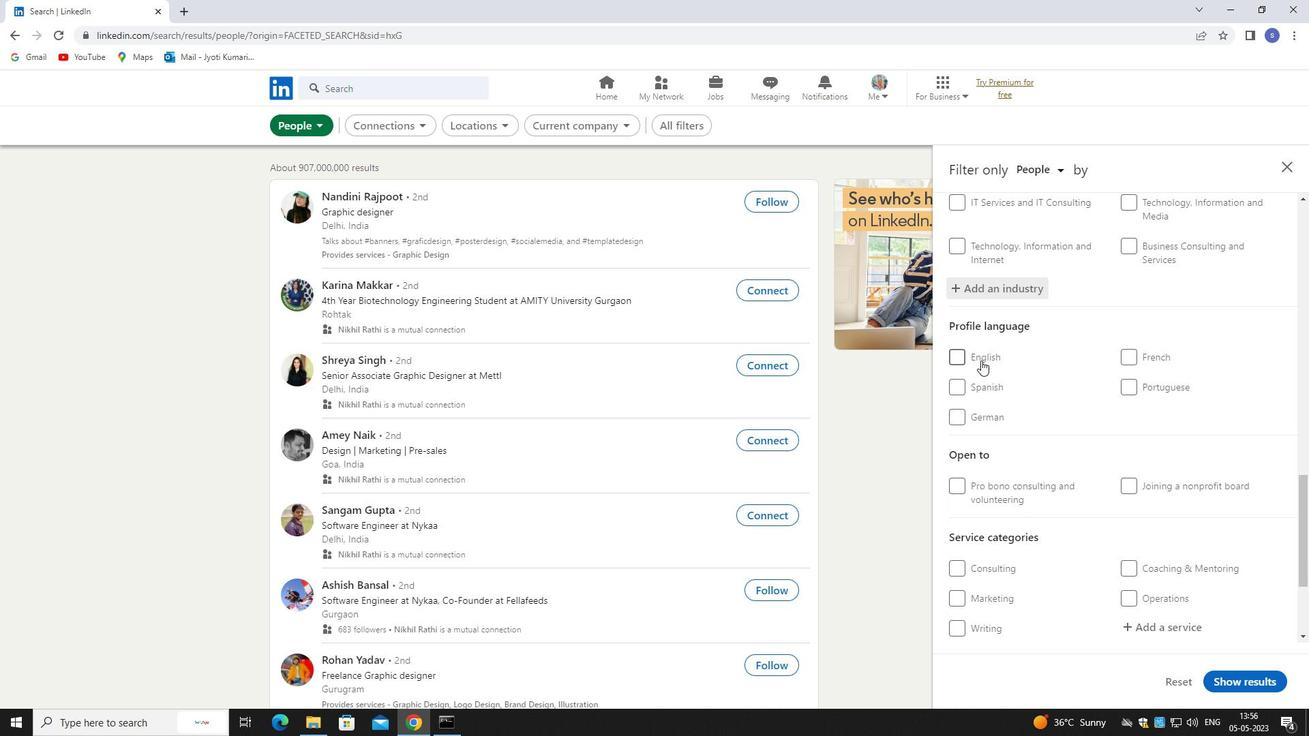 
Action: Mouse pressed left at (981, 358)
Screenshot: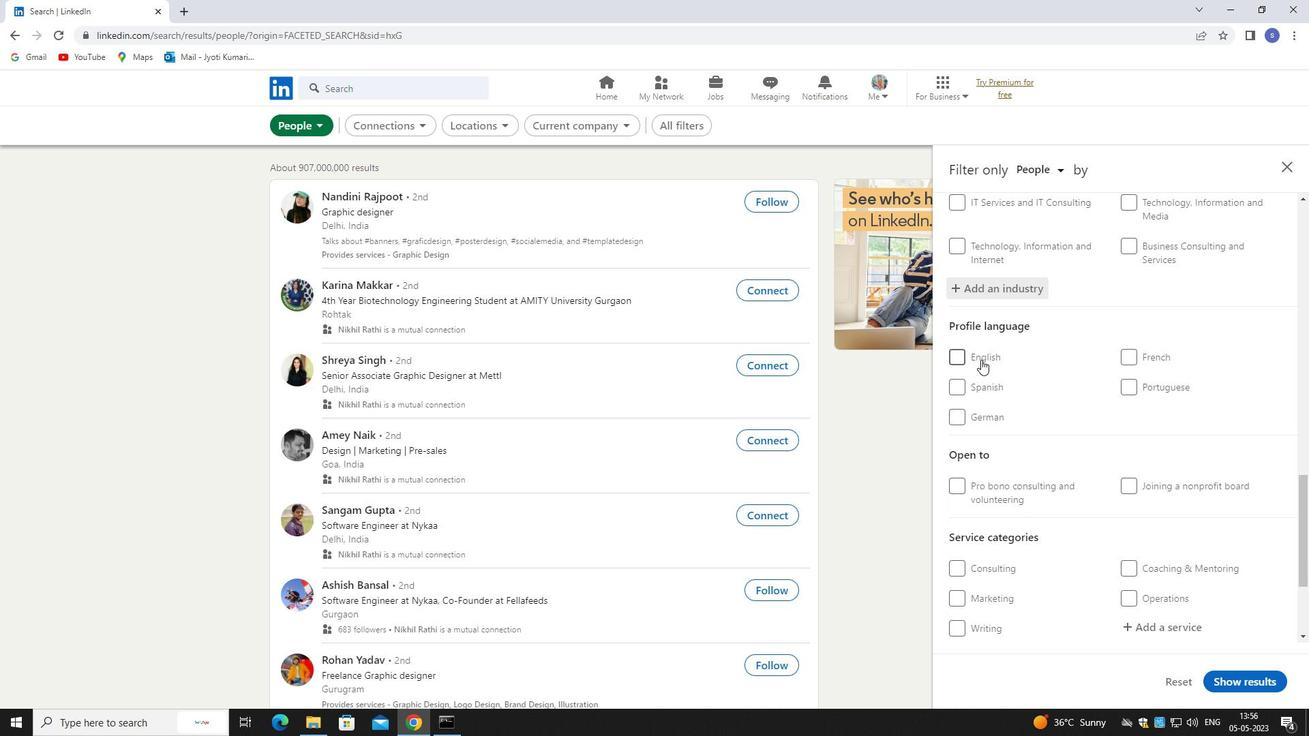 
Action: Mouse moved to (1040, 464)
Screenshot: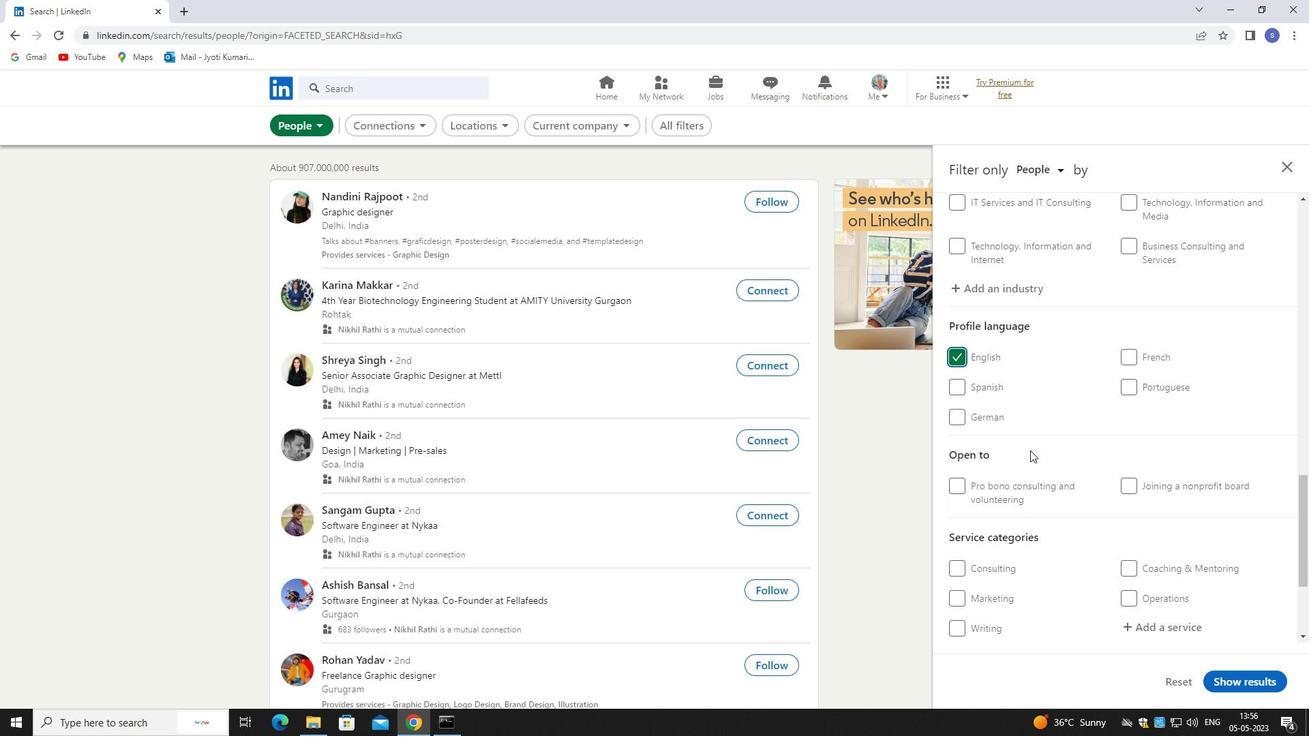 
Action: Mouse scrolled (1040, 464) with delta (0, 0)
Screenshot: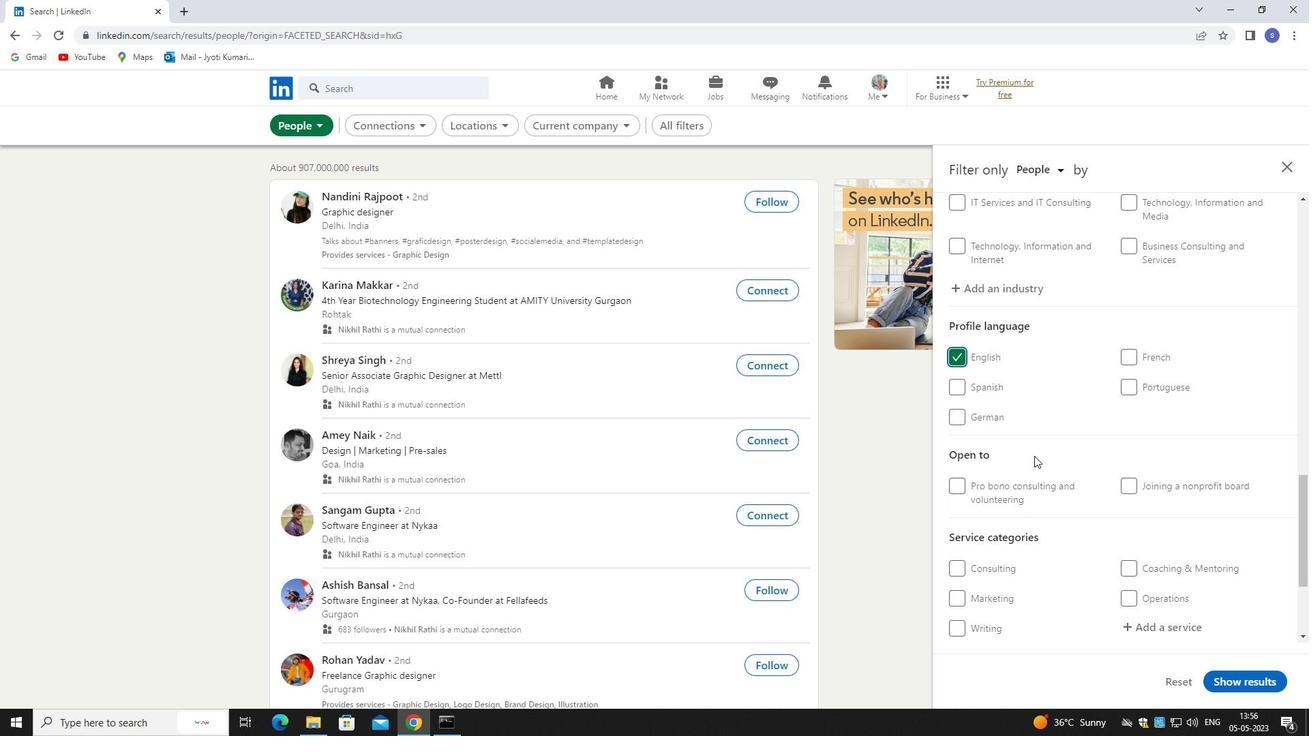 
Action: Mouse moved to (1043, 470)
Screenshot: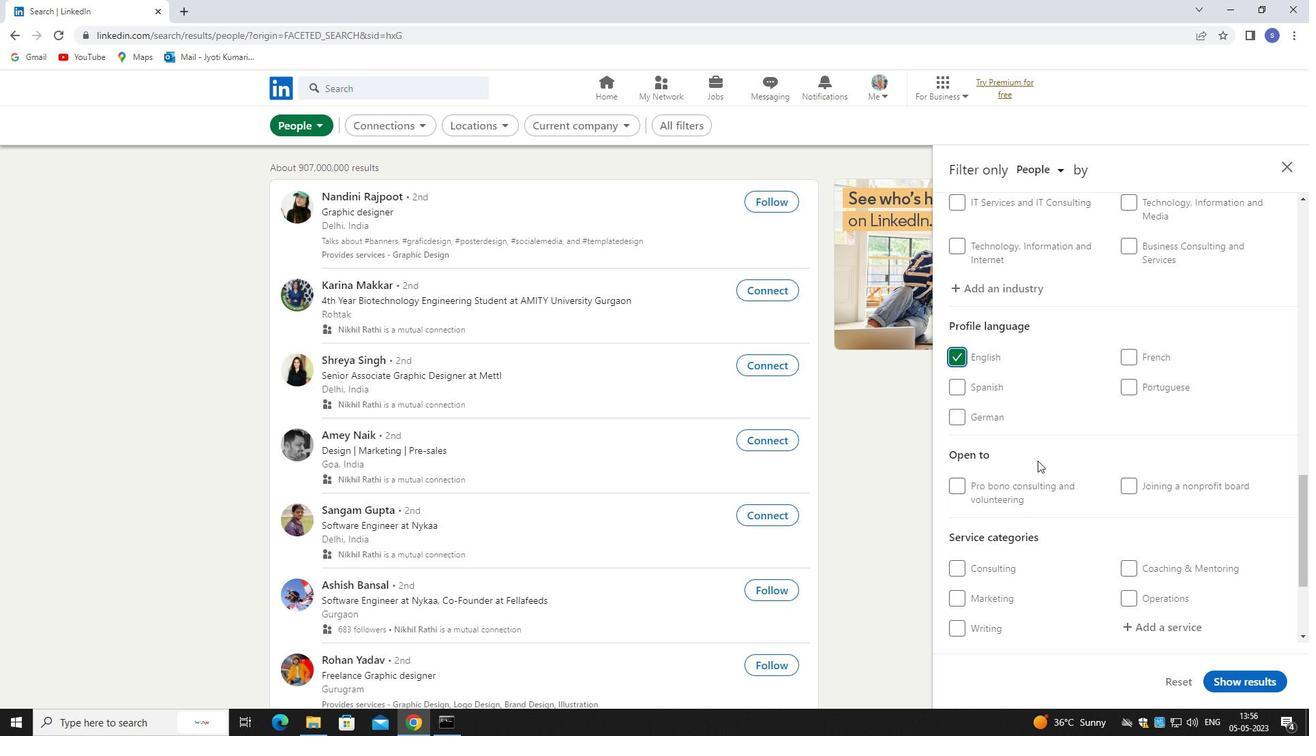 
Action: Mouse scrolled (1043, 469) with delta (0, 0)
Screenshot: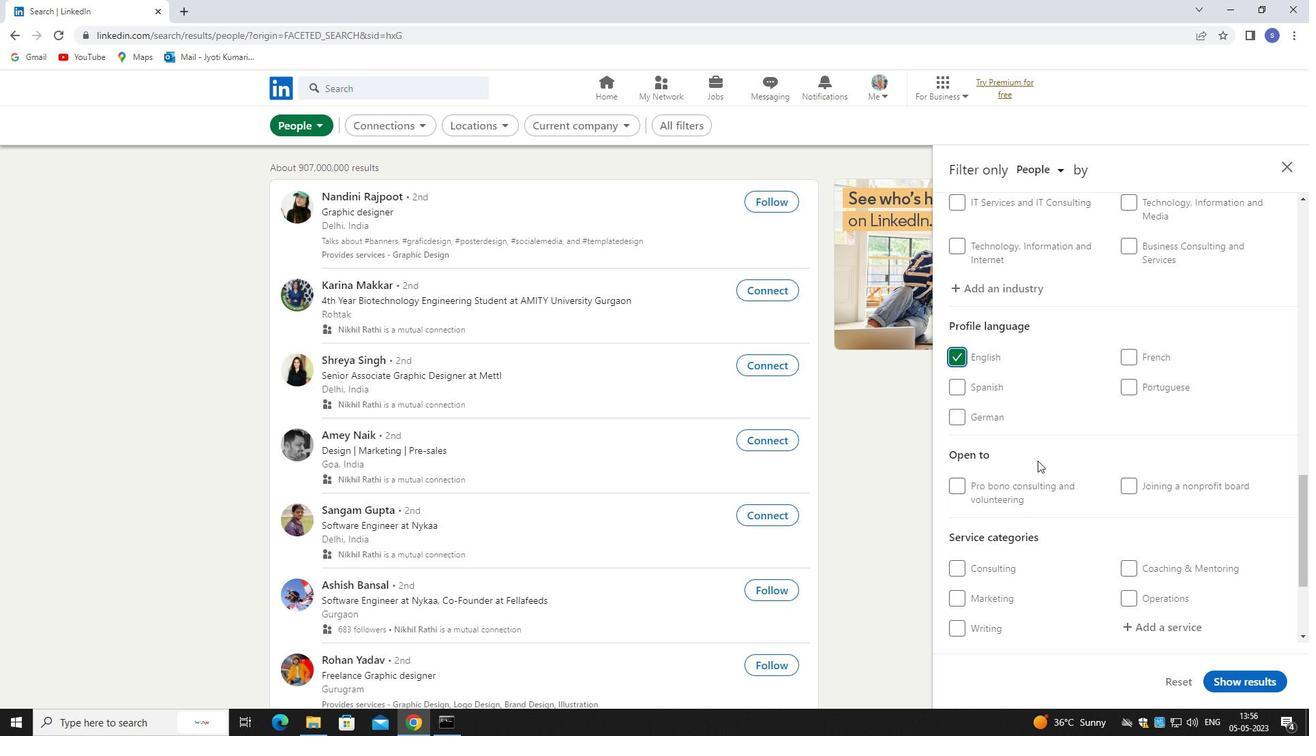 
Action: Mouse moved to (1045, 473)
Screenshot: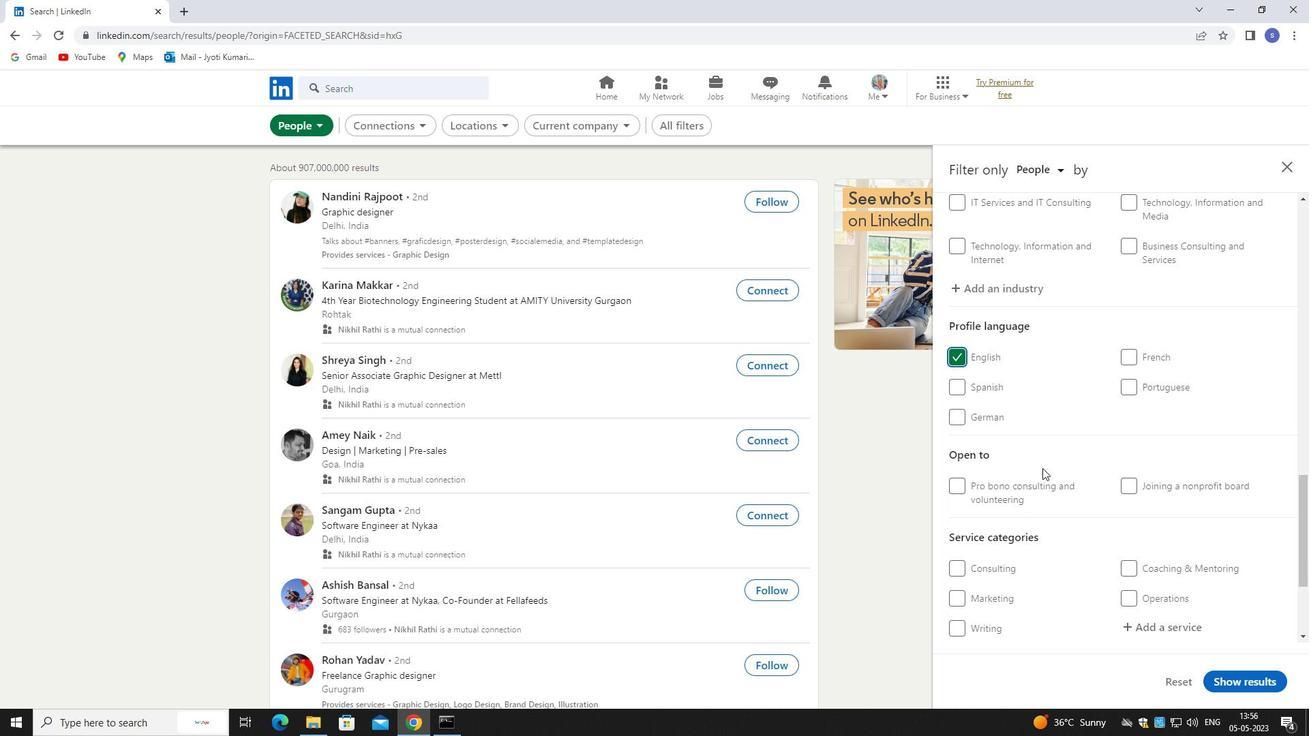 
Action: Mouse scrolled (1045, 473) with delta (0, 0)
Screenshot: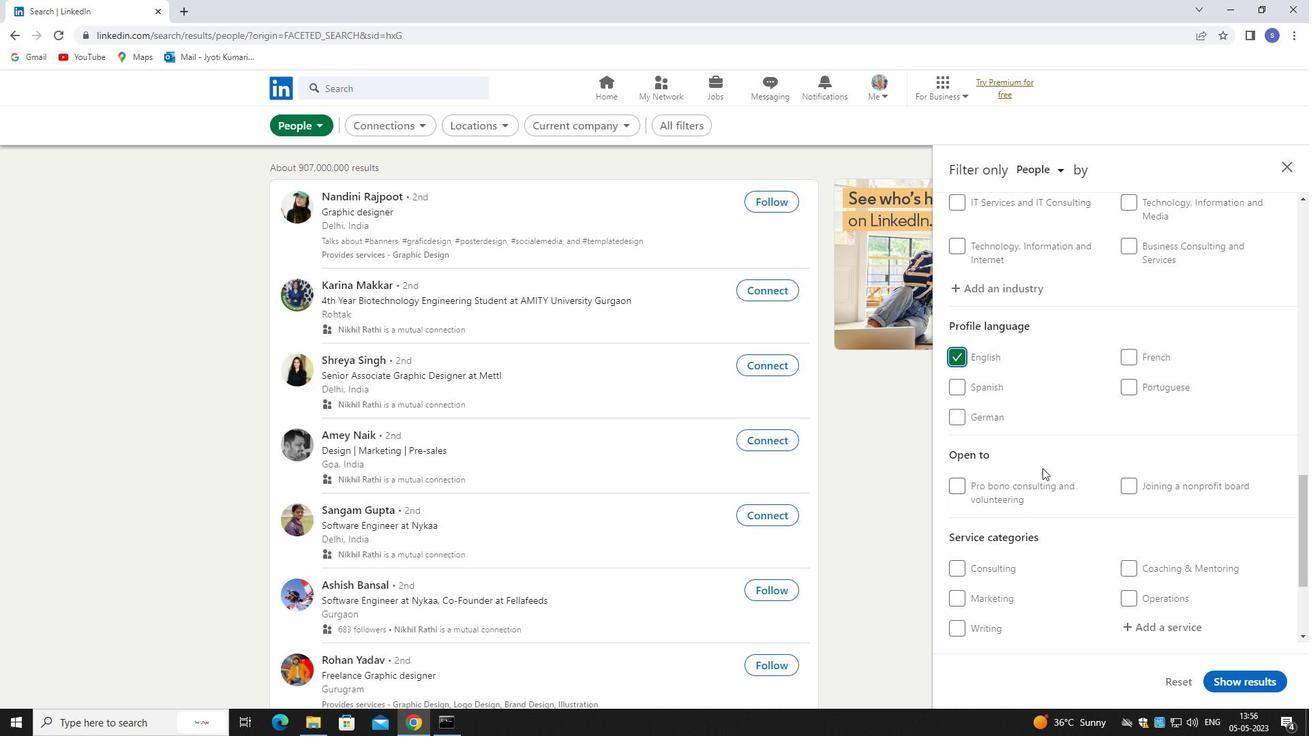 
Action: Mouse moved to (1176, 455)
Screenshot: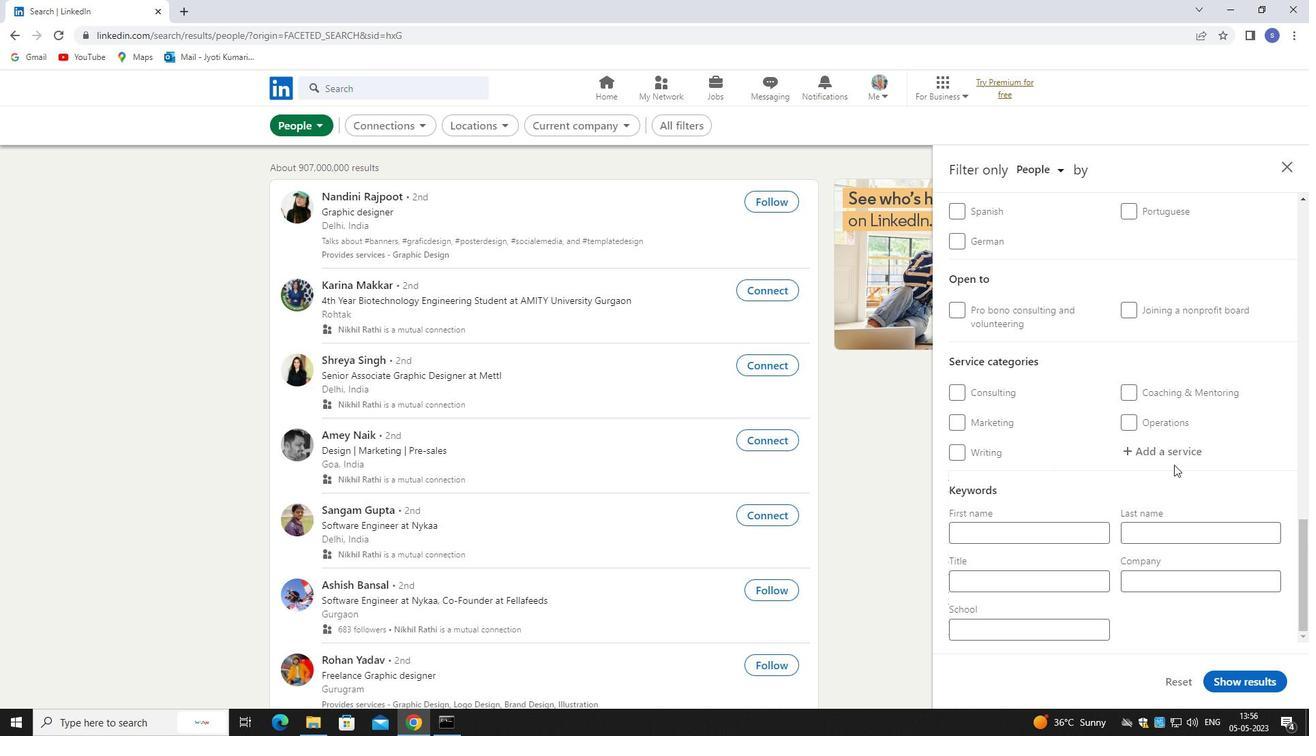 
Action: Mouse pressed left at (1176, 455)
Screenshot: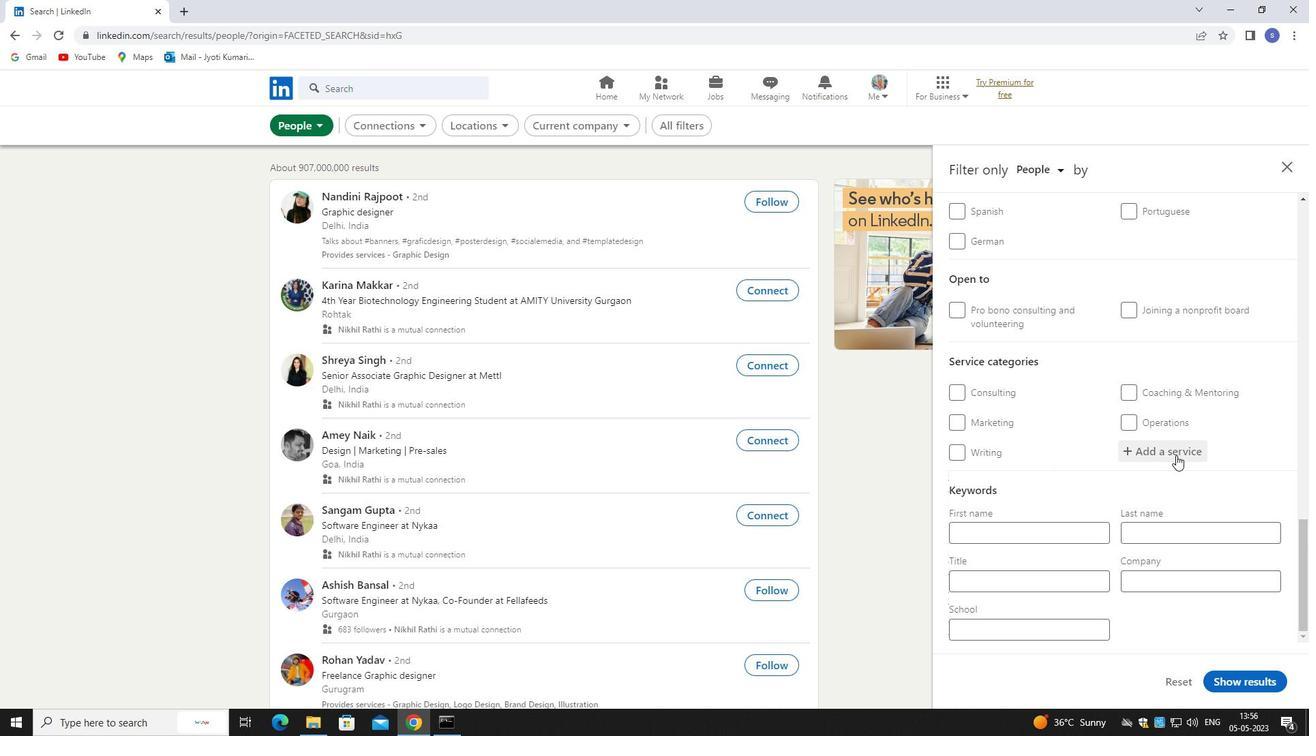 
Action: Mouse moved to (1174, 453)
Screenshot: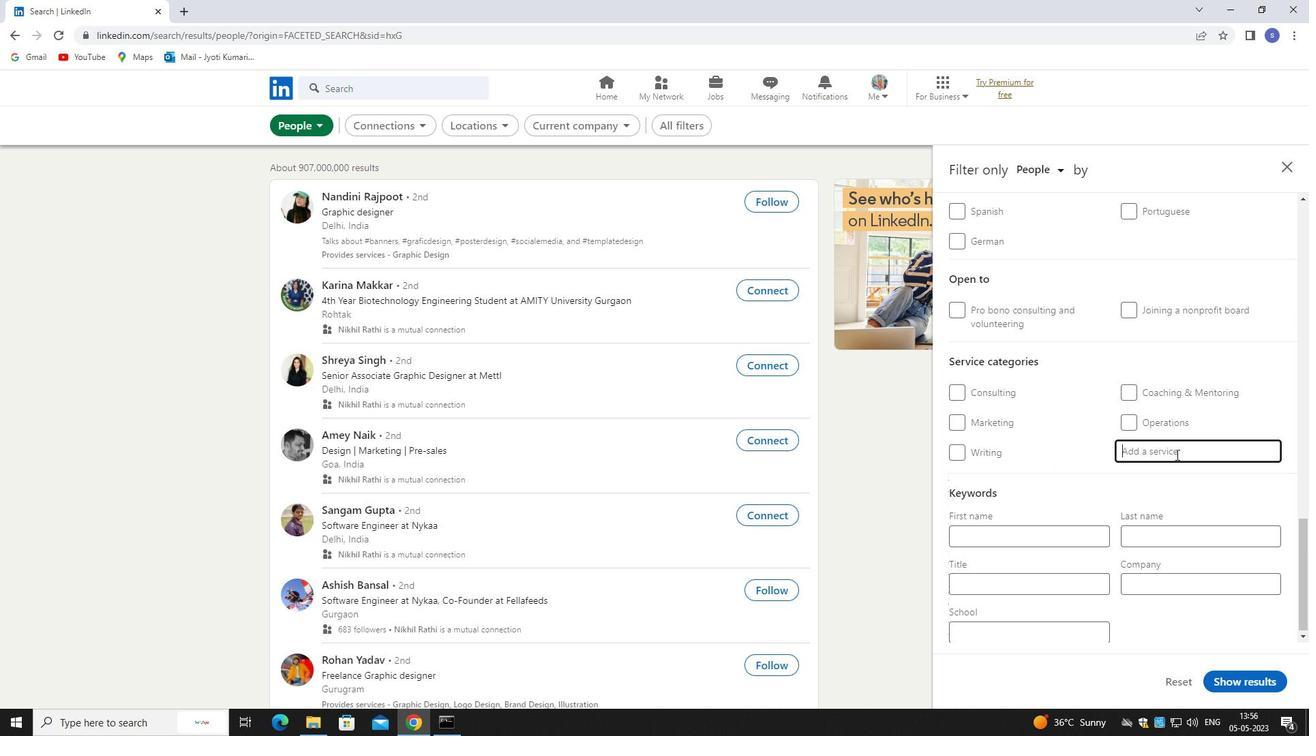 
Action: Key pressed djing
Screenshot: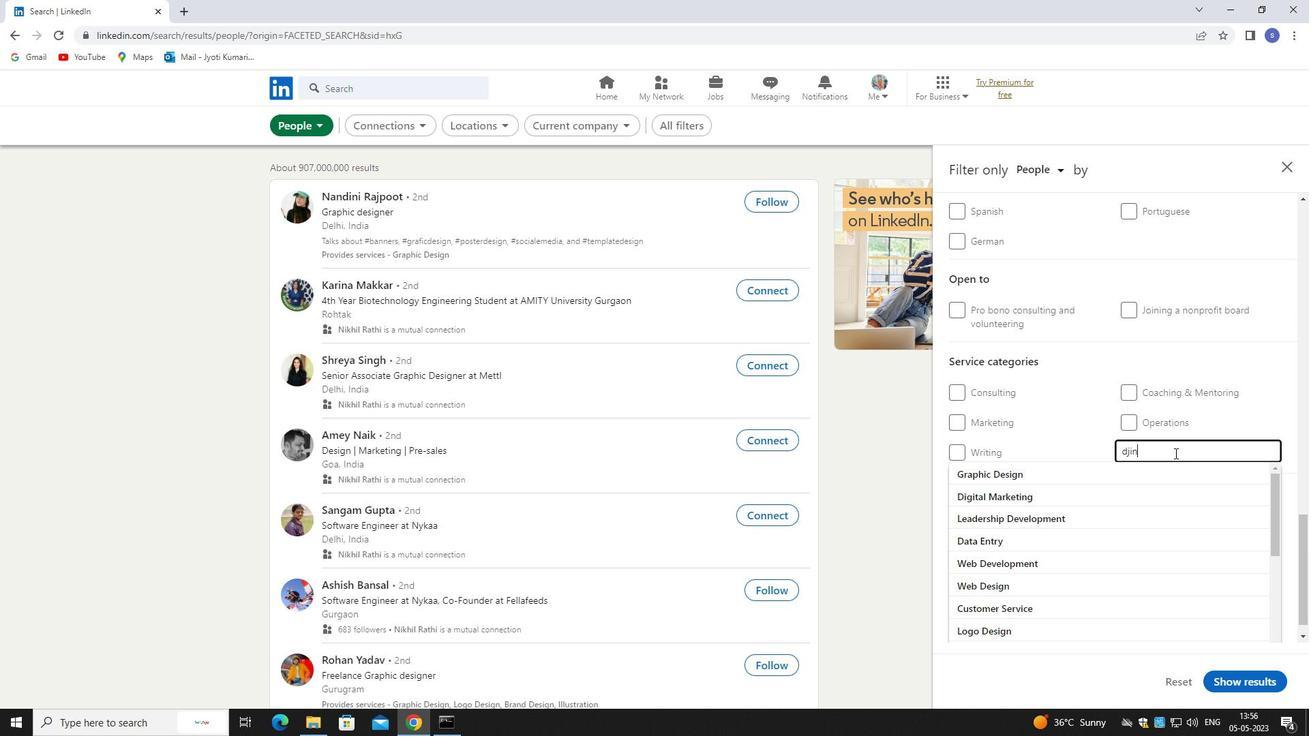 
Action: Mouse moved to (1174, 473)
Screenshot: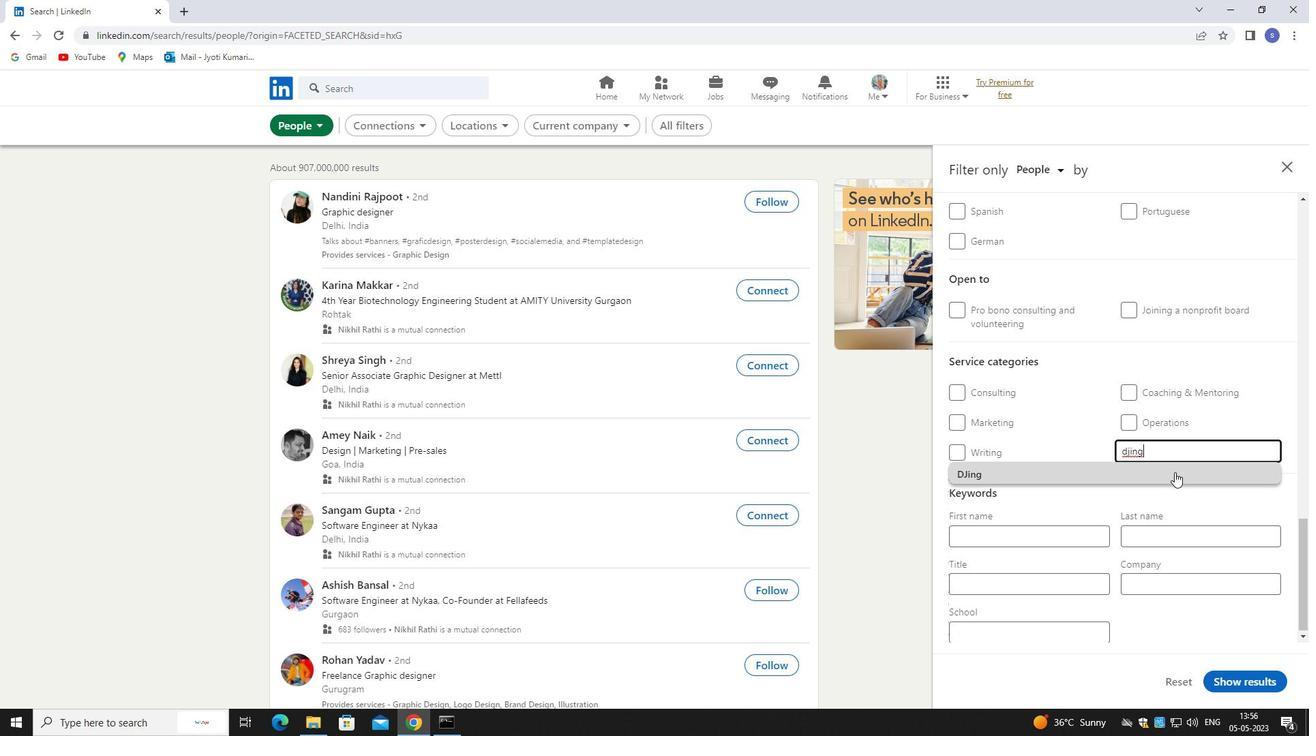 
Action: Mouse pressed left at (1174, 473)
Screenshot: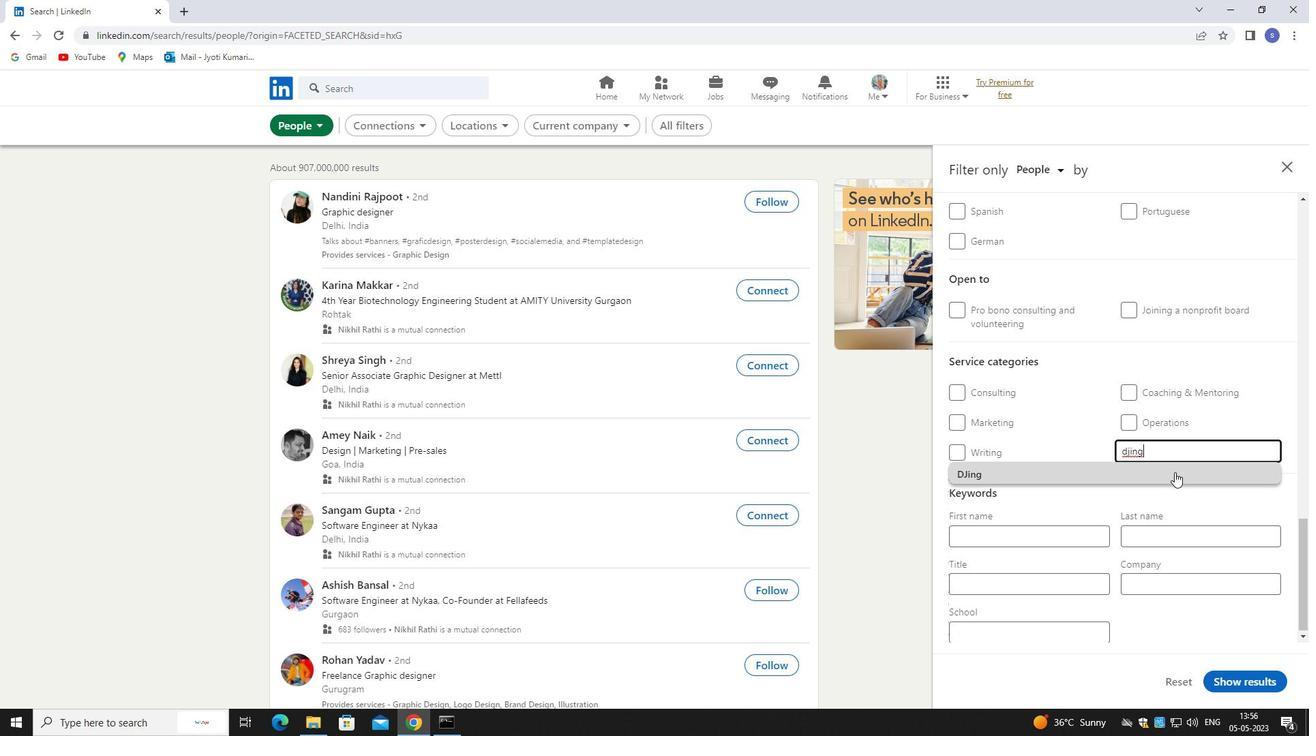 
Action: Mouse moved to (1174, 499)
Screenshot: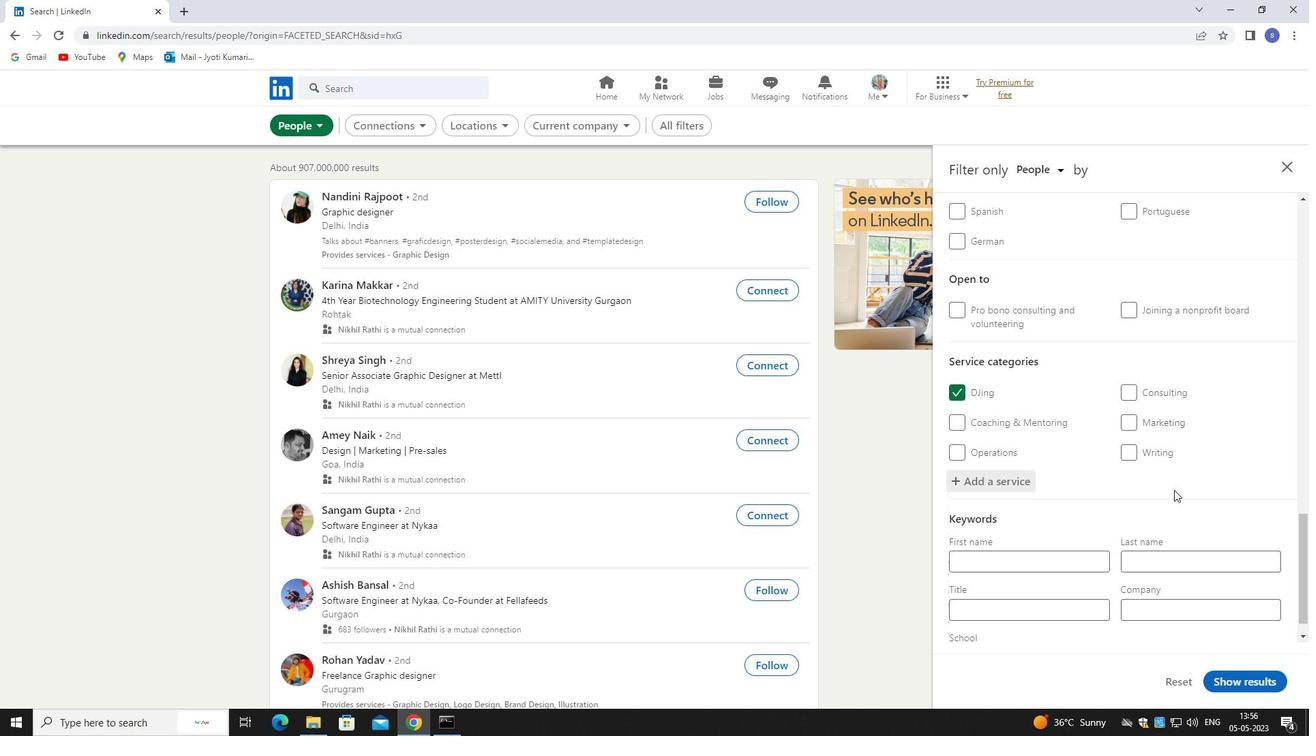 
Action: Mouse scrolled (1174, 498) with delta (0, 0)
Screenshot: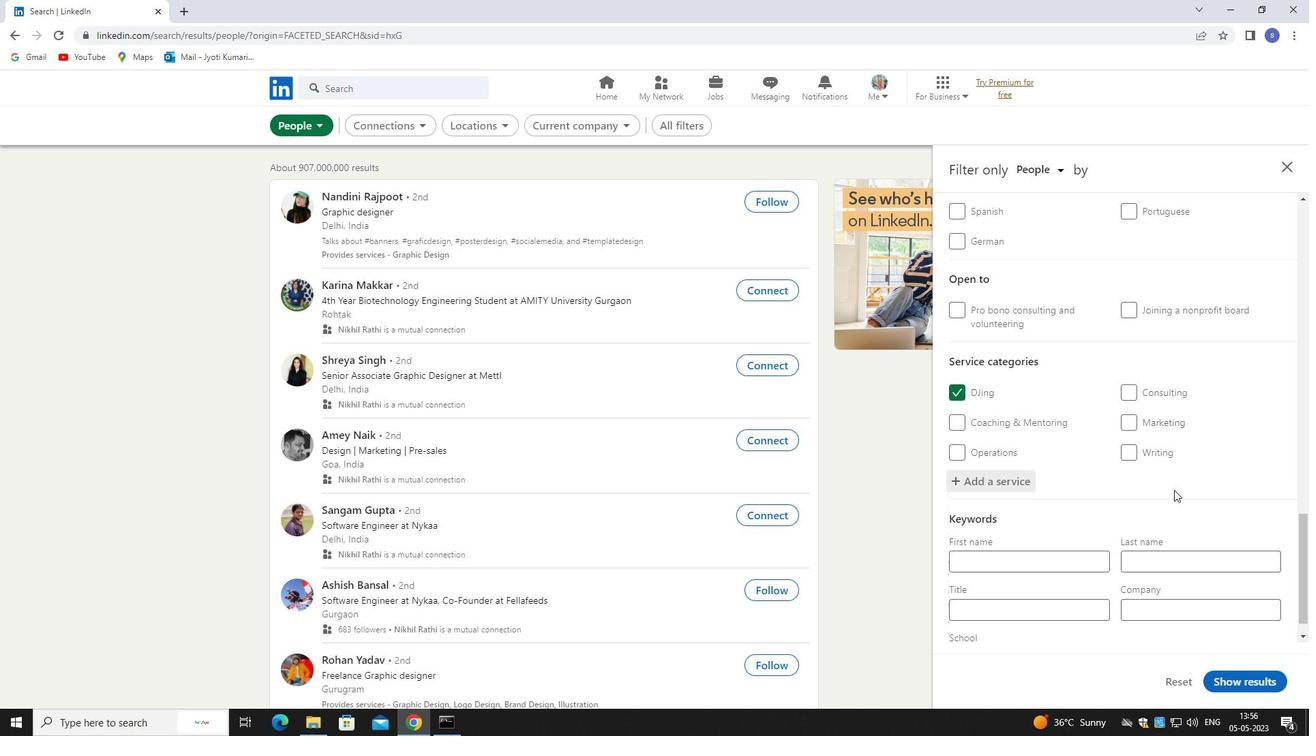 
Action: Mouse moved to (1174, 504)
Screenshot: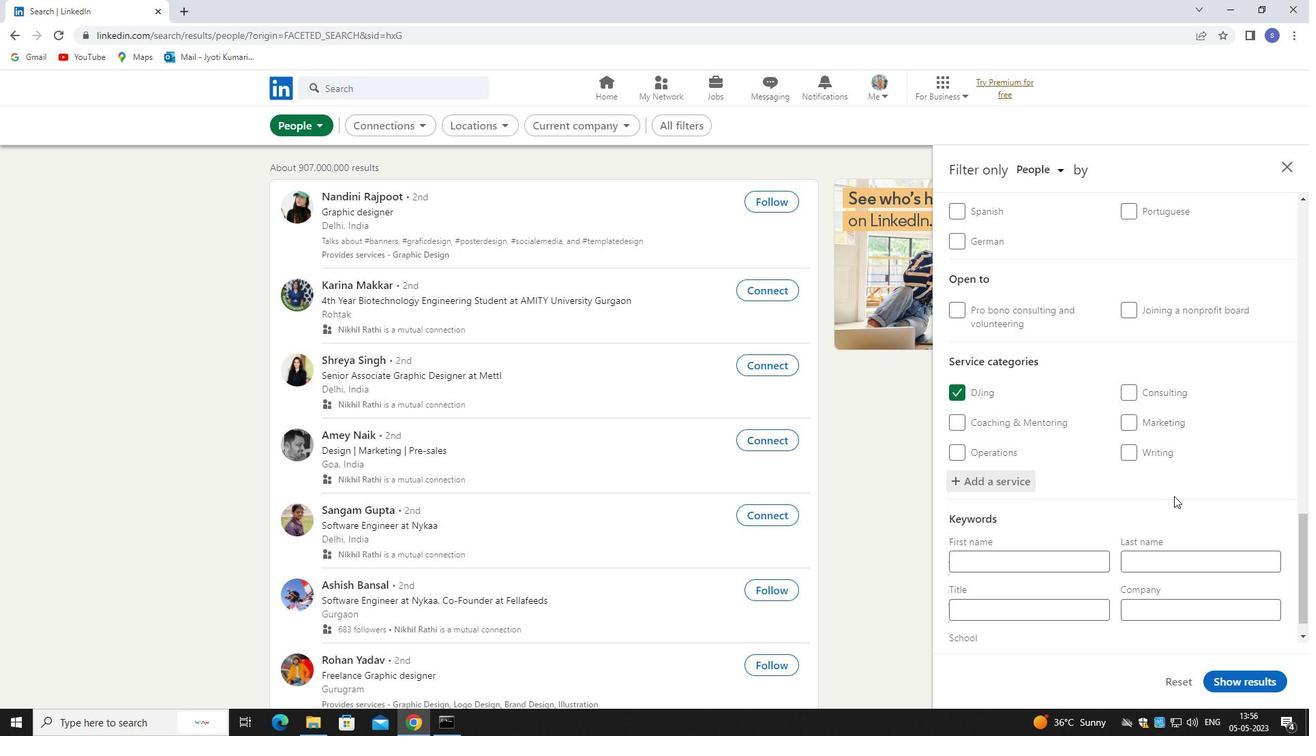 
Action: Mouse scrolled (1174, 503) with delta (0, 0)
Screenshot: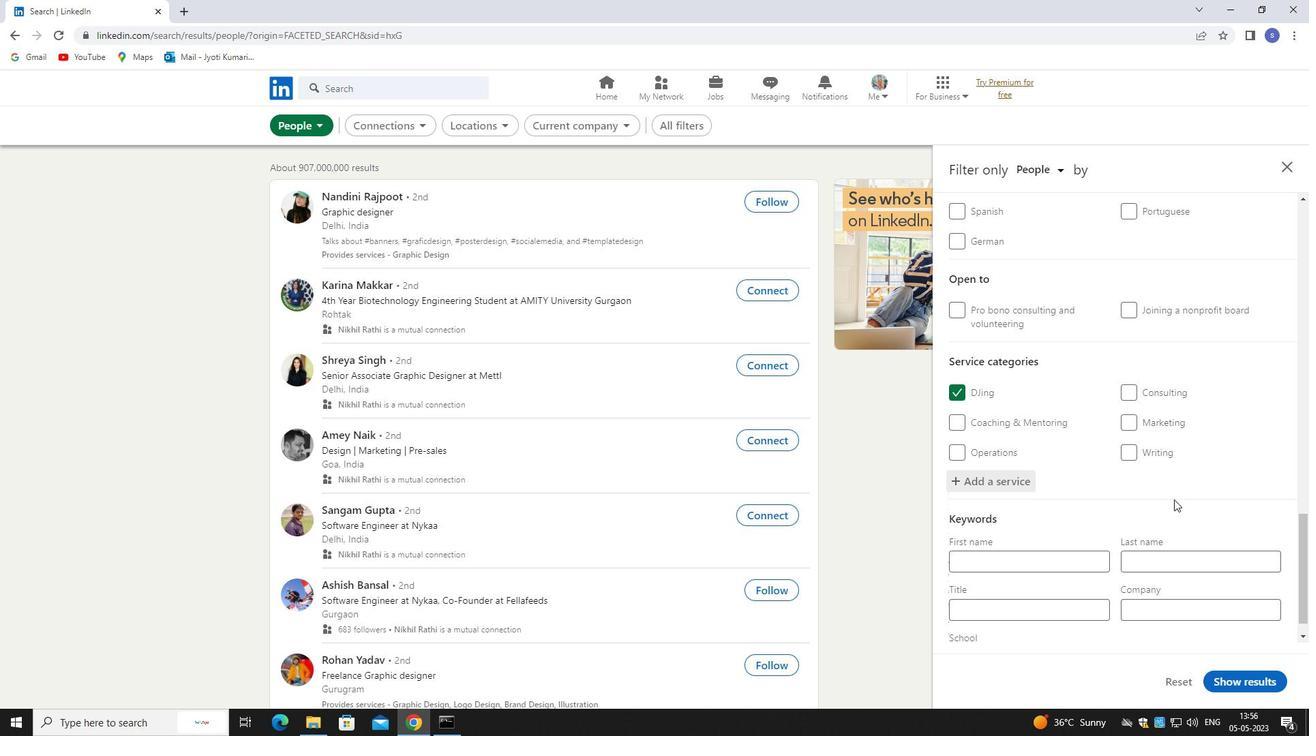 
Action: Mouse moved to (1034, 577)
Screenshot: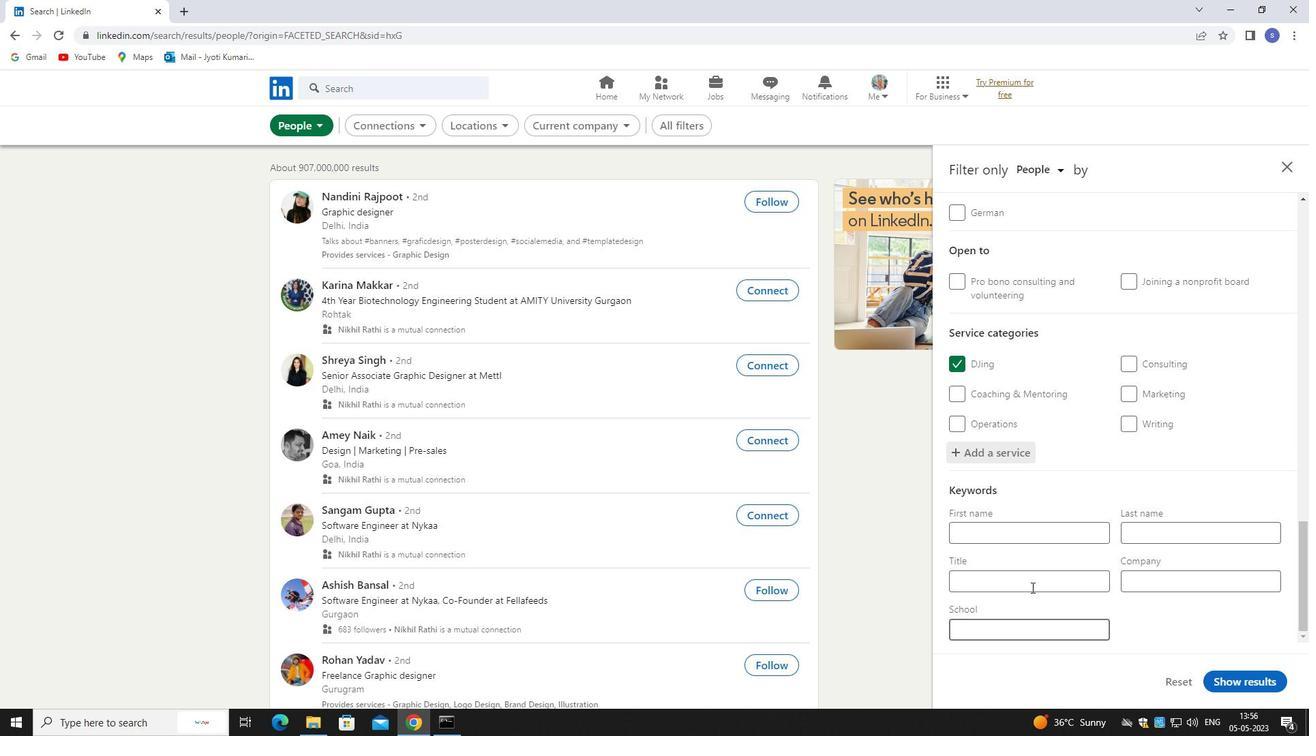 
Action: Mouse pressed left at (1034, 577)
Screenshot: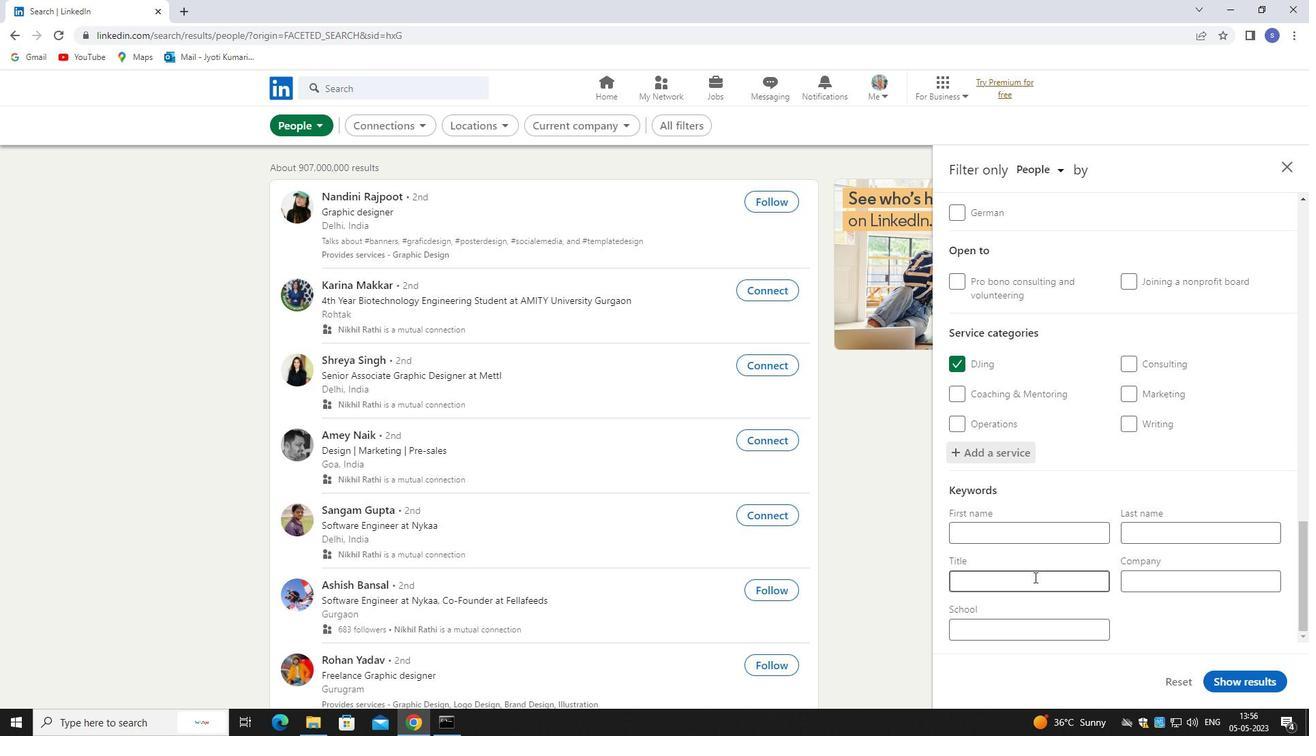 
Action: Mouse moved to (1047, 595)
Screenshot: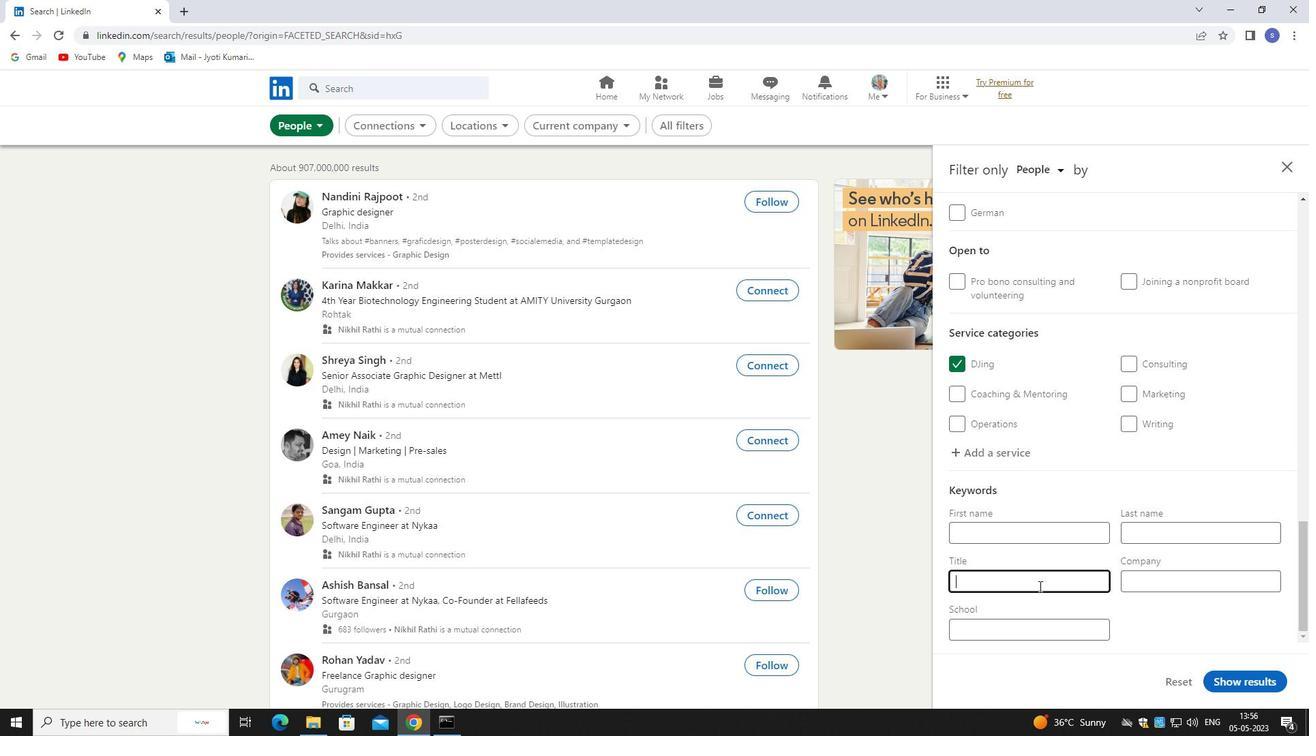 
Action: Key pressed <Key.shift>BUSINESSS<Key.space><Key.shift>MANAGER
Screenshot: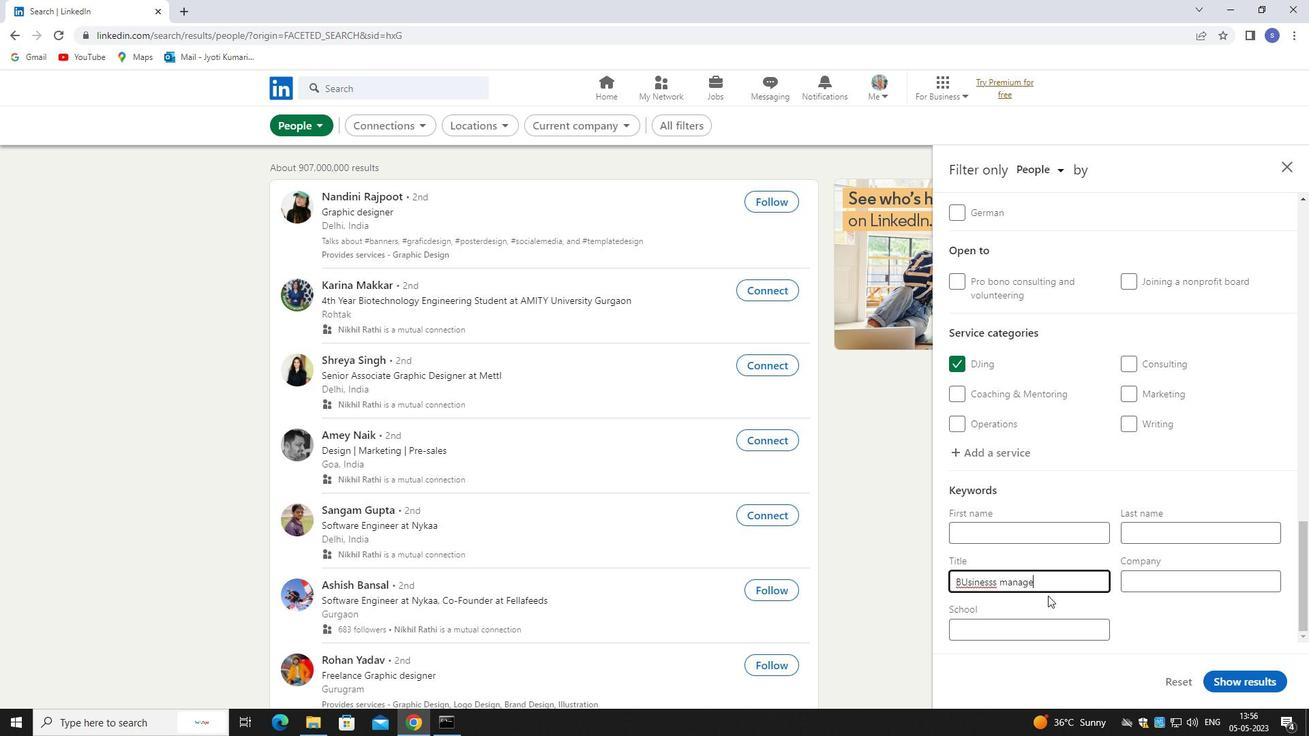 
Action: Mouse moved to (1014, 586)
Screenshot: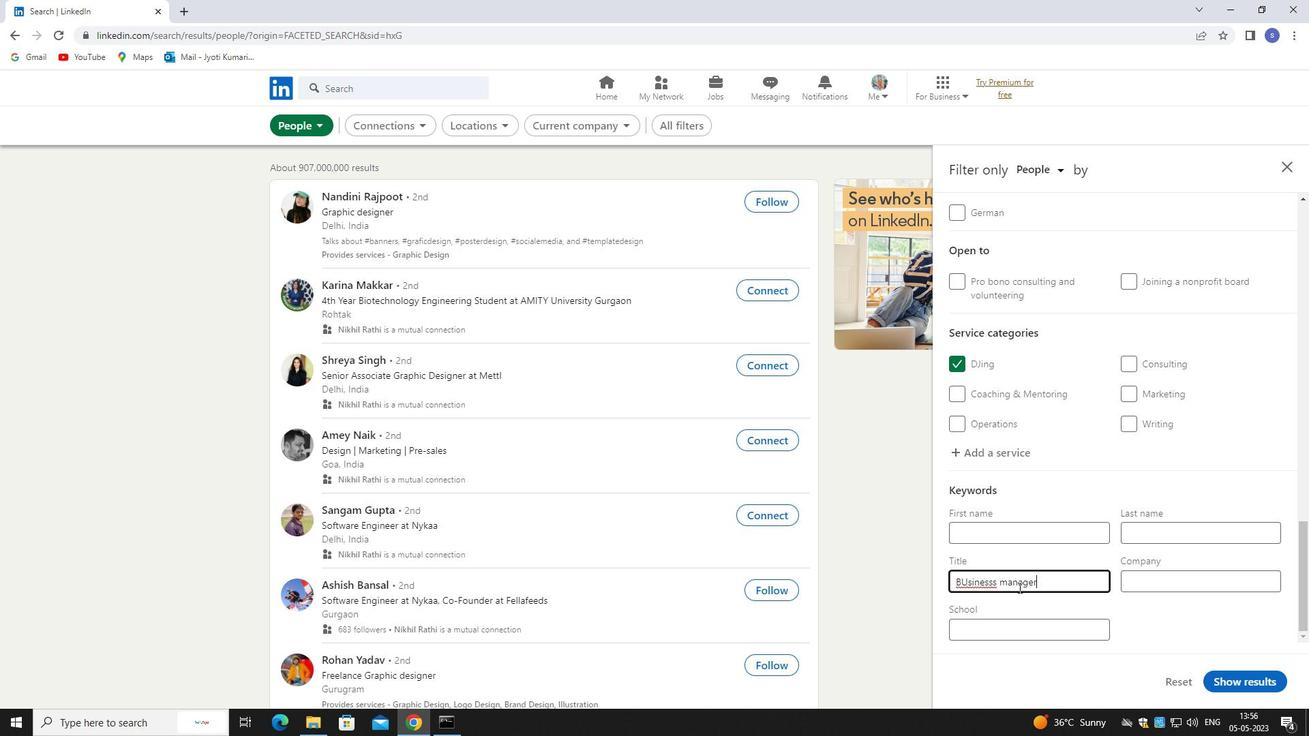 
Action: Key pressed <Key.left><Key.left><Key.left><Key.left><Key.left><Key.left><Key.left><Key.left><Key.left><Key.left><Key.left><Key.left><Key.left><Key.left><Key.left><Key.backspace>U
Screenshot: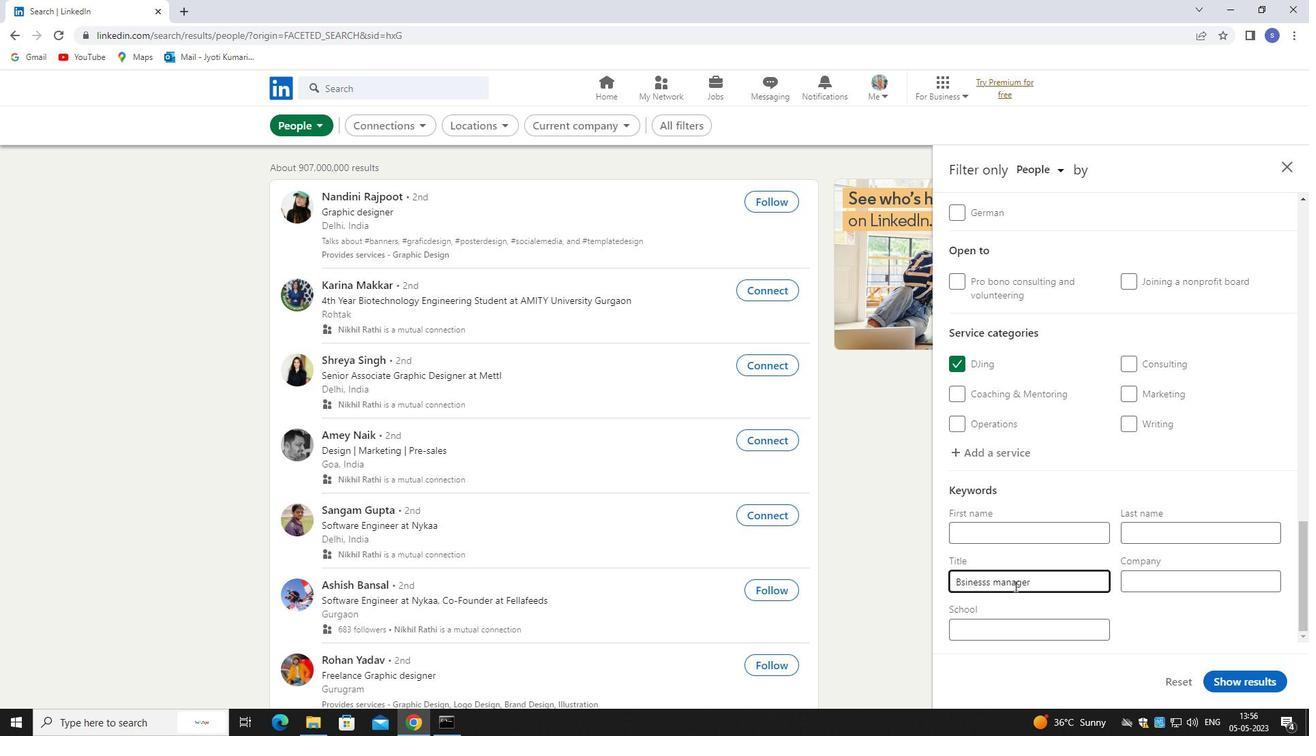 
Action: Mouse moved to (1236, 687)
Screenshot: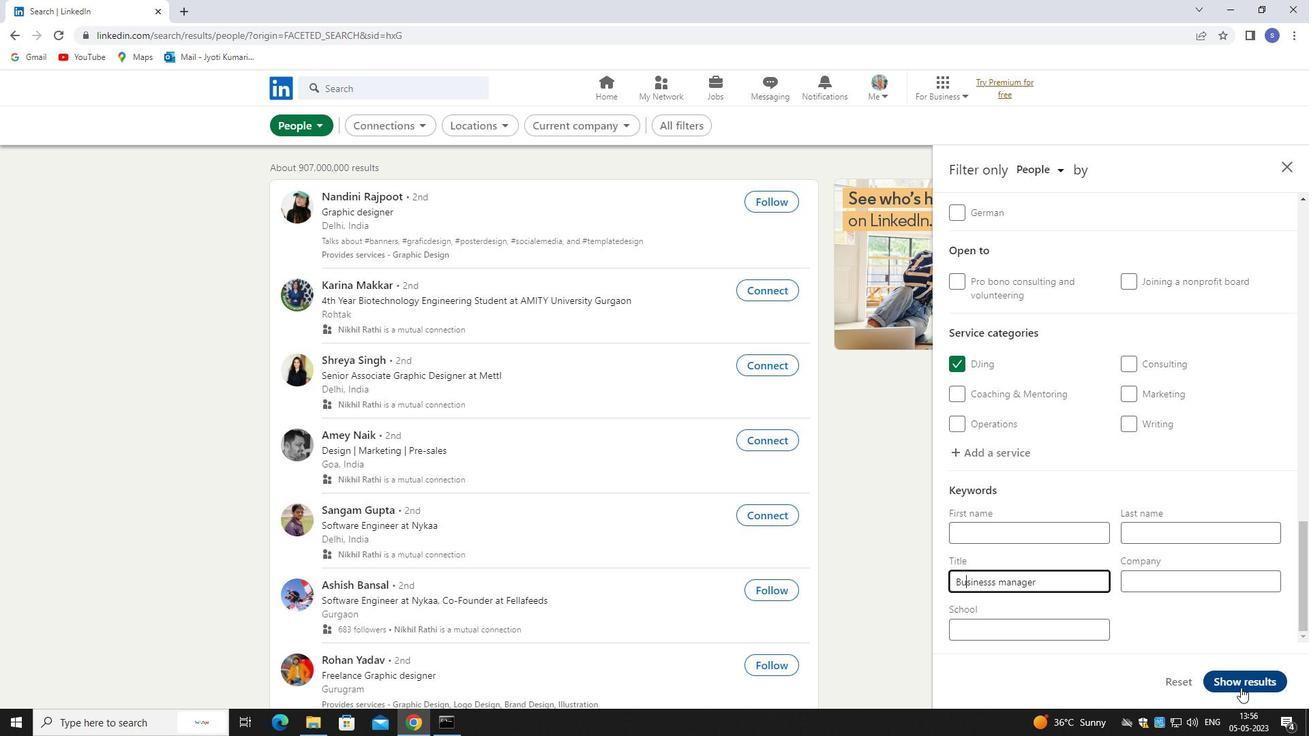 
Action: Mouse pressed left at (1236, 687)
Screenshot: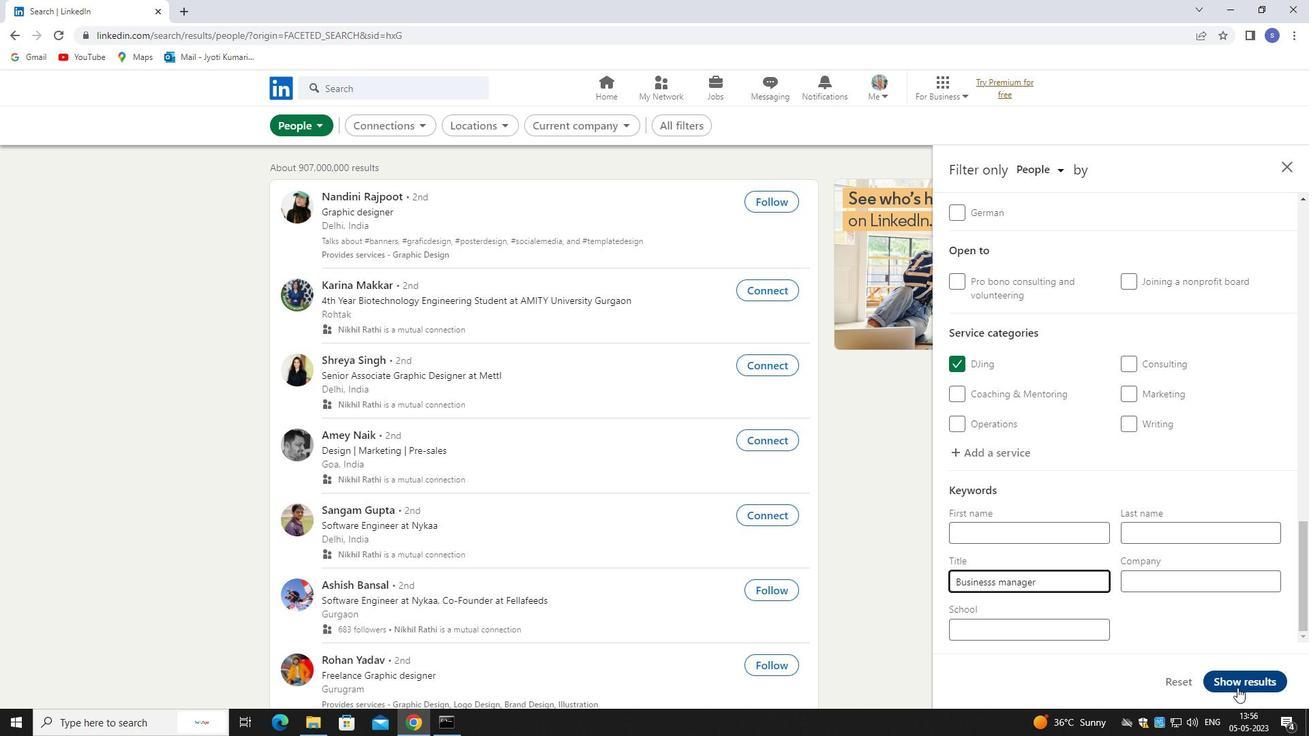 
Action: Mouse moved to (1225, 683)
Screenshot: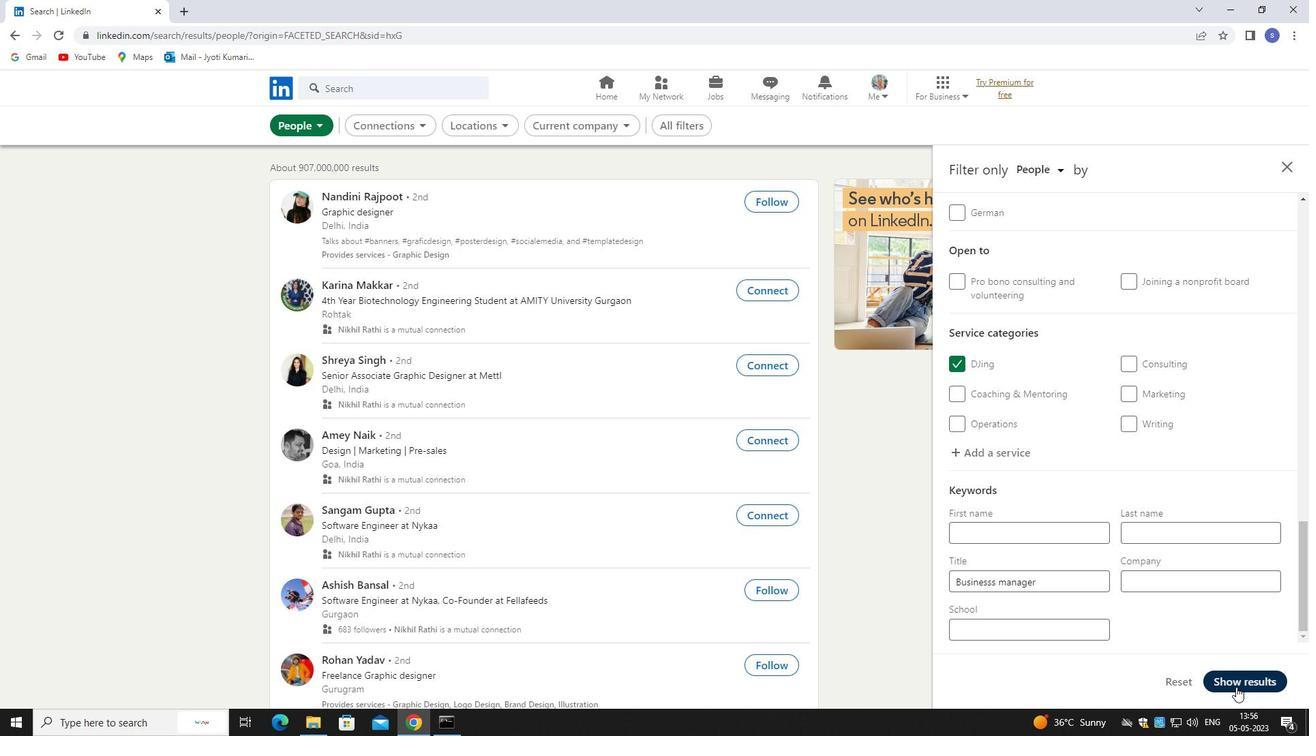 
